 Task: Find connections with filter location Nyíregyháza with filter topic #communitywith filter profile language English with filter current company NetApp with filter school St. aloysius College, Jabalpur with filter industry Civic and Social Organizations with filter service category Real Estate Appraisal with filter keywords title Real Estate Broker
Action: Mouse pressed left at (486, 66)
Screenshot: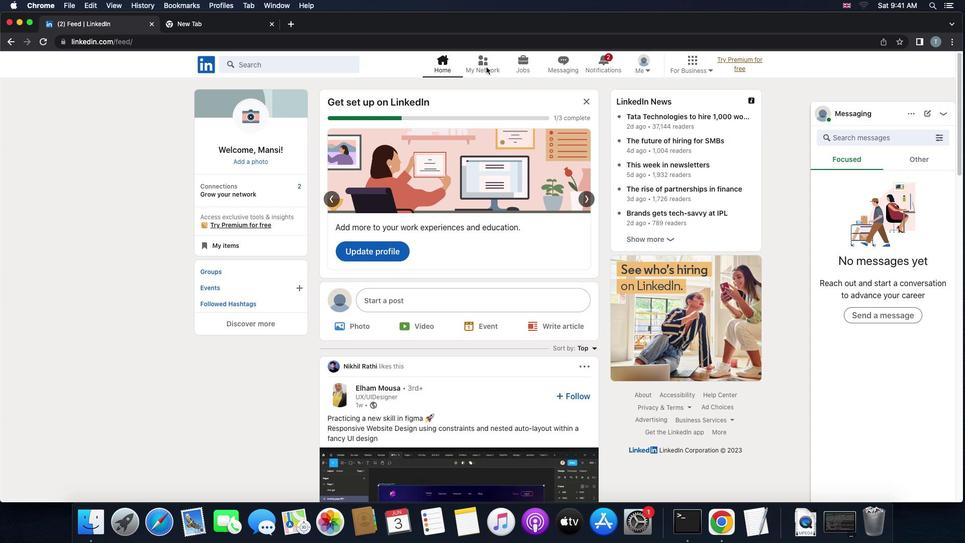 
Action: Mouse pressed left at (486, 66)
Screenshot: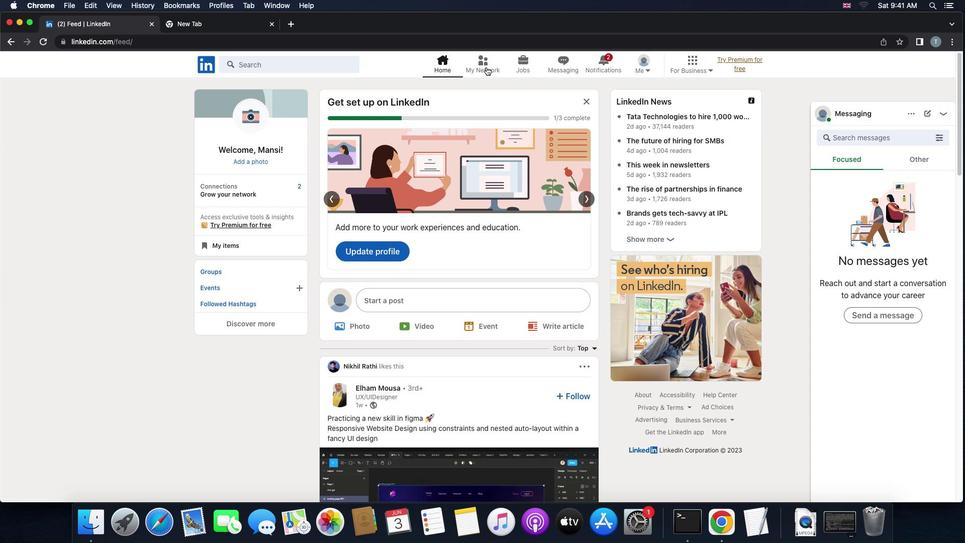 
Action: Mouse moved to (304, 118)
Screenshot: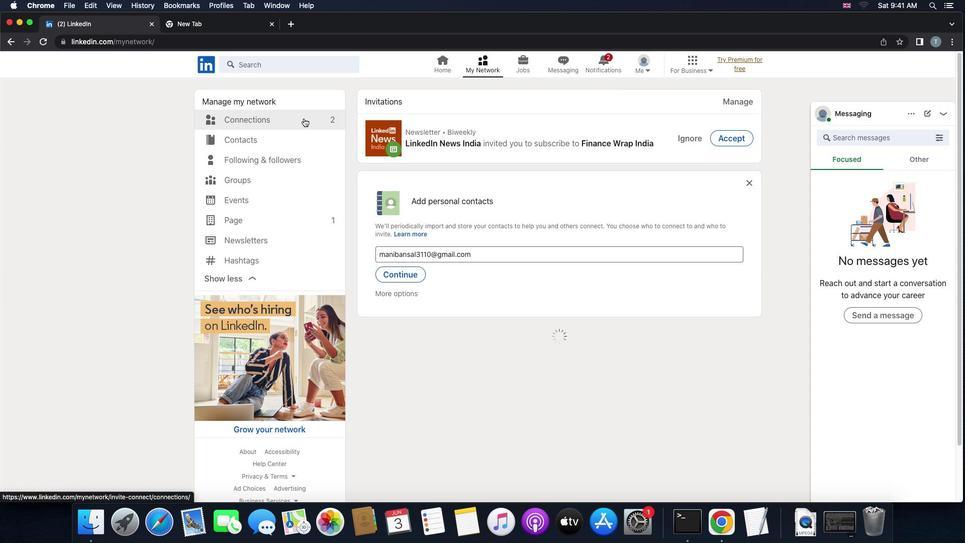 
Action: Mouse pressed left at (304, 118)
Screenshot: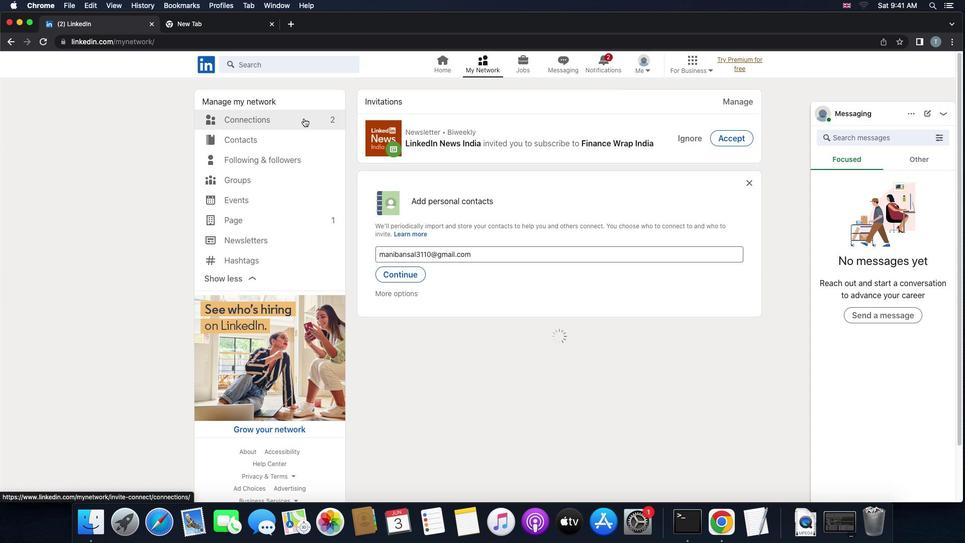 
Action: Mouse pressed left at (304, 118)
Screenshot: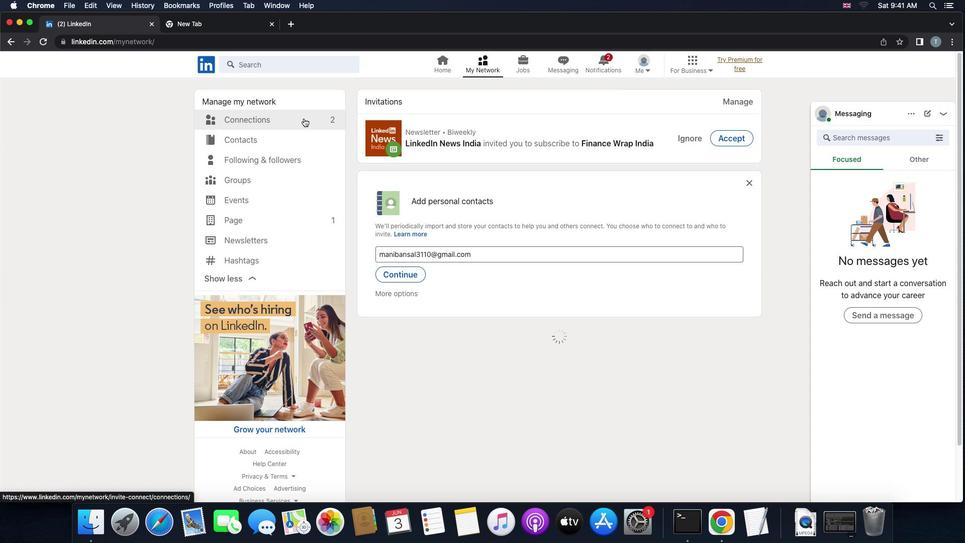 
Action: Mouse moved to (570, 121)
Screenshot: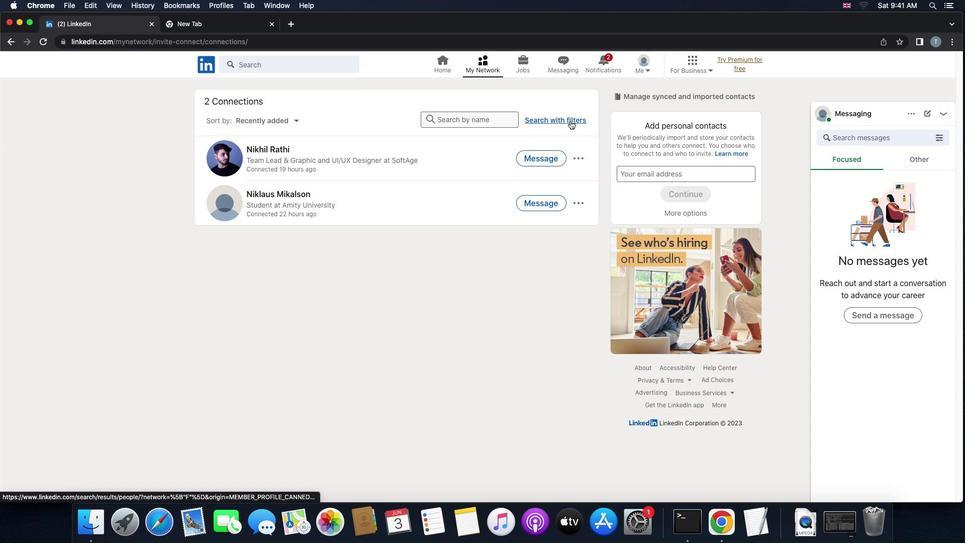 
Action: Mouse pressed left at (570, 121)
Screenshot: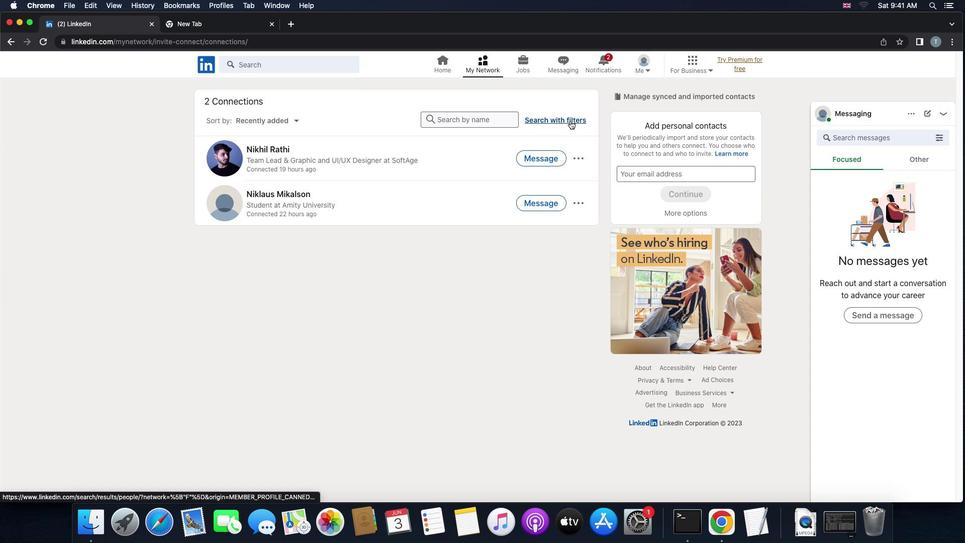 
Action: Mouse moved to (523, 92)
Screenshot: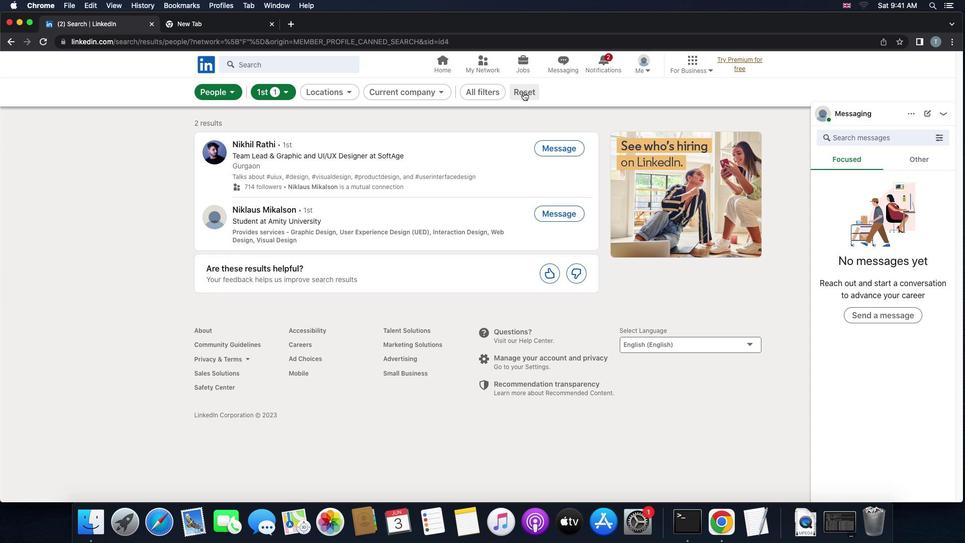
Action: Mouse pressed left at (523, 92)
Screenshot: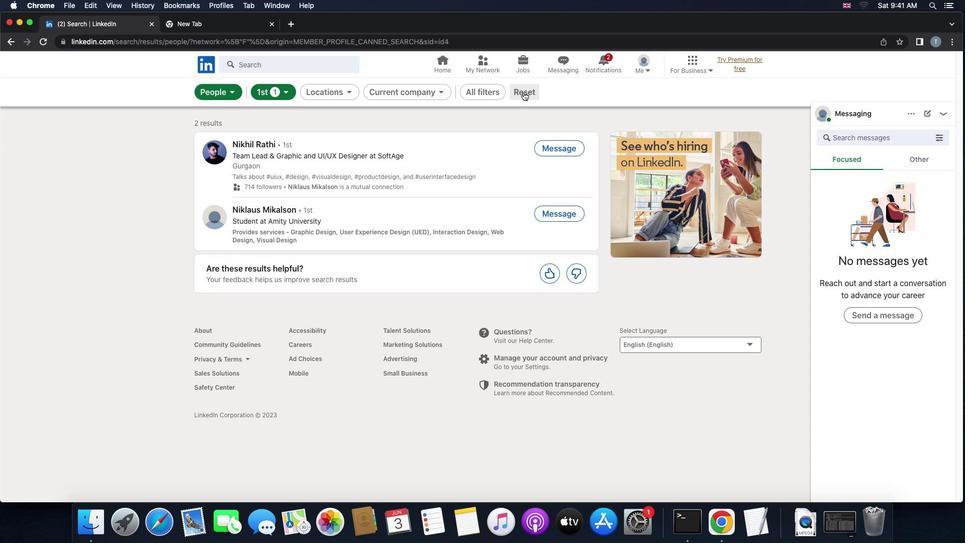 
Action: Mouse pressed left at (523, 92)
Screenshot: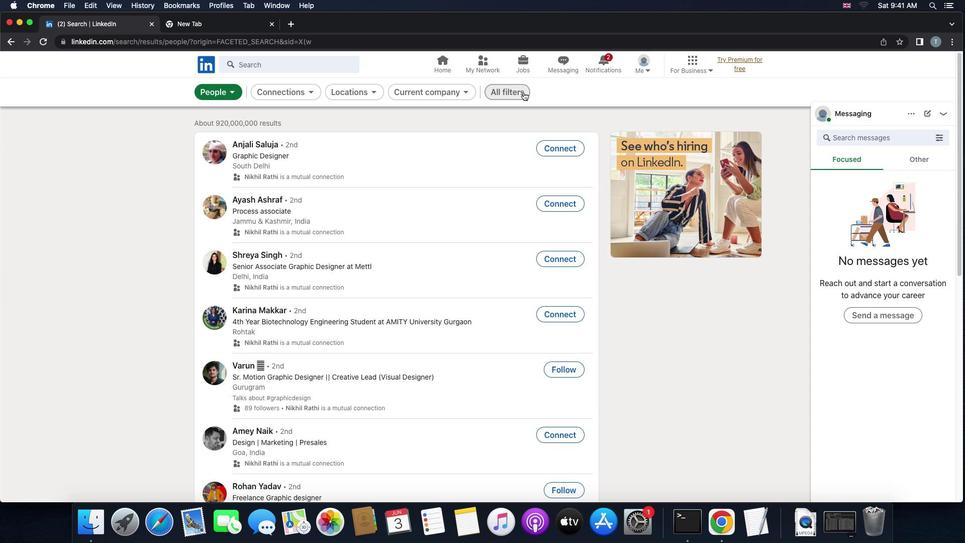 
Action: Mouse moved to (754, 184)
Screenshot: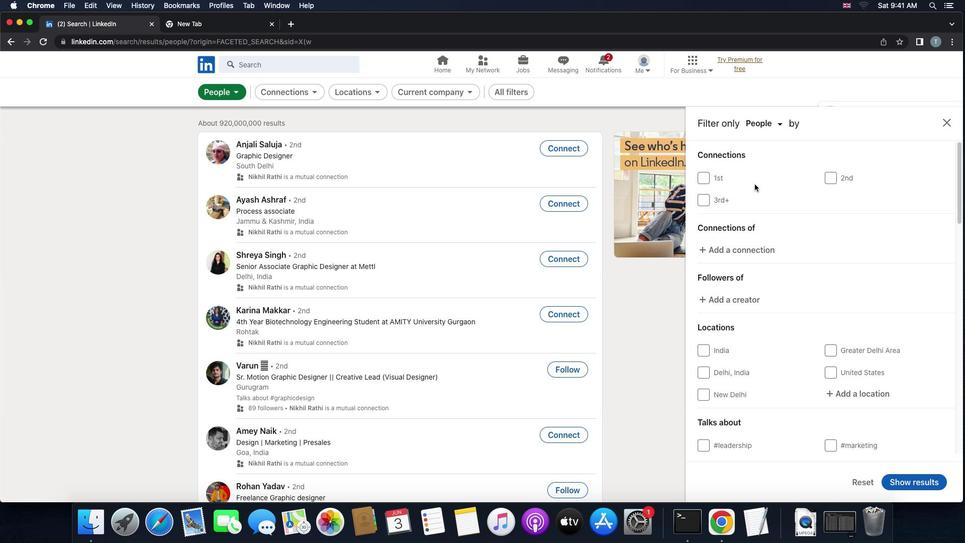 
Action: Mouse scrolled (754, 184) with delta (0, 0)
Screenshot: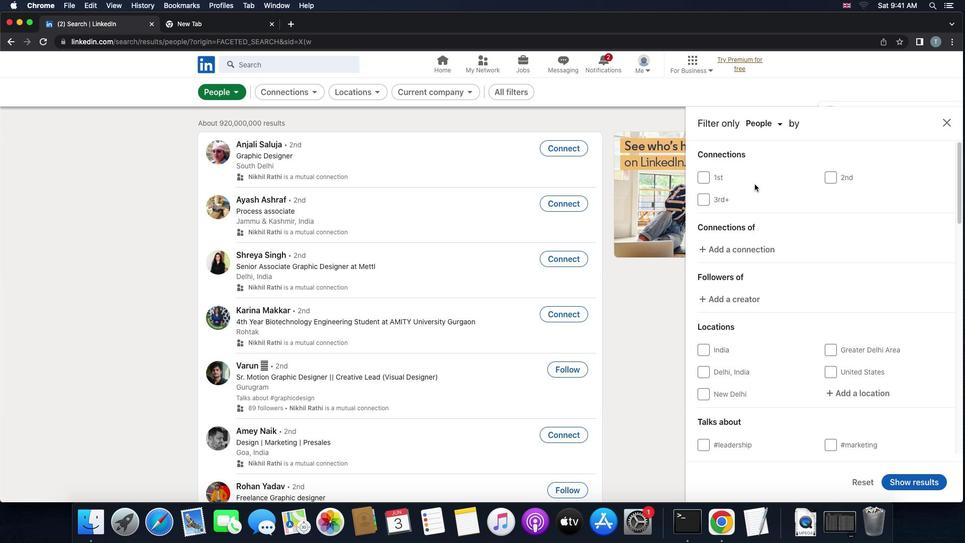 
Action: Mouse scrolled (754, 184) with delta (0, 0)
Screenshot: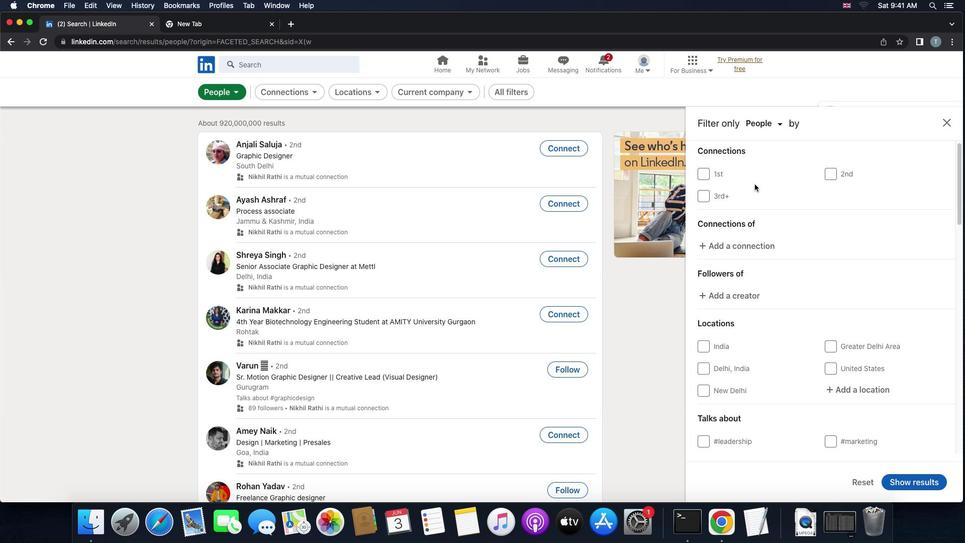 
Action: Mouse scrolled (754, 184) with delta (0, 0)
Screenshot: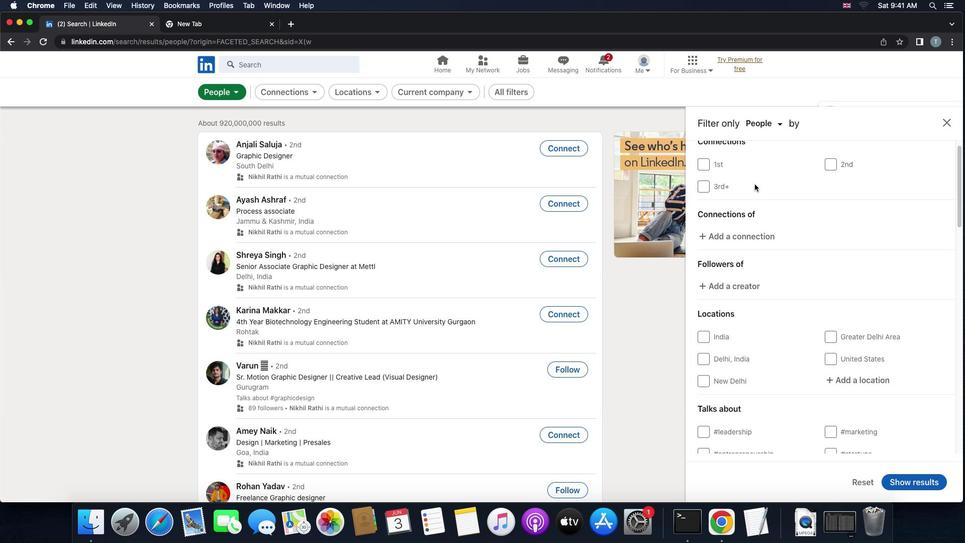 
Action: Mouse scrolled (754, 184) with delta (0, 0)
Screenshot: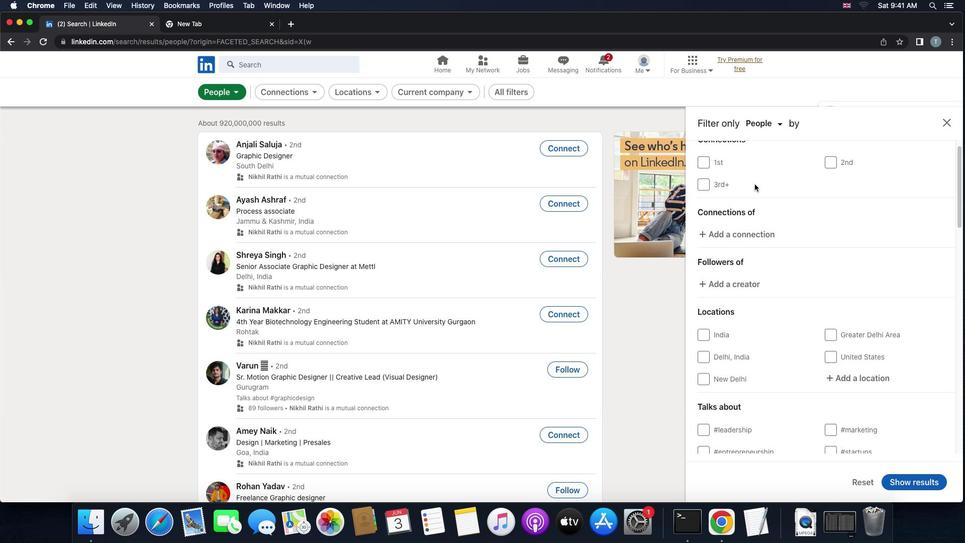 
Action: Mouse scrolled (754, 184) with delta (0, 0)
Screenshot: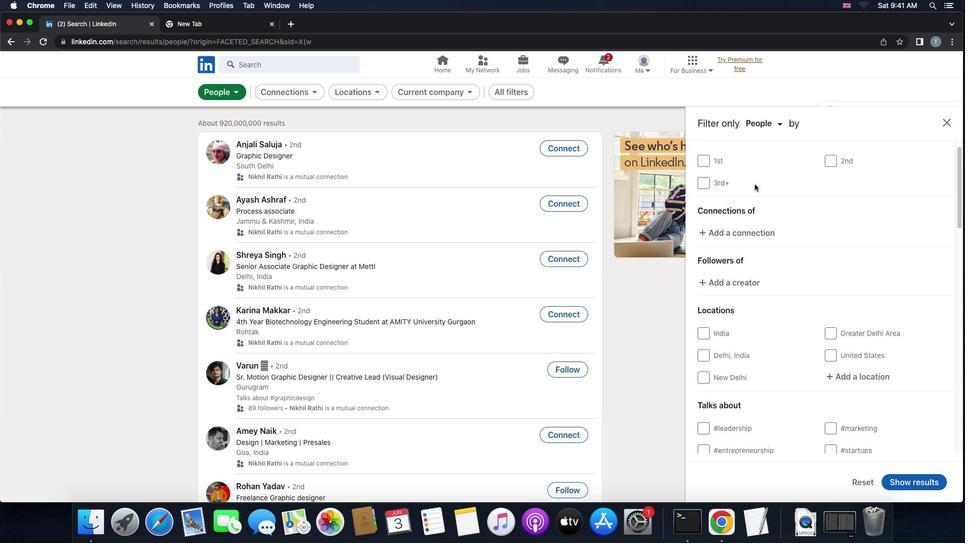 
Action: Mouse scrolled (754, 184) with delta (0, 0)
Screenshot: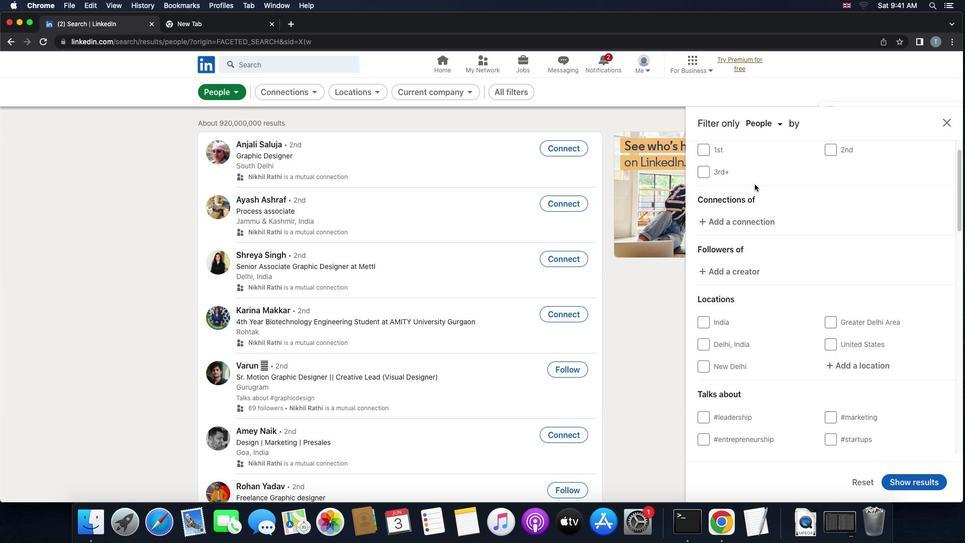 
Action: Mouse moved to (759, 189)
Screenshot: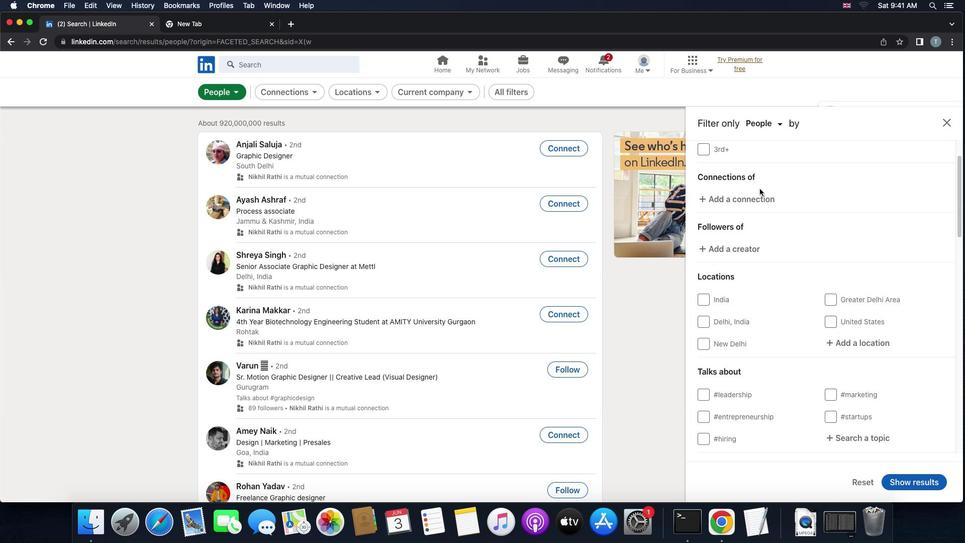 
Action: Mouse scrolled (759, 189) with delta (0, 0)
Screenshot: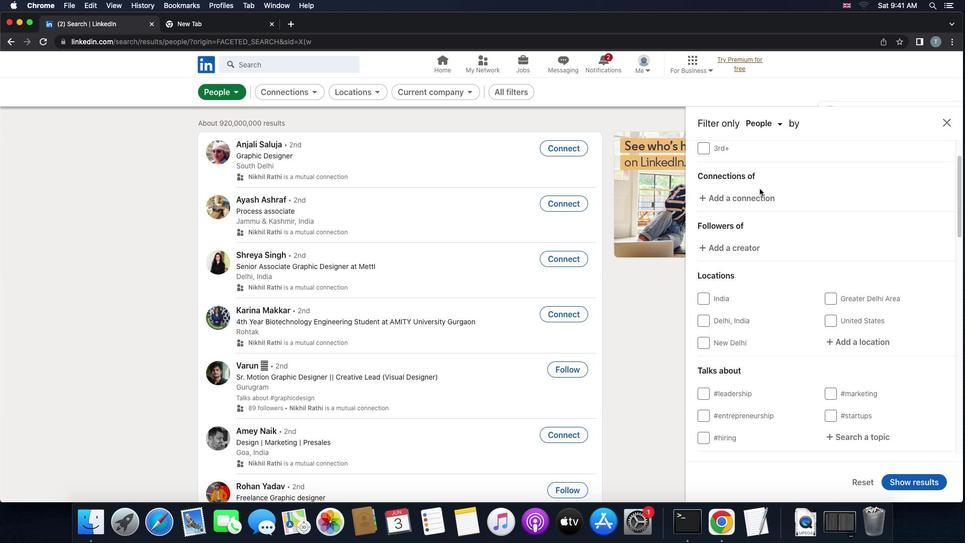 
Action: Mouse scrolled (759, 189) with delta (0, 0)
Screenshot: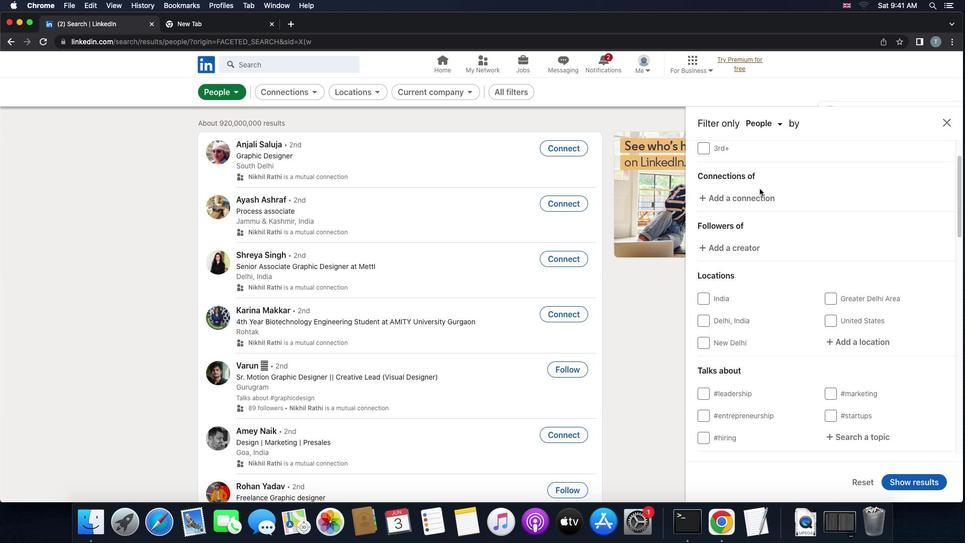 
Action: Mouse scrolled (759, 189) with delta (0, -1)
Screenshot: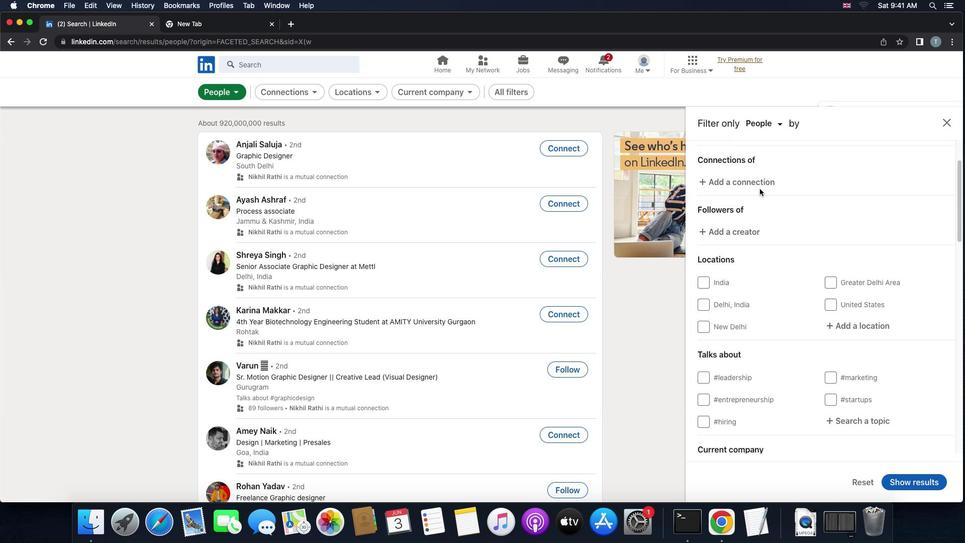 
Action: Mouse moved to (878, 260)
Screenshot: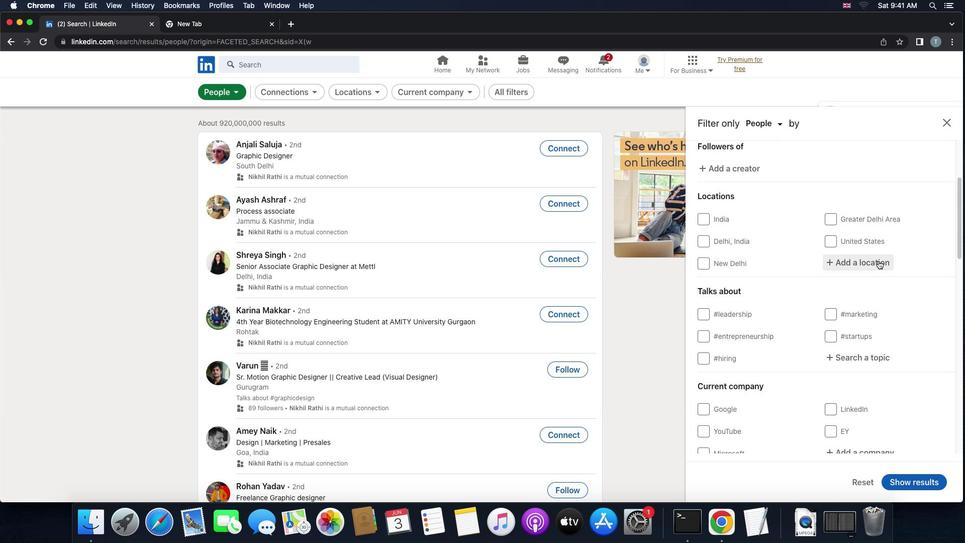 
Action: Mouse pressed left at (878, 260)
Screenshot: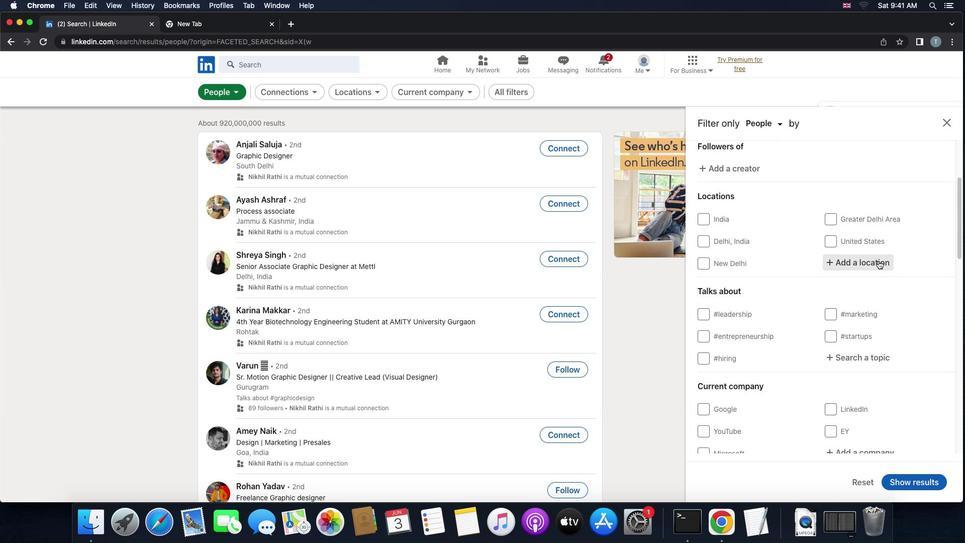 
Action: Key pressed 'n''y''i''r''e''g'
Screenshot: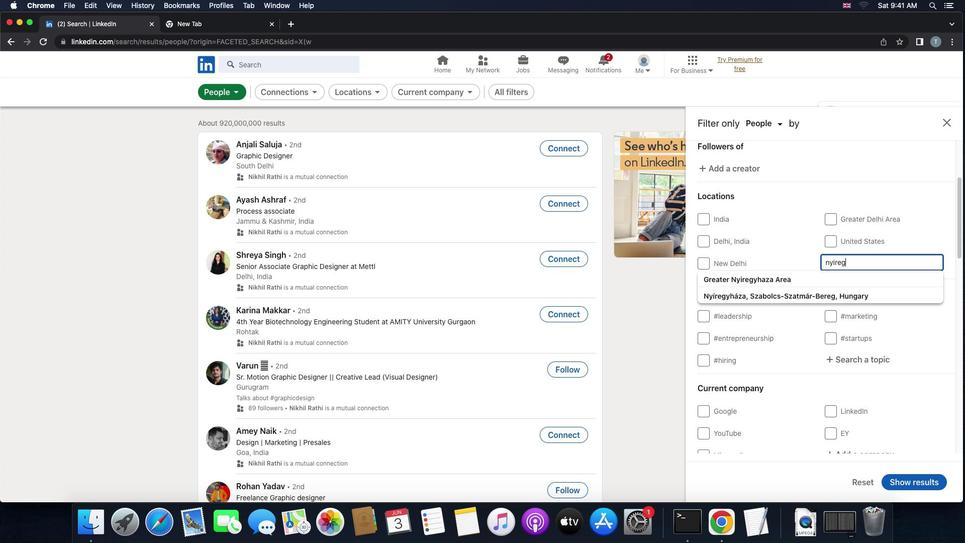 
Action: Mouse moved to (862, 297)
Screenshot: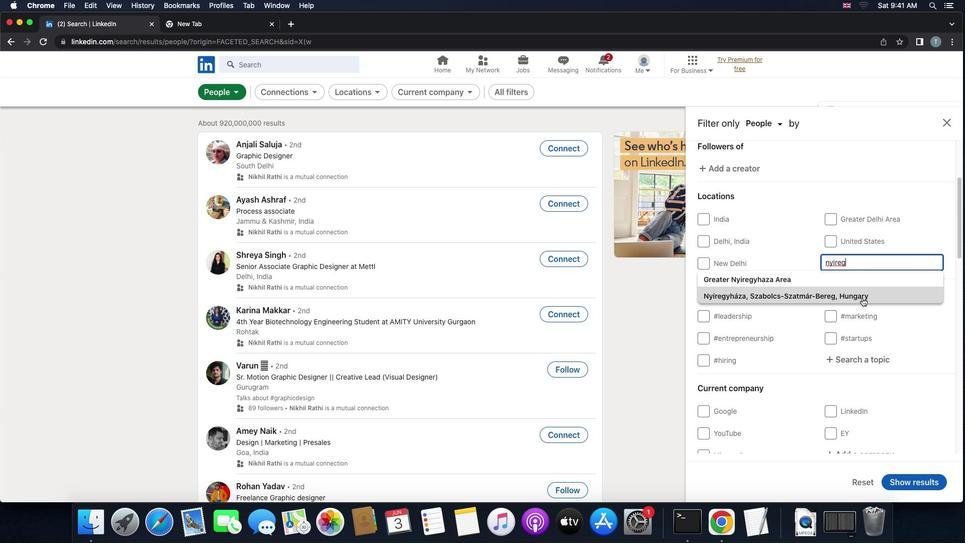 
Action: Mouse pressed left at (862, 297)
Screenshot: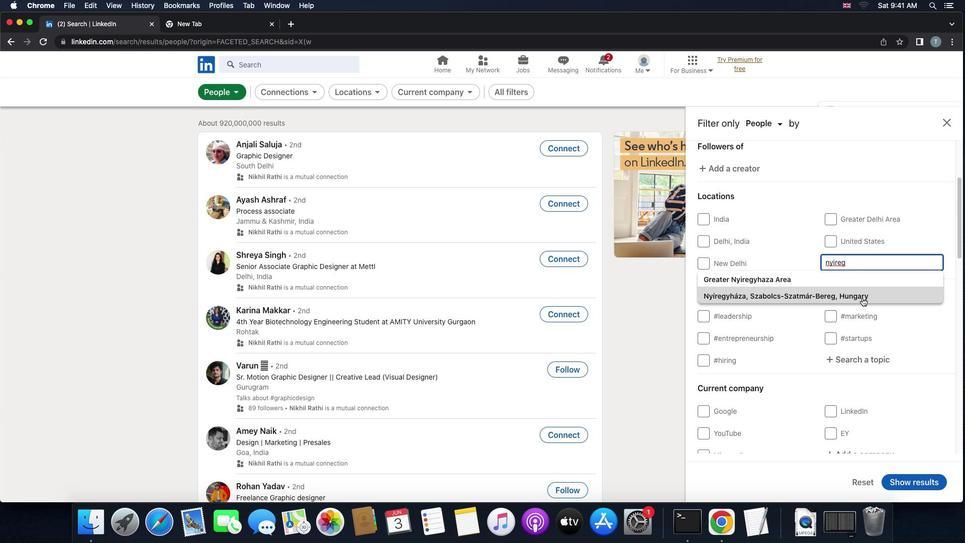 
Action: Mouse moved to (849, 326)
Screenshot: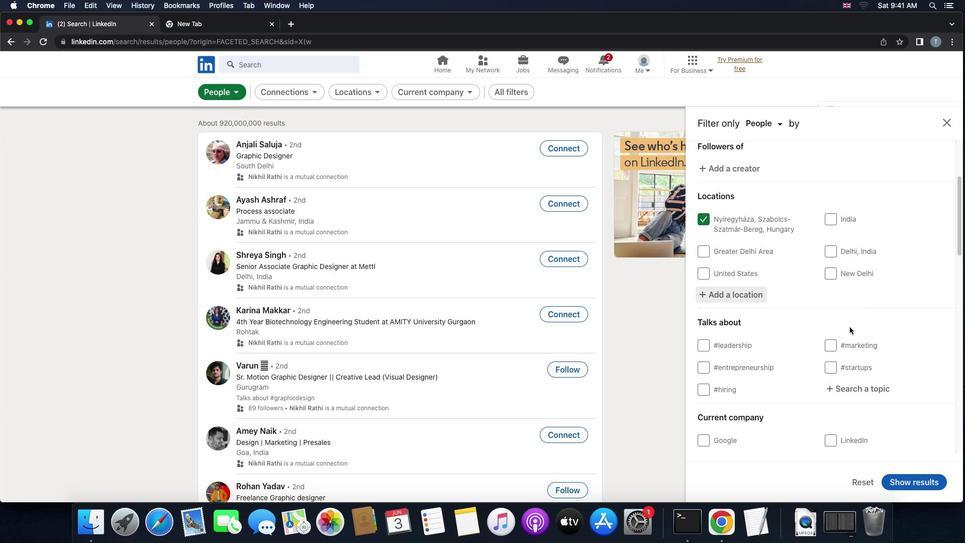 
Action: Mouse scrolled (849, 326) with delta (0, 0)
Screenshot: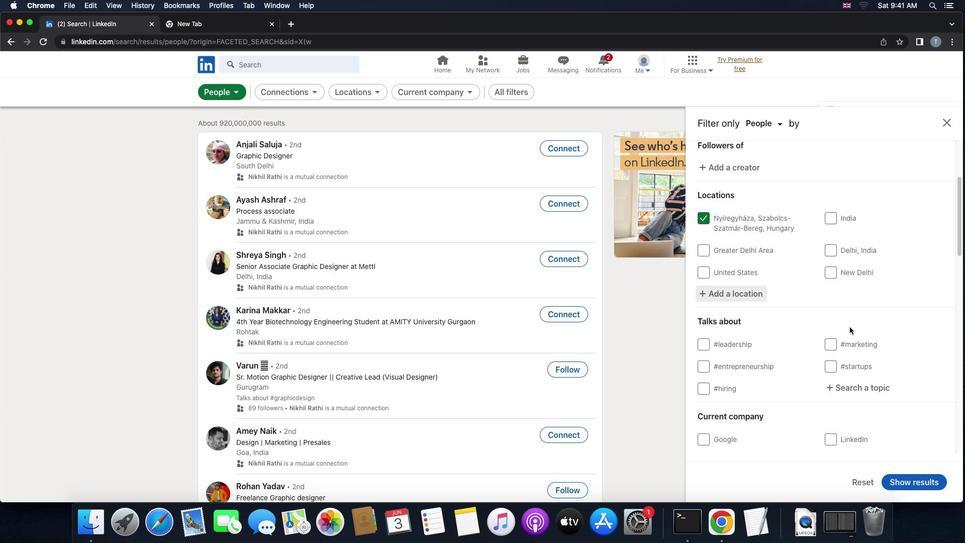 
Action: Mouse scrolled (849, 326) with delta (0, 0)
Screenshot: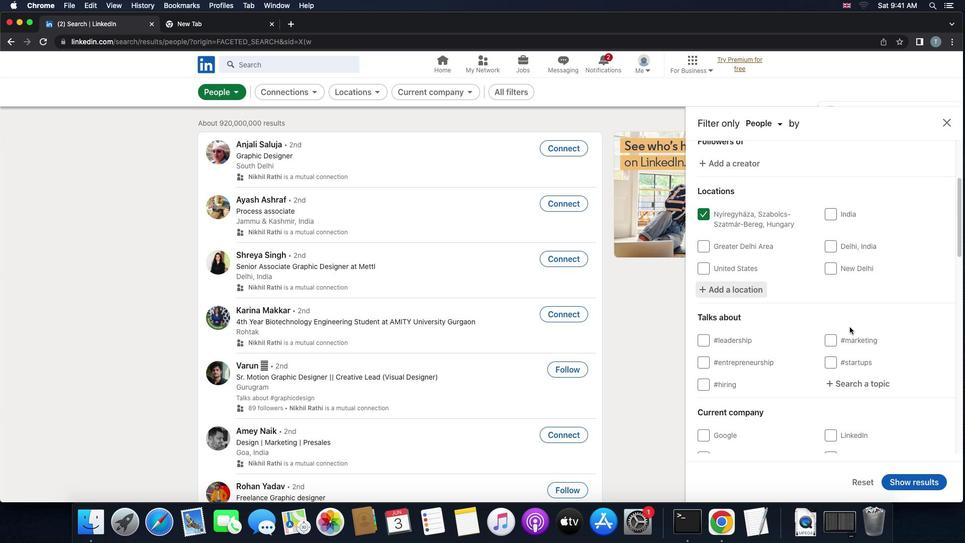 
Action: Mouse scrolled (849, 326) with delta (0, 0)
Screenshot: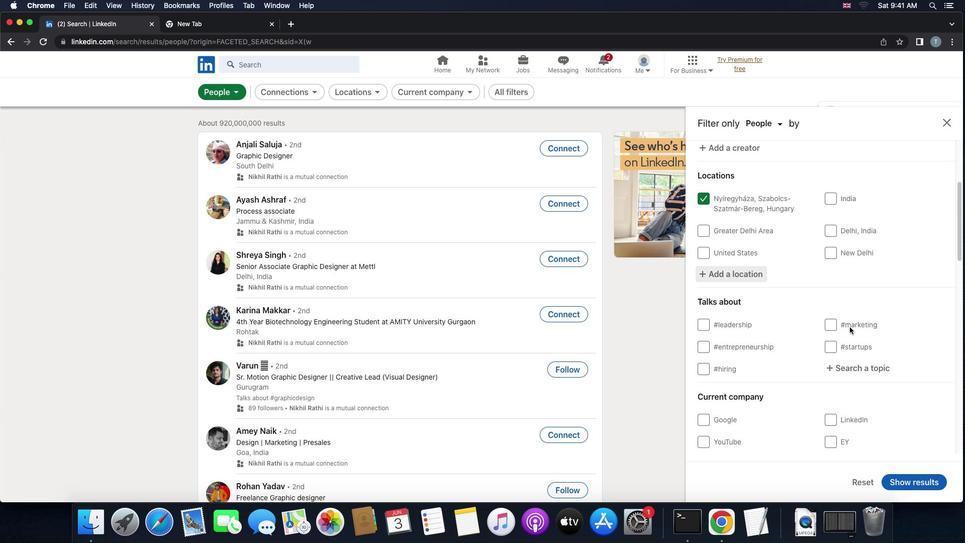 
Action: Mouse scrolled (849, 326) with delta (0, 0)
Screenshot: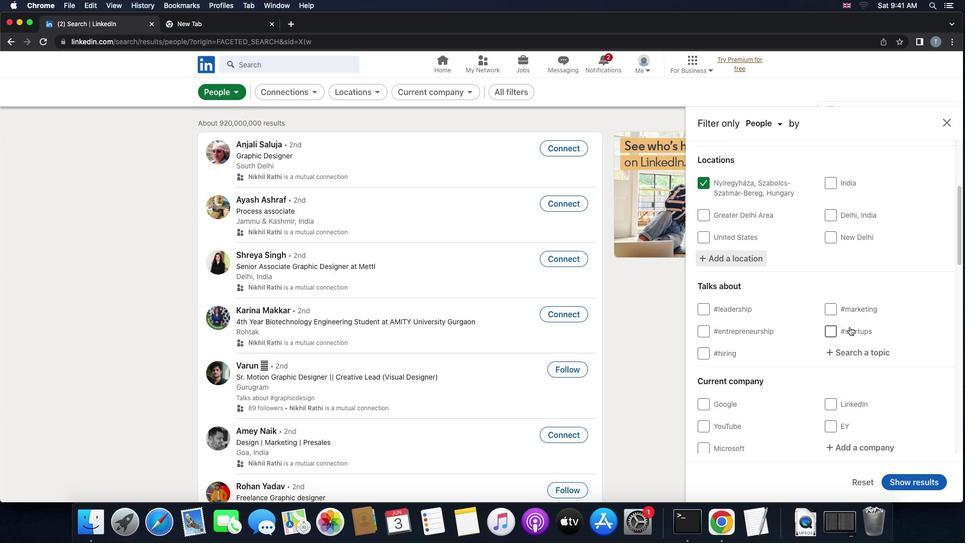 
Action: Mouse scrolled (849, 326) with delta (0, 0)
Screenshot: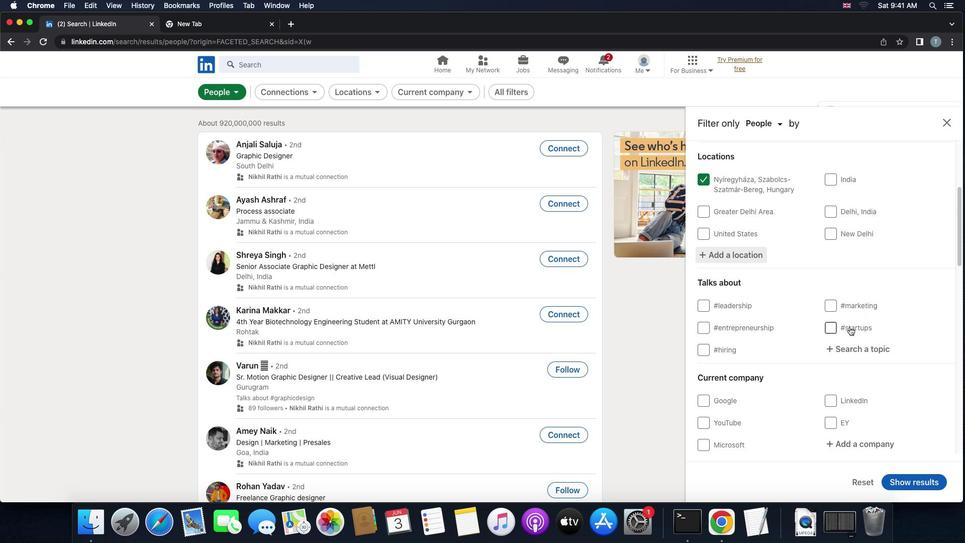 
Action: Mouse scrolled (849, 326) with delta (0, 0)
Screenshot: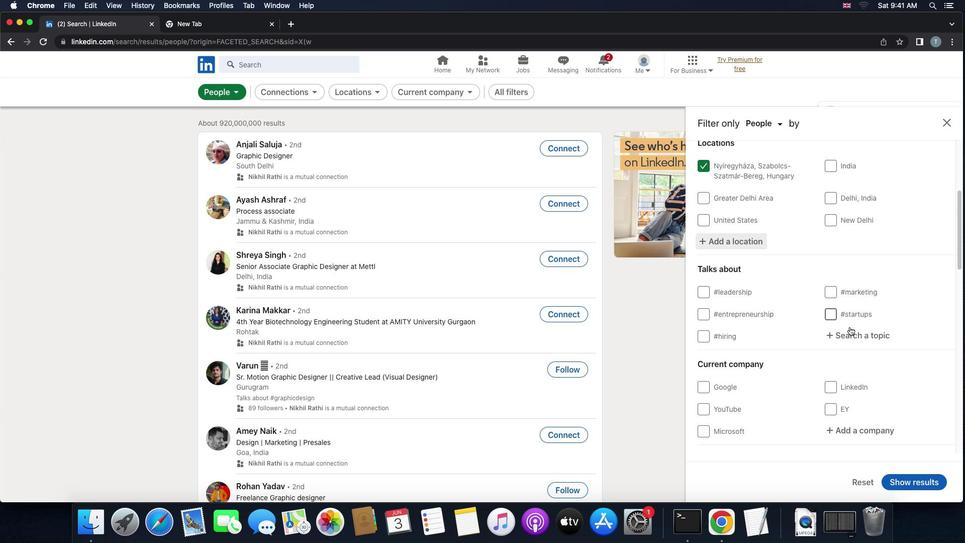 
Action: Mouse moved to (836, 307)
Screenshot: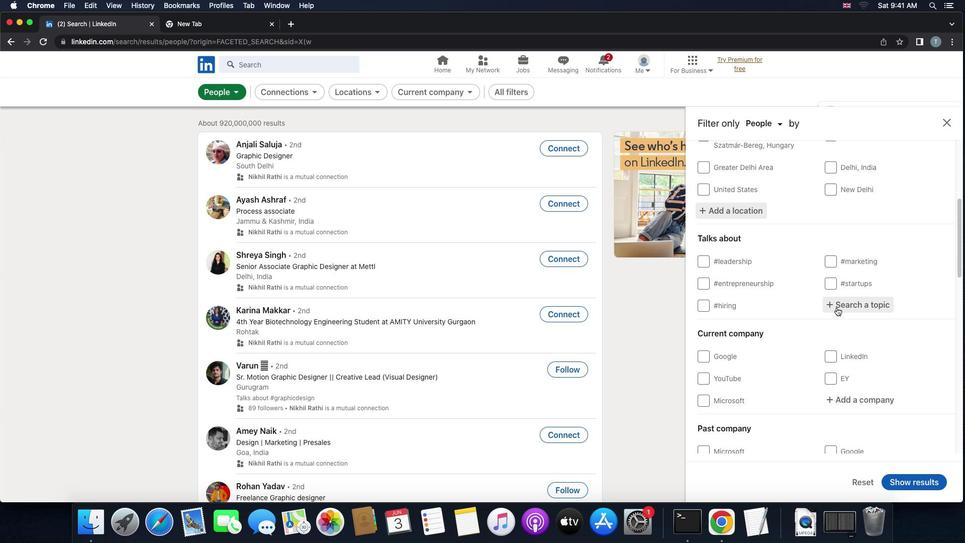 
Action: Mouse pressed left at (836, 307)
Screenshot: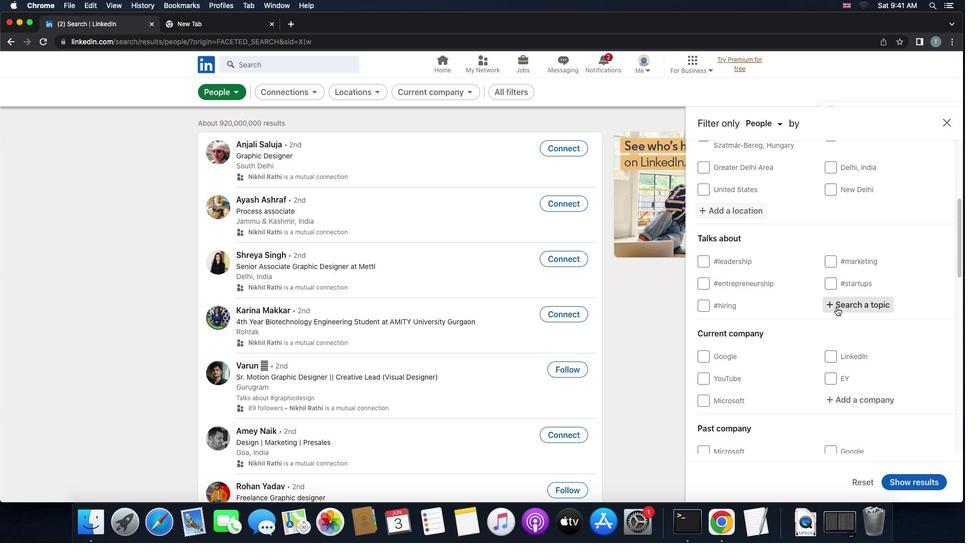 
Action: Key pressed 'c''o''m''m''u''n''i''t''y'
Screenshot: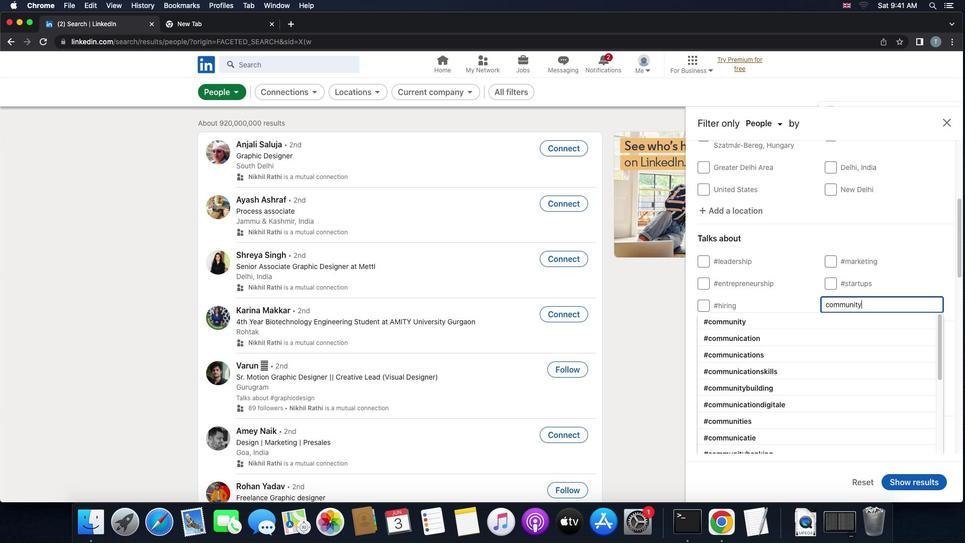 
Action: Mouse moved to (804, 317)
Screenshot: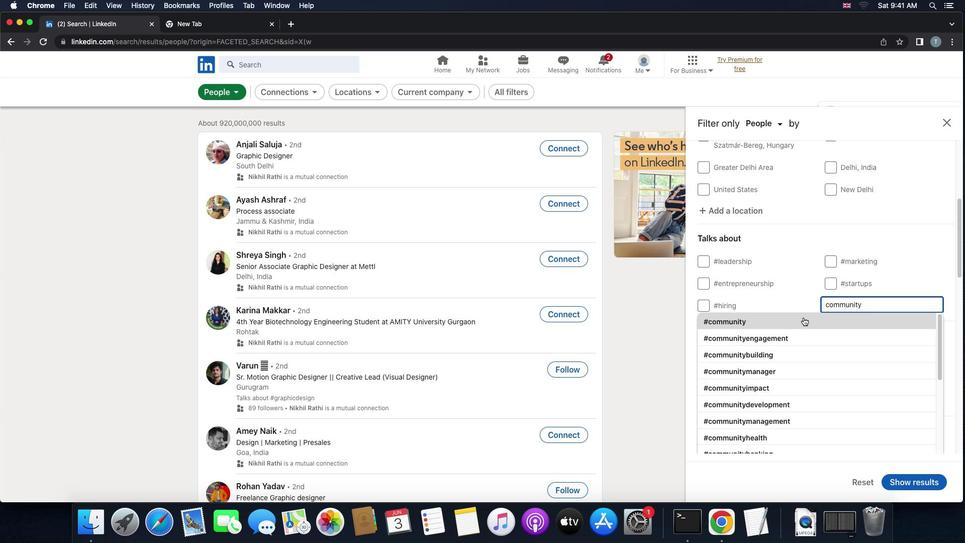 
Action: Mouse pressed left at (804, 317)
Screenshot: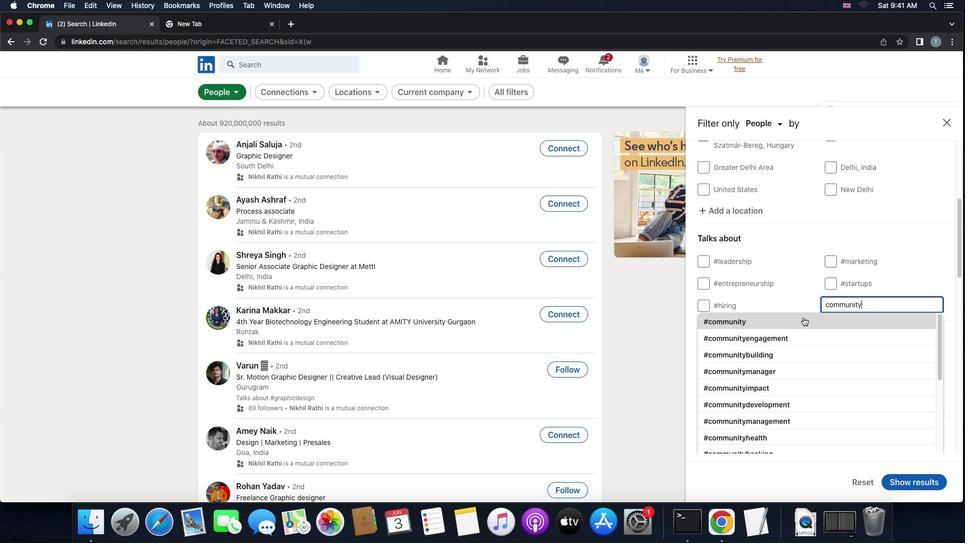 
Action: Mouse moved to (844, 339)
Screenshot: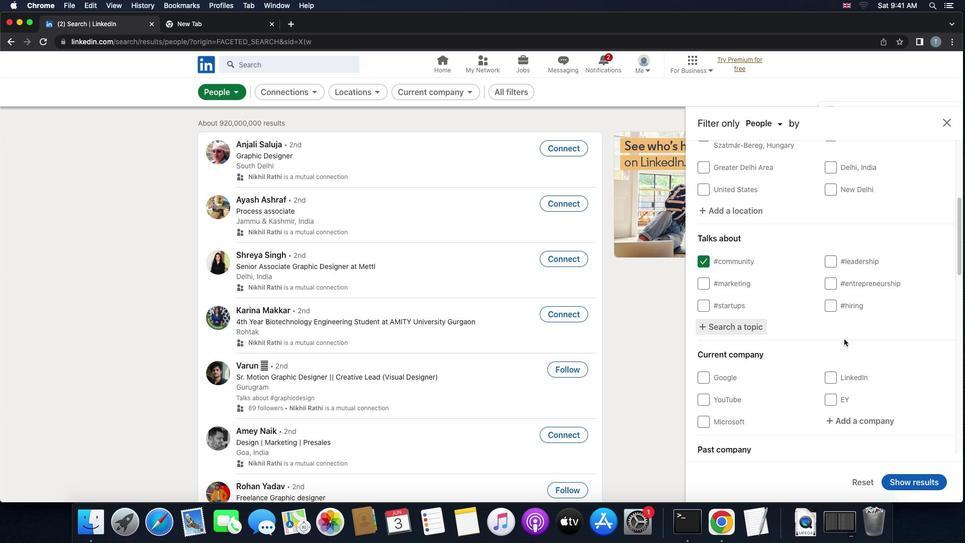 
Action: Mouse scrolled (844, 339) with delta (0, 0)
Screenshot: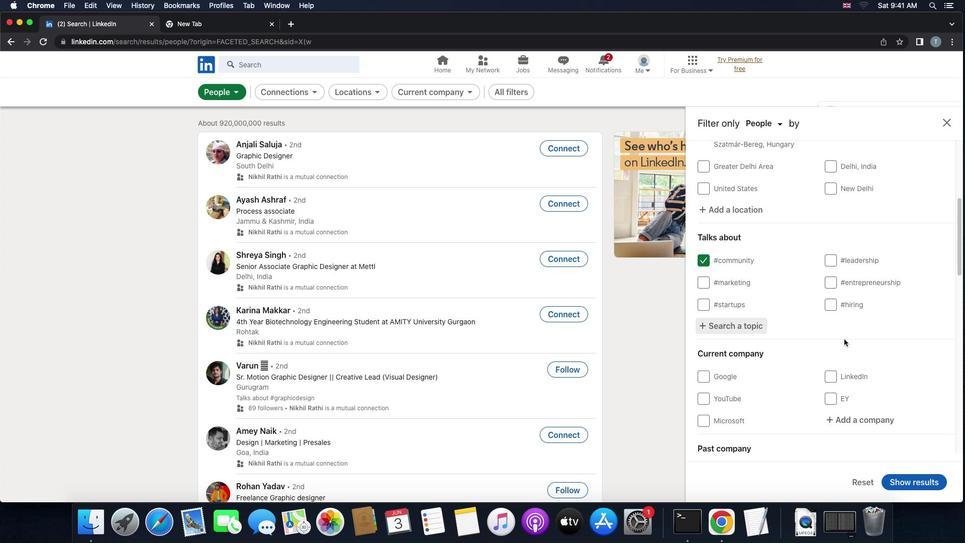 
Action: Mouse scrolled (844, 339) with delta (0, 0)
Screenshot: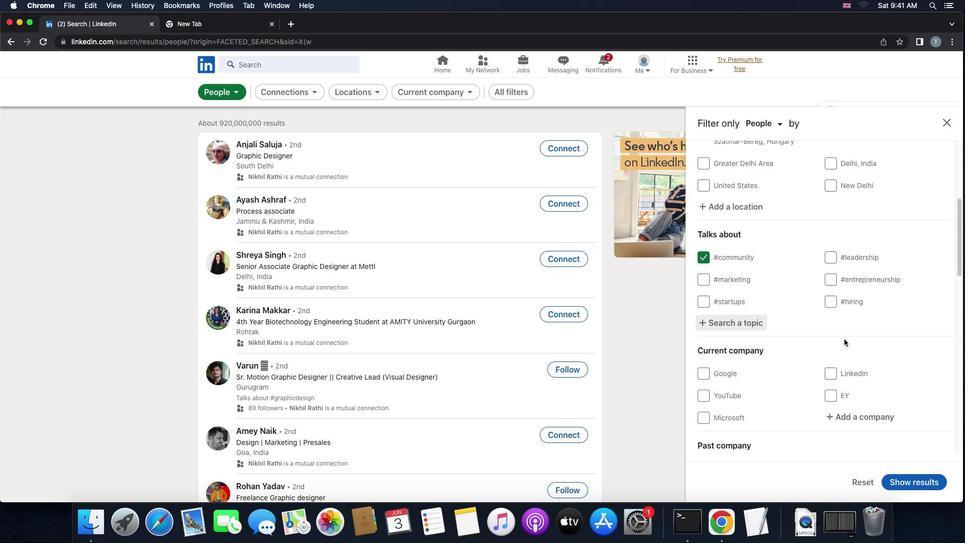 
Action: Mouse scrolled (844, 339) with delta (0, -1)
Screenshot: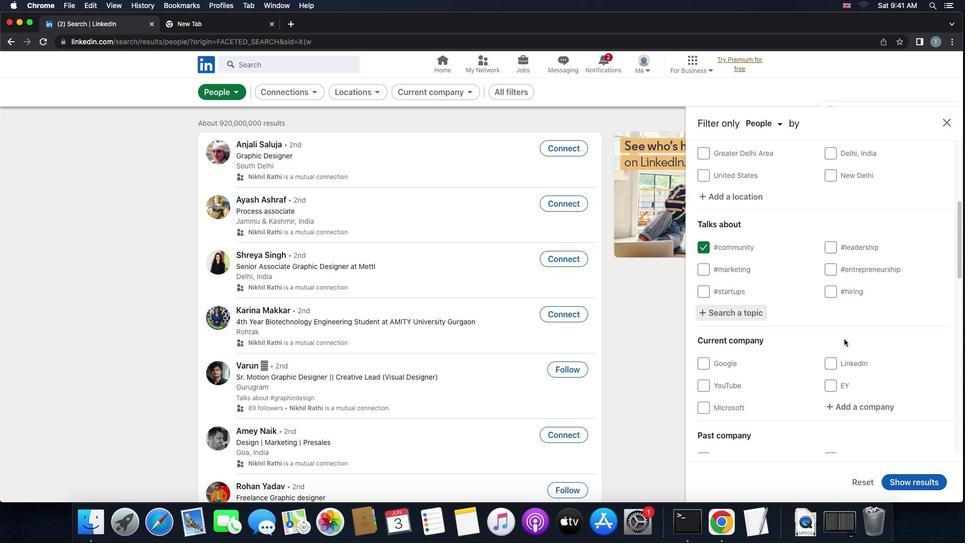 
Action: Mouse scrolled (844, 339) with delta (0, 0)
Screenshot: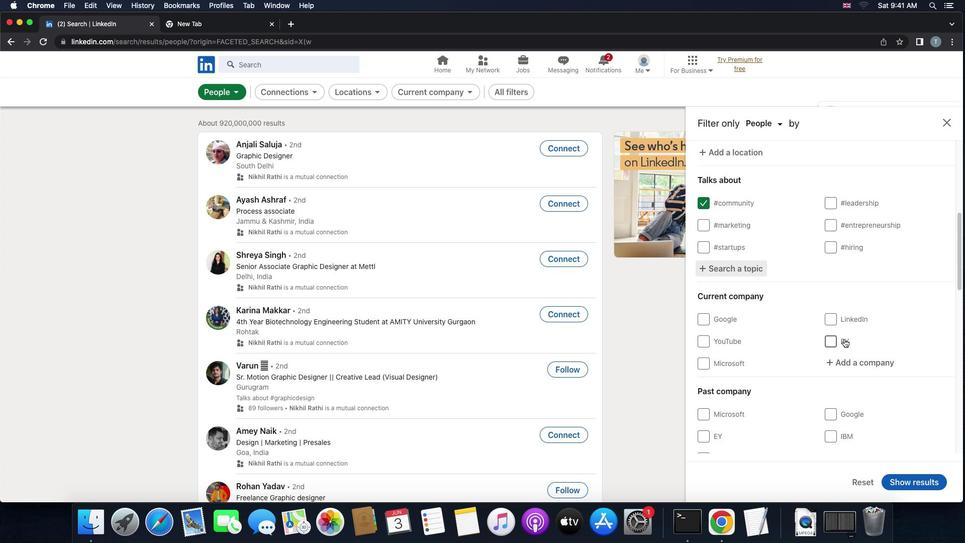 
Action: Mouse scrolled (844, 339) with delta (0, 0)
Screenshot: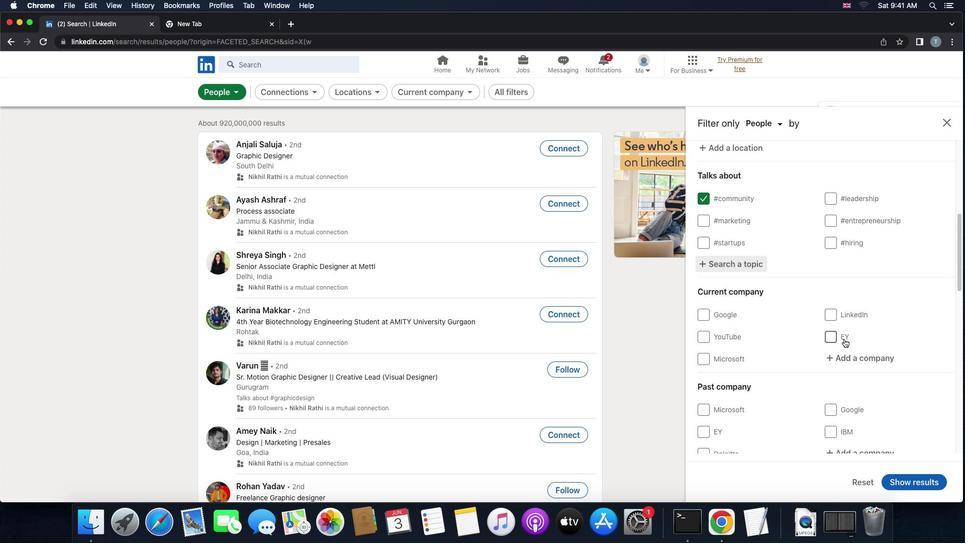 
Action: Mouse scrolled (844, 339) with delta (0, 0)
Screenshot: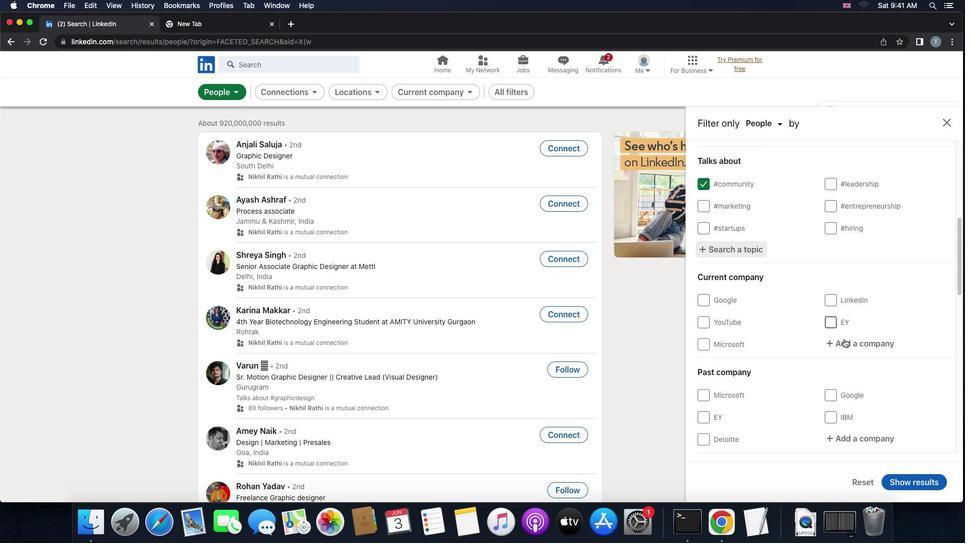 
Action: Mouse scrolled (844, 339) with delta (0, -1)
Screenshot: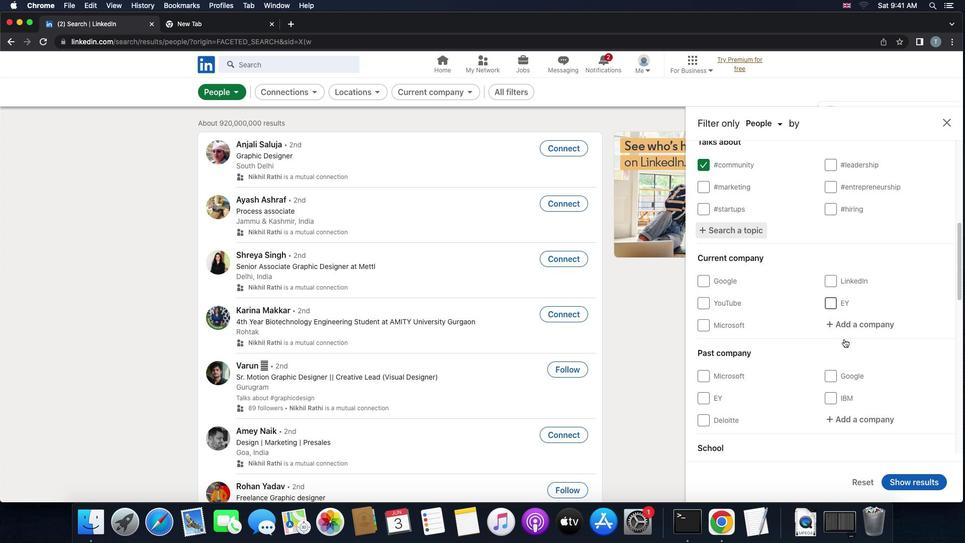
Action: Mouse scrolled (844, 339) with delta (0, 0)
Screenshot: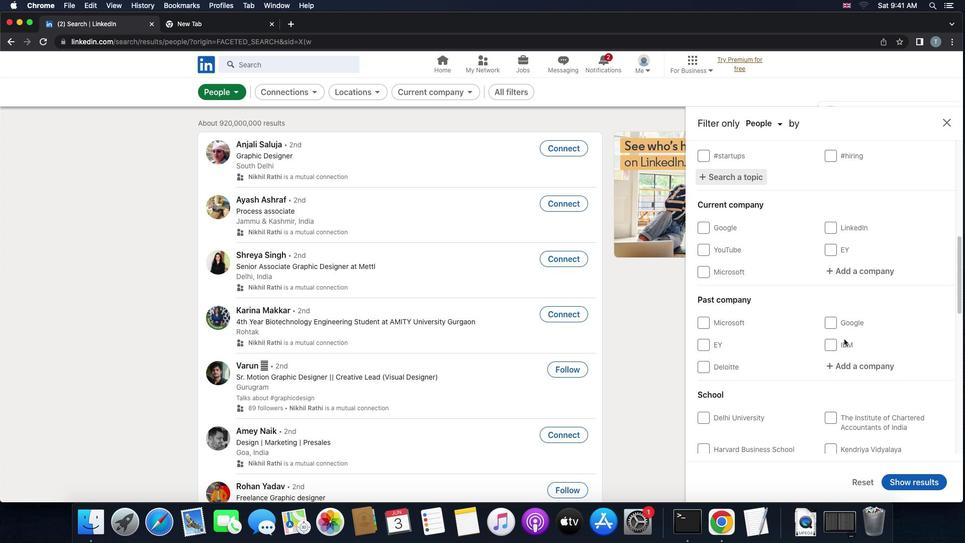 
Action: Mouse scrolled (844, 339) with delta (0, 0)
Screenshot: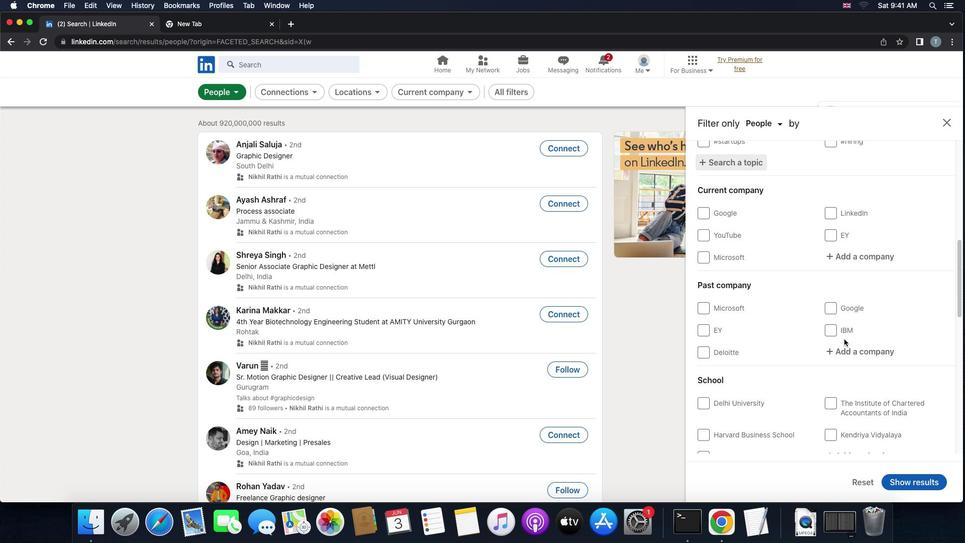 
Action: Mouse scrolled (844, 339) with delta (0, -1)
Screenshot: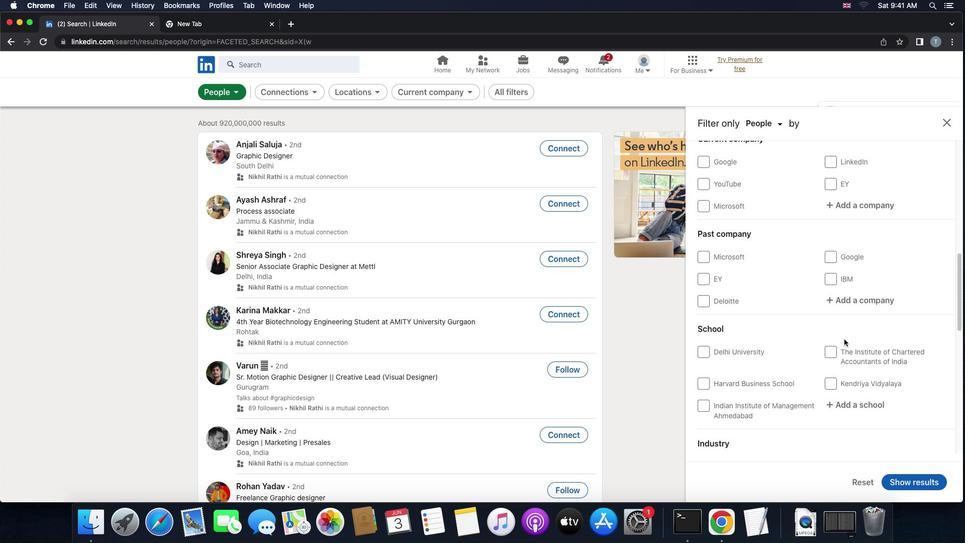 
Action: Mouse scrolled (844, 339) with delta (0, -2)
Screenshot: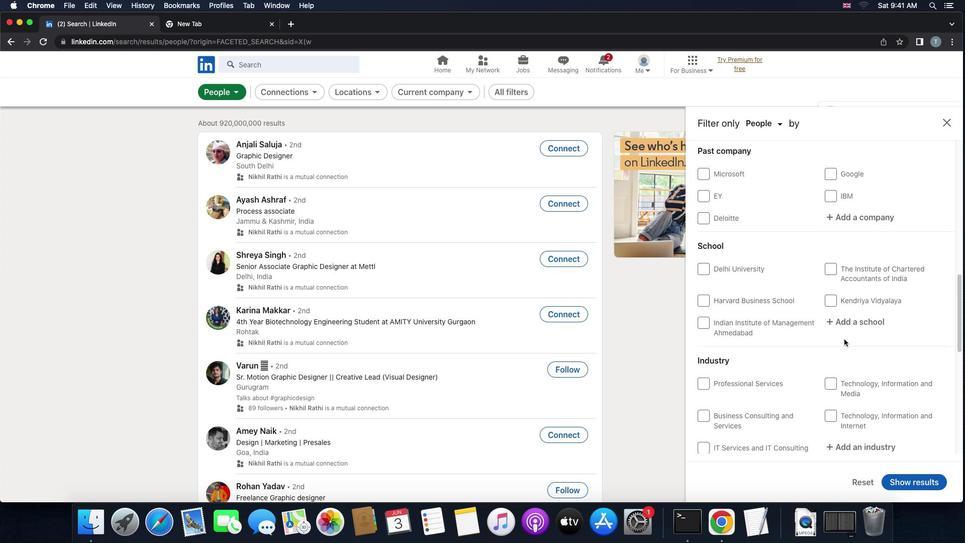 
Action: Mouse scrolled (844, 339) with delta (0, -2)
Screenshot: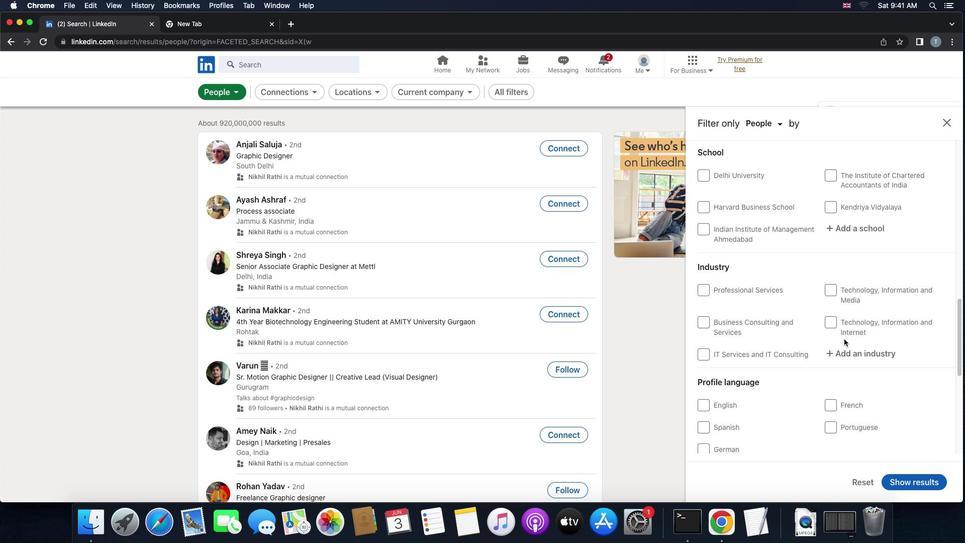 
Action: Mouse scrolled (844, 339) with delta (0, 0)
Screenshot: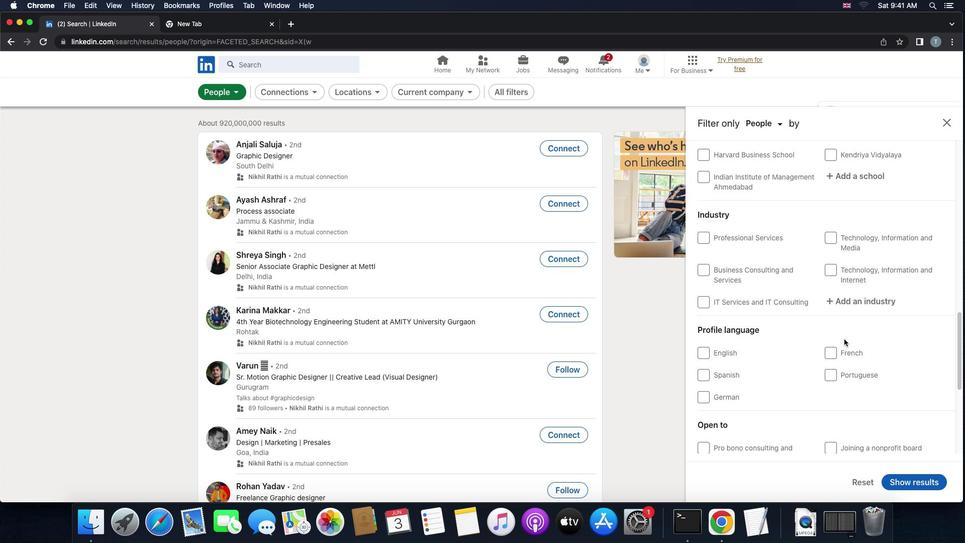 
Action: Mouse scrolled (844, 339) with delta (0, 0)
Screenshot: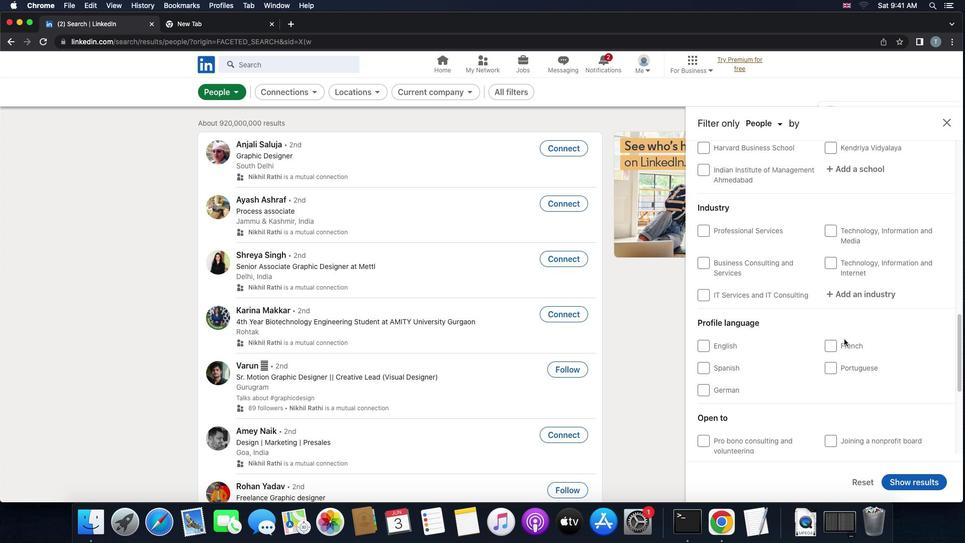 
Action: Mouse scrolled (844, 339) with delta (0, -1)
Screenshot: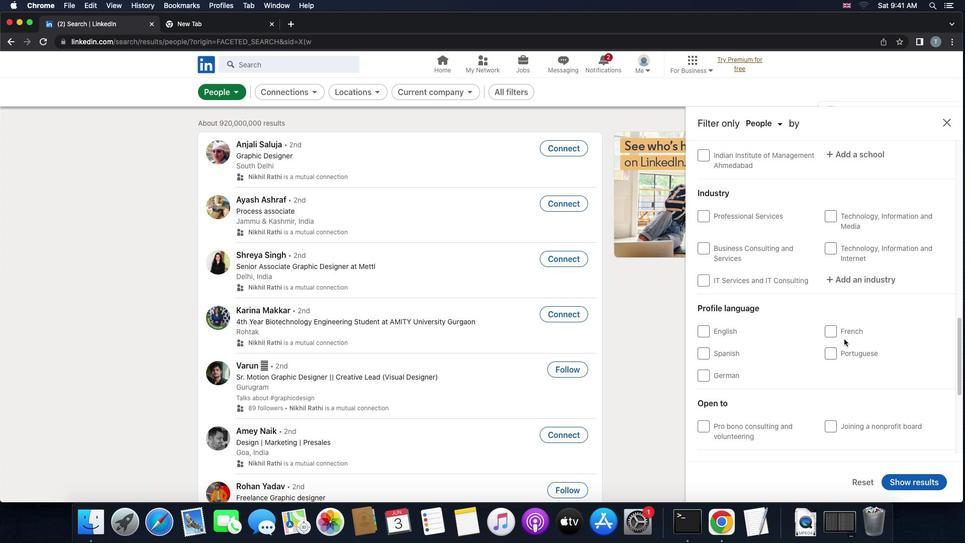 
Action: Mouse scrolled (844, 339) with delta (0, -1)
Screenshot: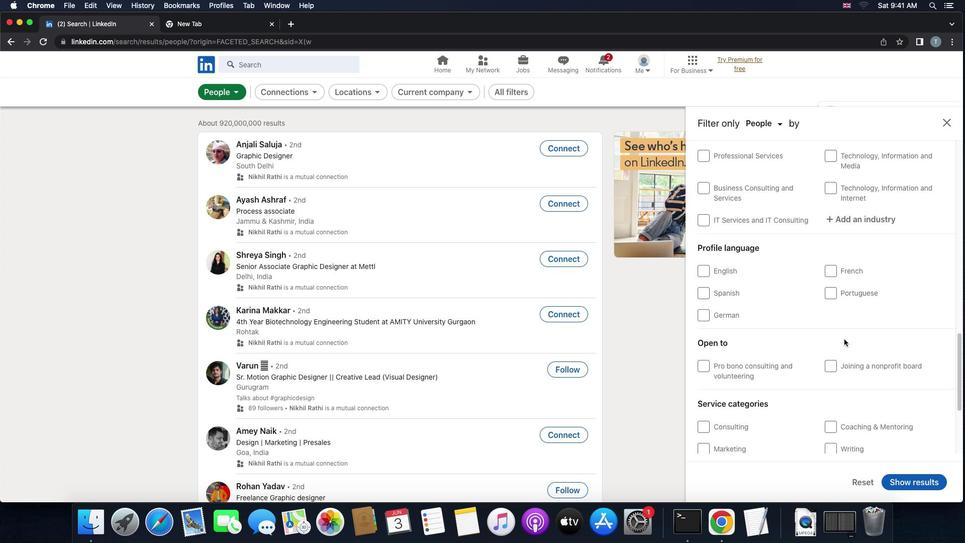 
Action: Mouse moved to (844, 339)
Screenshot: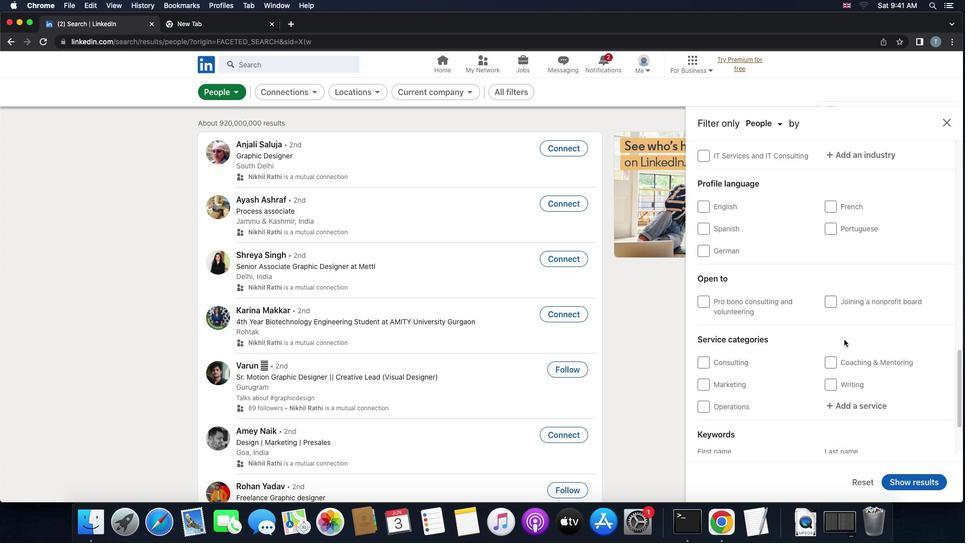 
Action: Mouse scrolled (844, 339) with delta (0, 0)
Screenshot: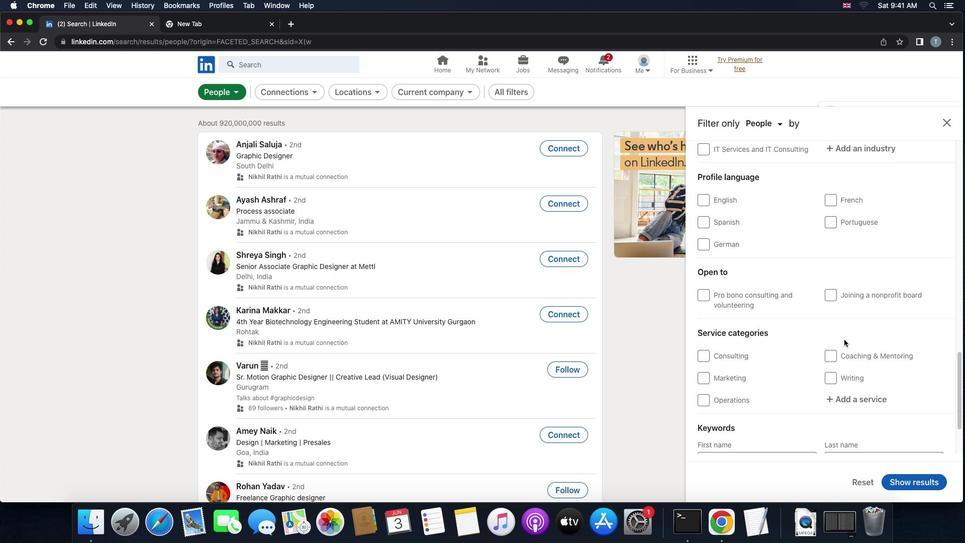 
Action: Mouse scrolled (844, 339) with delta (0, 0)
Screenshot: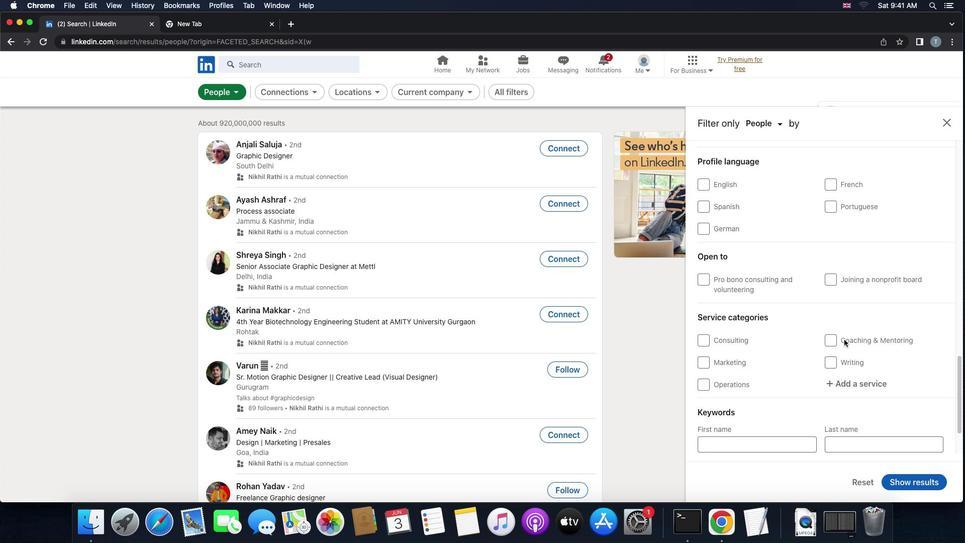 
Action: Mouse scrolled (844, 339) with delta (0, -1)
Screenshot: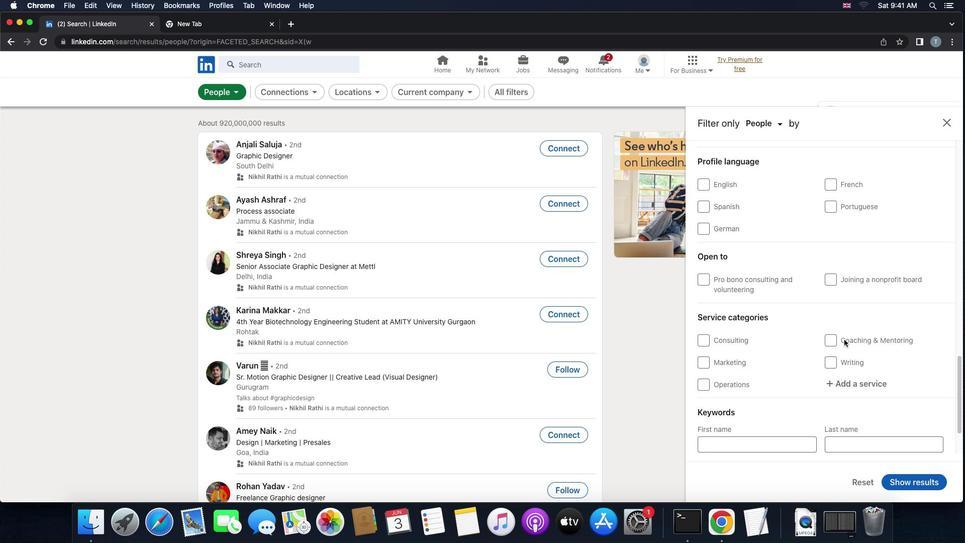 
Action: Mouse scrolled (844, 339) with delta (0, -2)
Screenshot: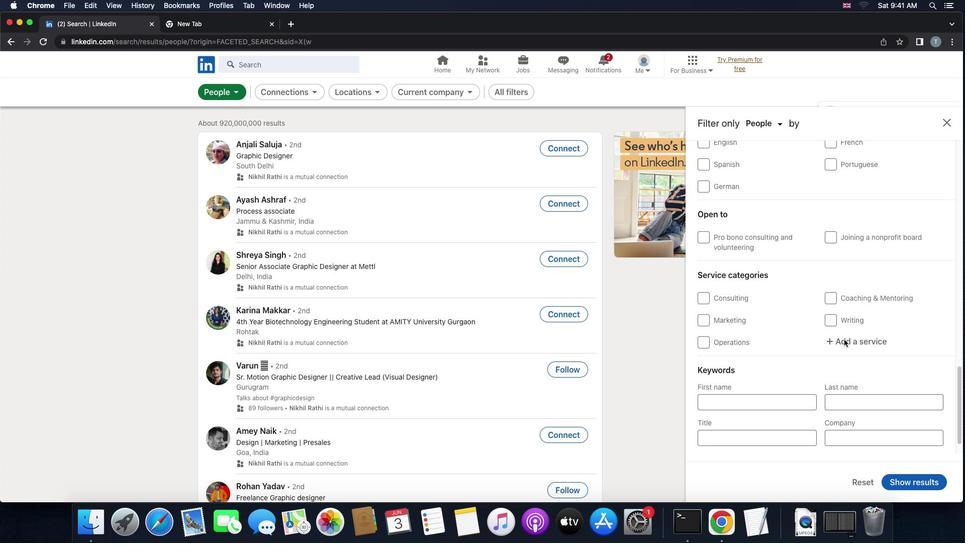 
Action: Mouse scrolled (844, 339) with delta (0, 0)
Screenshot: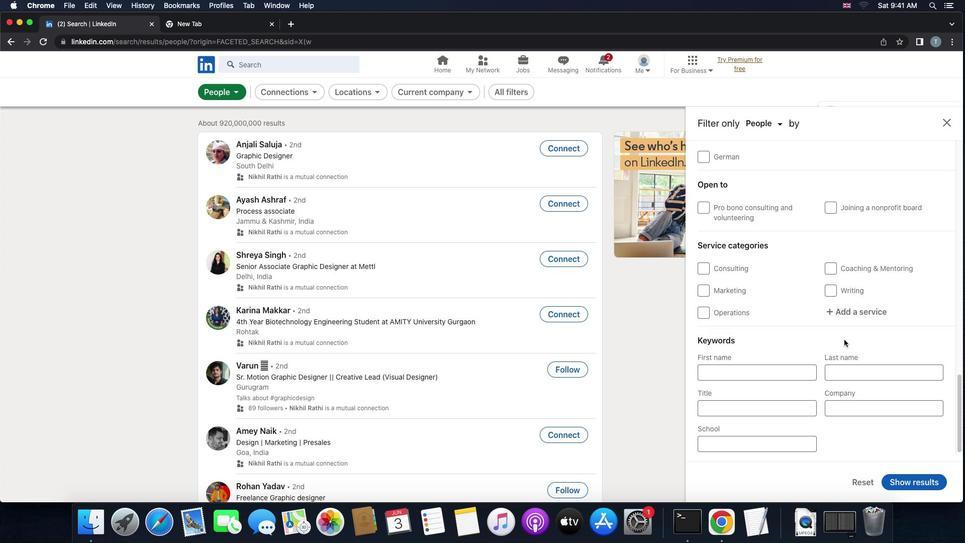 
Action: Mouse scrolled (844, 339) with delta (0, 0)
Screenshot: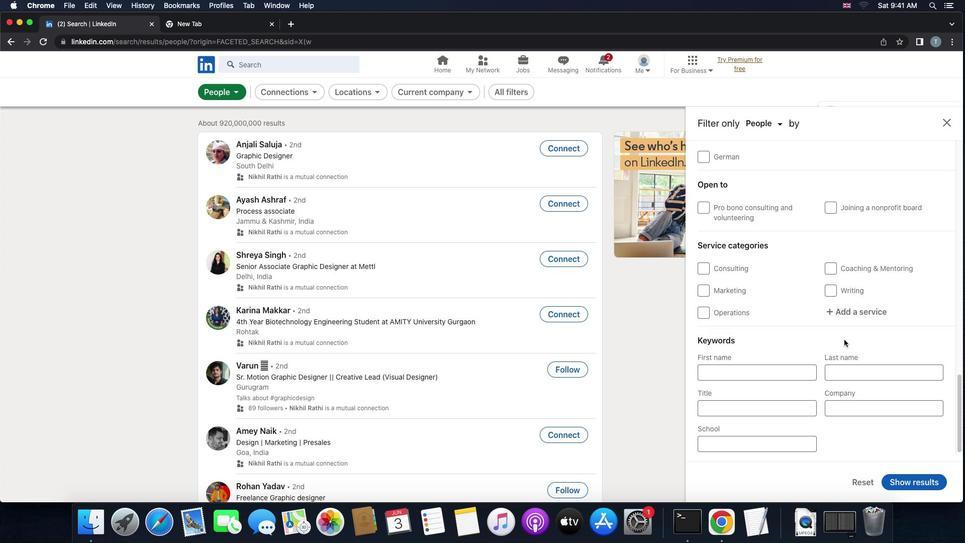 
Action: Mouse moved to (790, 286)
Screenshot: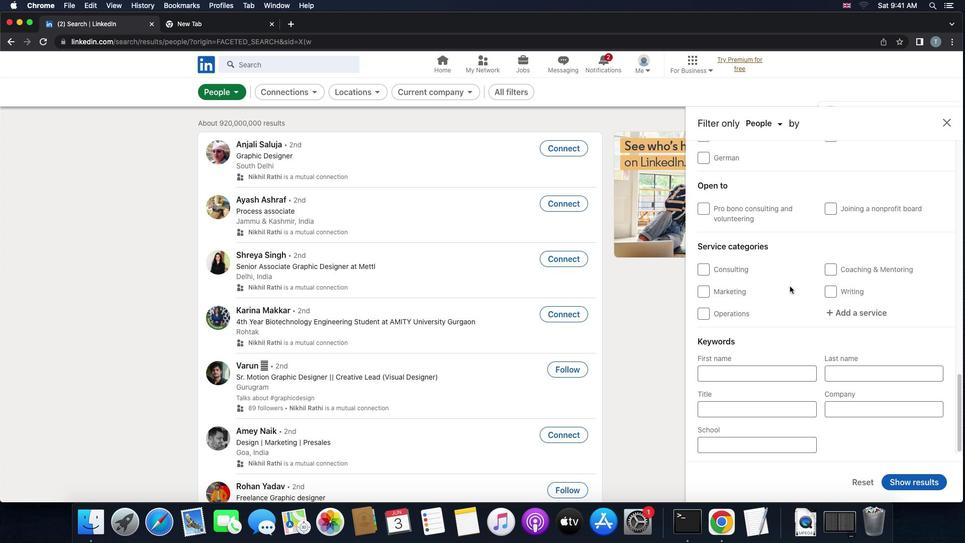 
Action: Mouse scrolled (790, 286) with delta (0, 0)
Screenshot: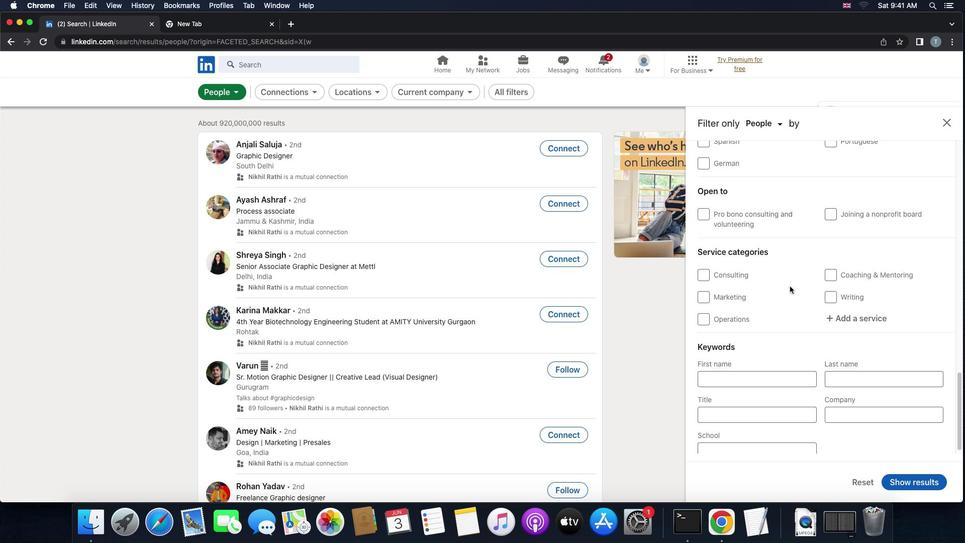 
Action: Mouse scrolled (790, 286) with delta (0, 0)
Screenshot: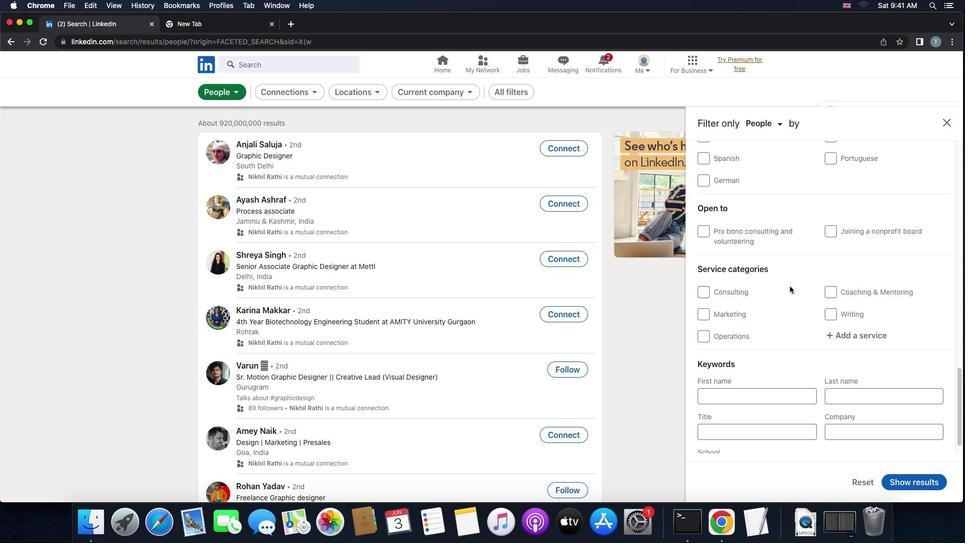 
Action: Mouse scrolled (790, 286) with delta (0, 1)
Screenshot: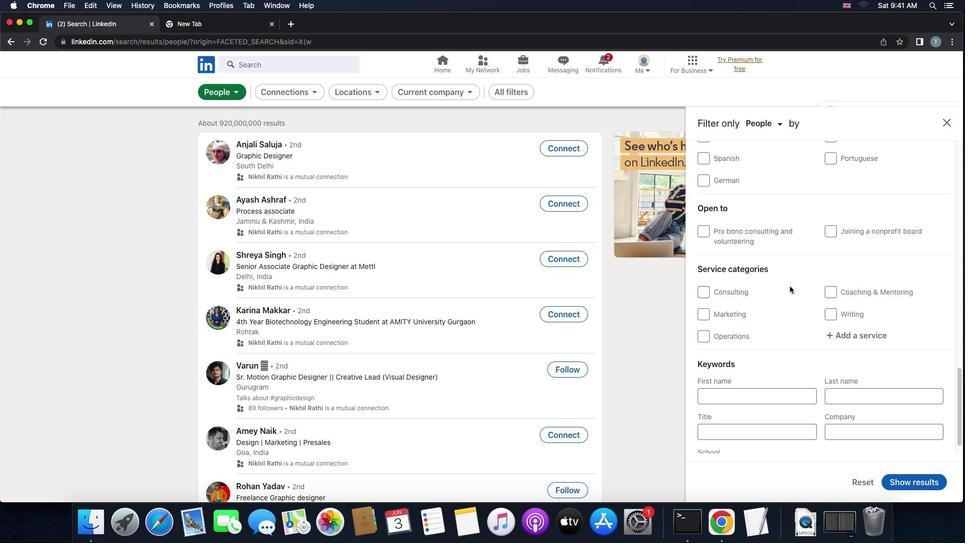 
Action: Mouse scrolled (790, 286) with delta (0, 2)
Screenshot: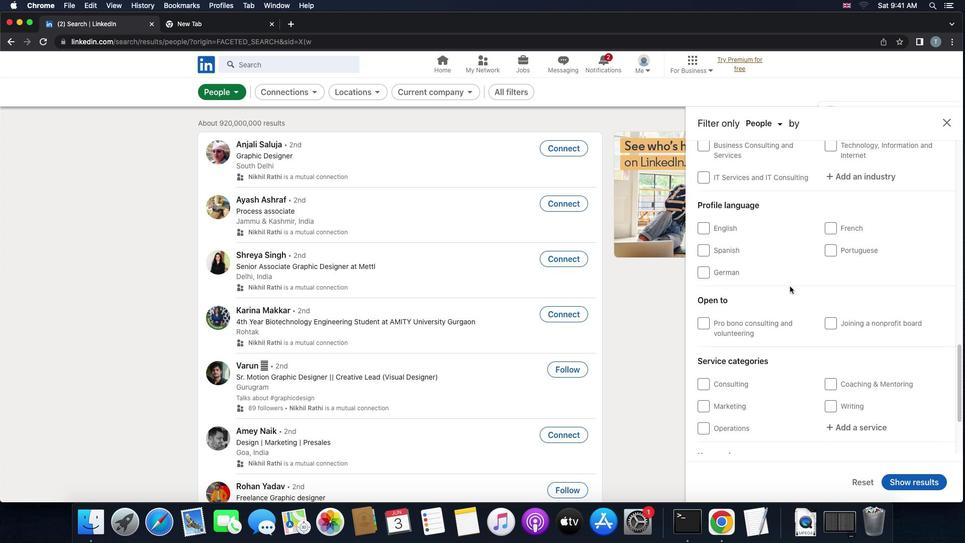 
Action: Mouse moved to (705, 283)
Screenshot: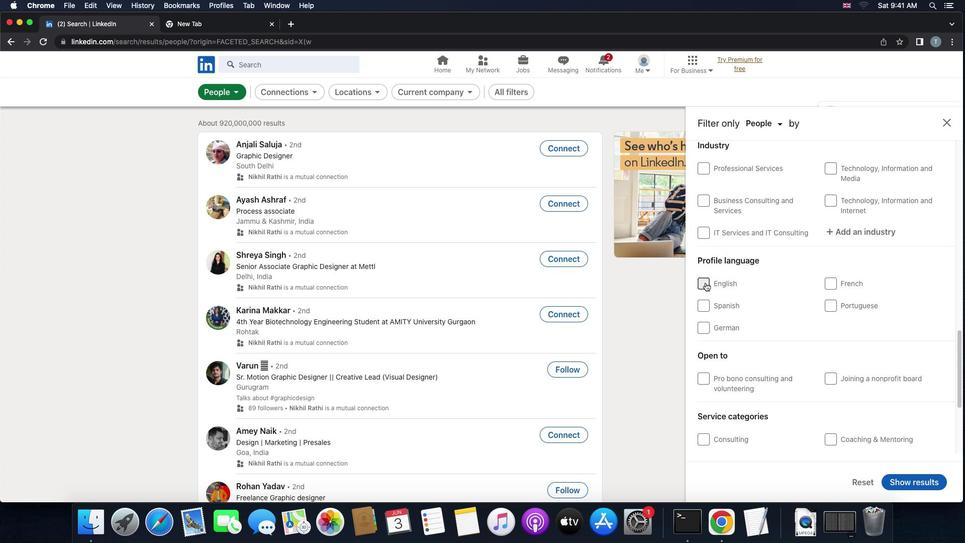 
Action: Mouse pressed left at (705, 283)
Screenshot: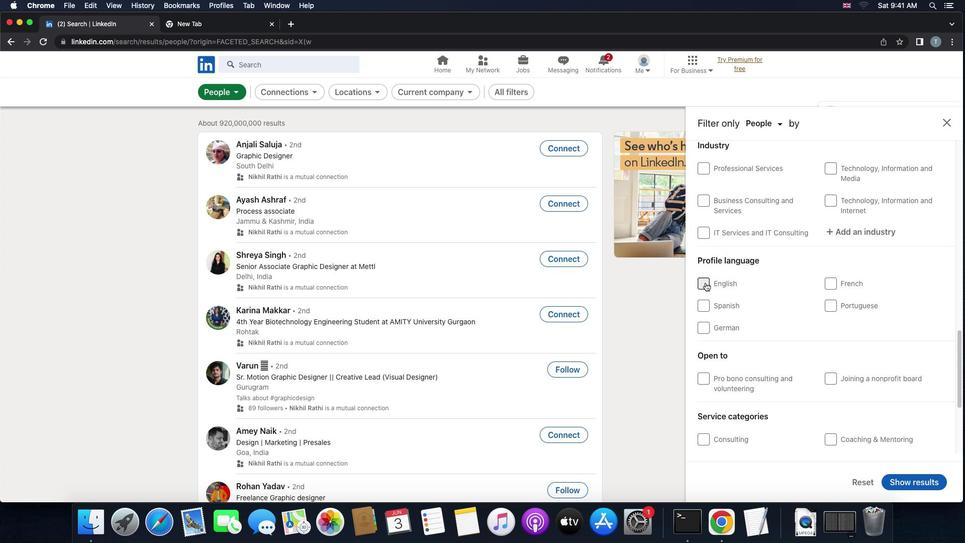 
Action: Mouse moved to (798, 293)
Screenshot: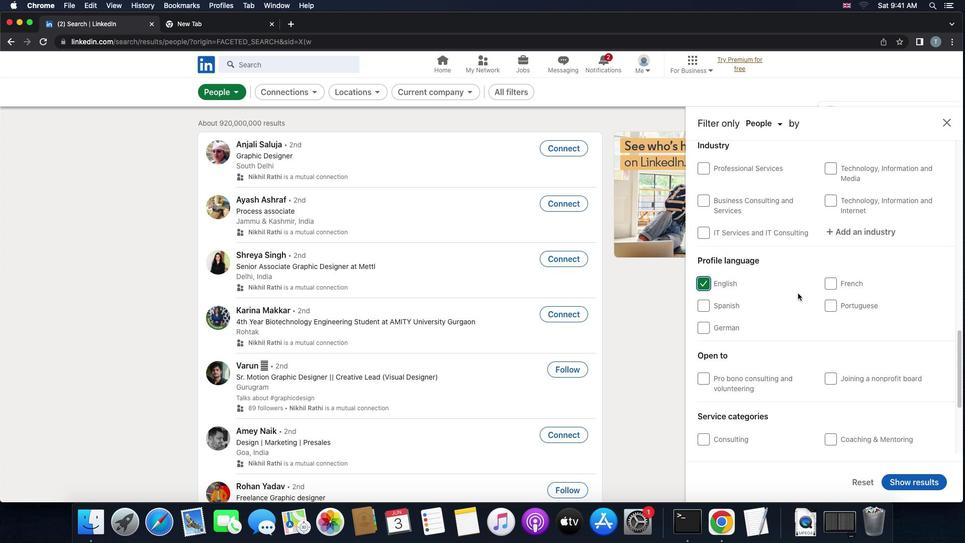 
Action: Mouse scrolled (798, 293) with delta (0, 0)
Screenshot: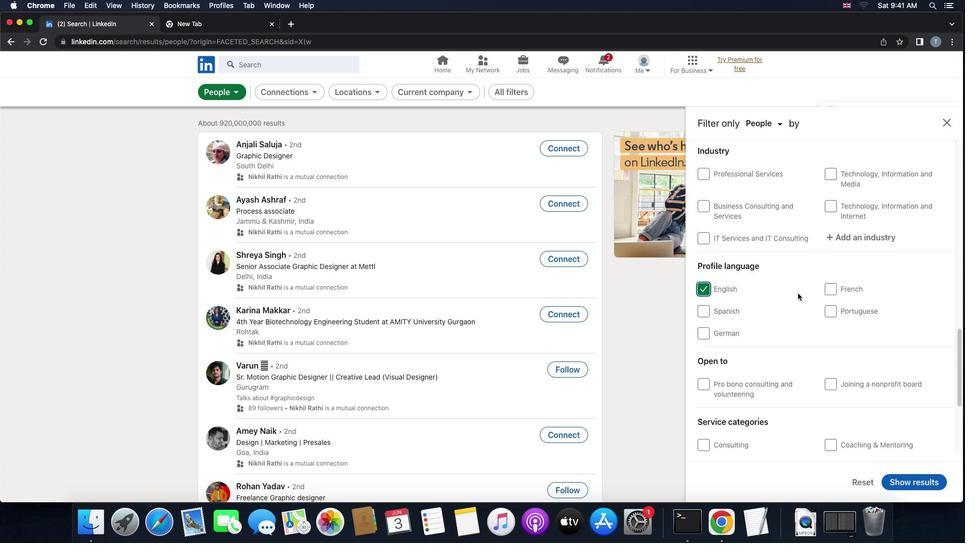 
Action: Mouse scrolled (798, 293) with delta (0, 0)
Screenshot: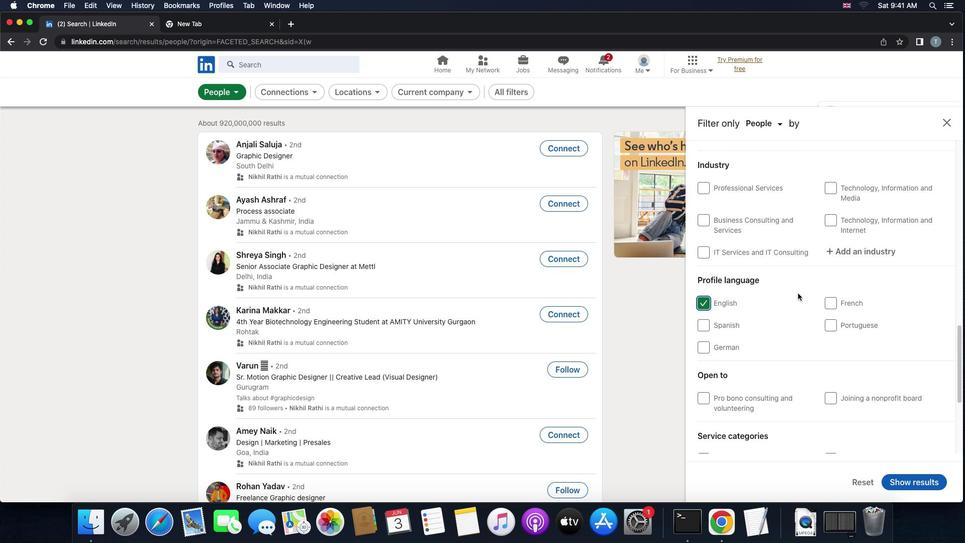 
Action: Mouse scrolled (798, 293) with delta (0, 1)
Screenshot: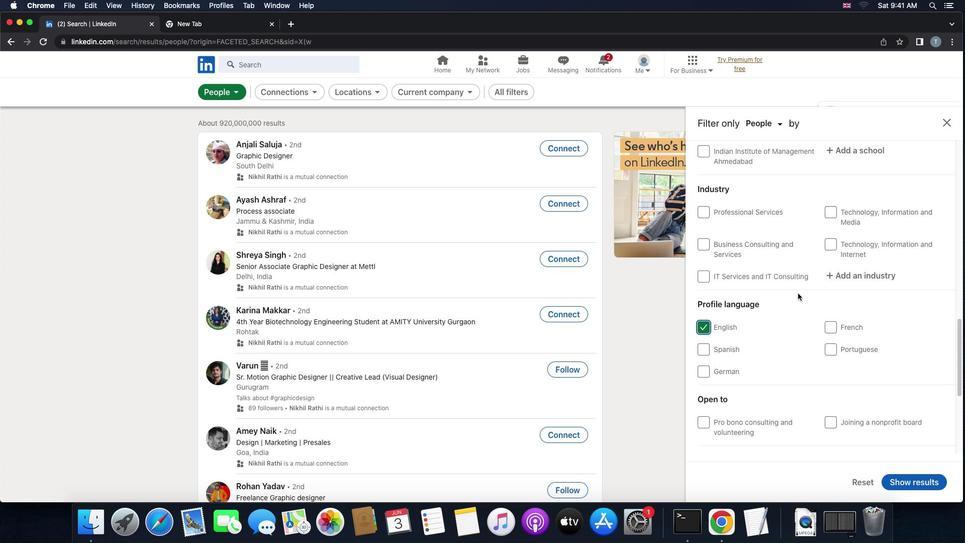 
Action: Mouse scrolled (798, 293) with delta (0, 0)
Screenshot: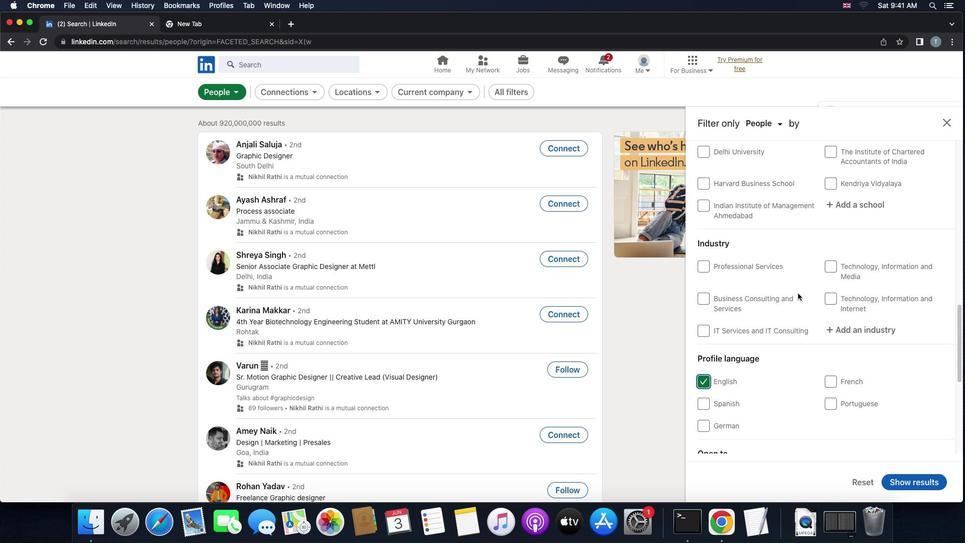 
Action: Mouse scrolled (798, 293) with delta (0, 0)
Screenshot: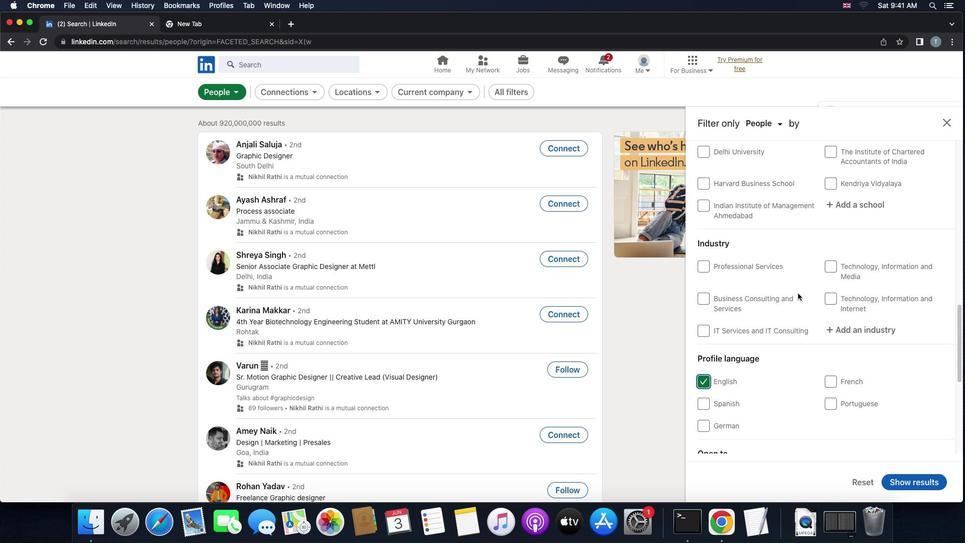 
Action: Mouse scrolled (798, 293) with delta (0, 1)
Screenshot: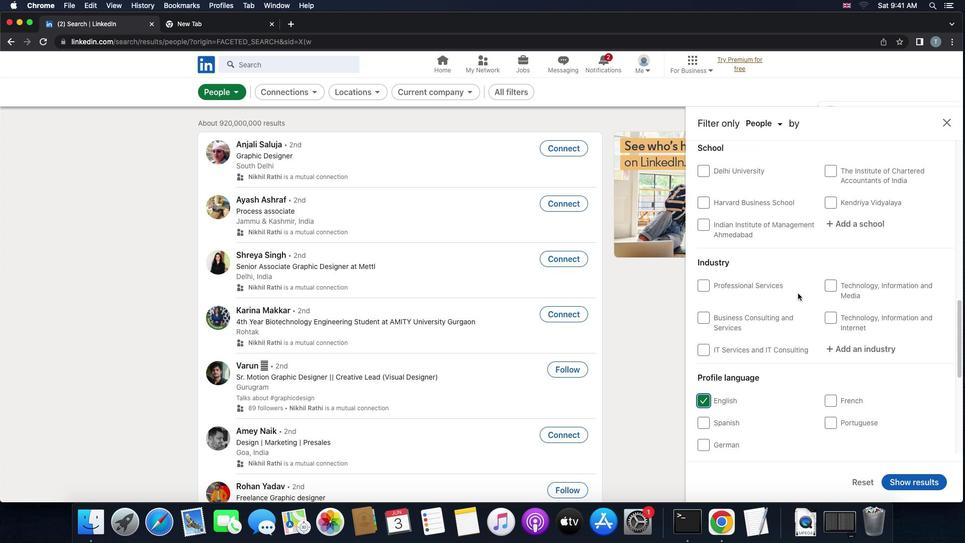 
Action: Mouse scrolled (798, 293) with delta (0, 2)
Screenshot: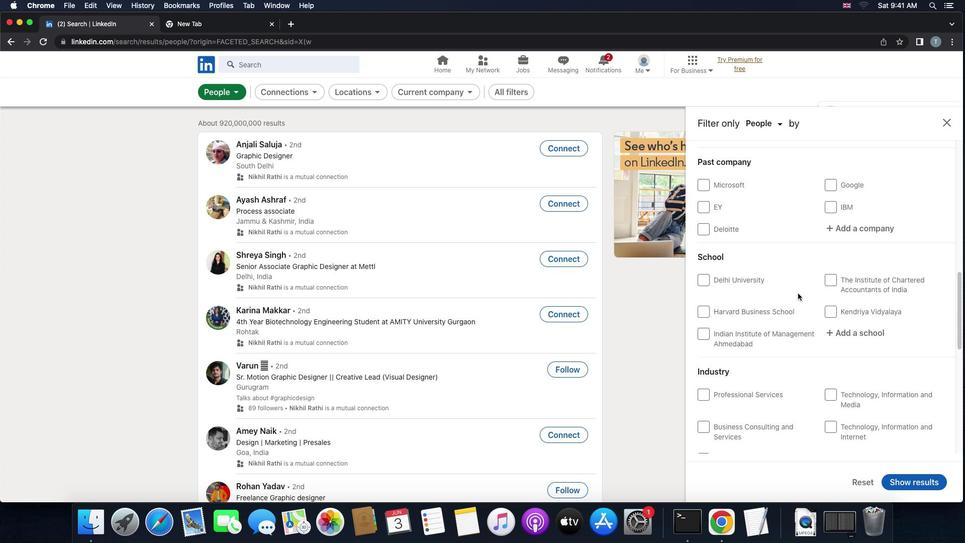 
Action: Mouse scrolled (798, 293) with delta (0, 0)
Screenshot: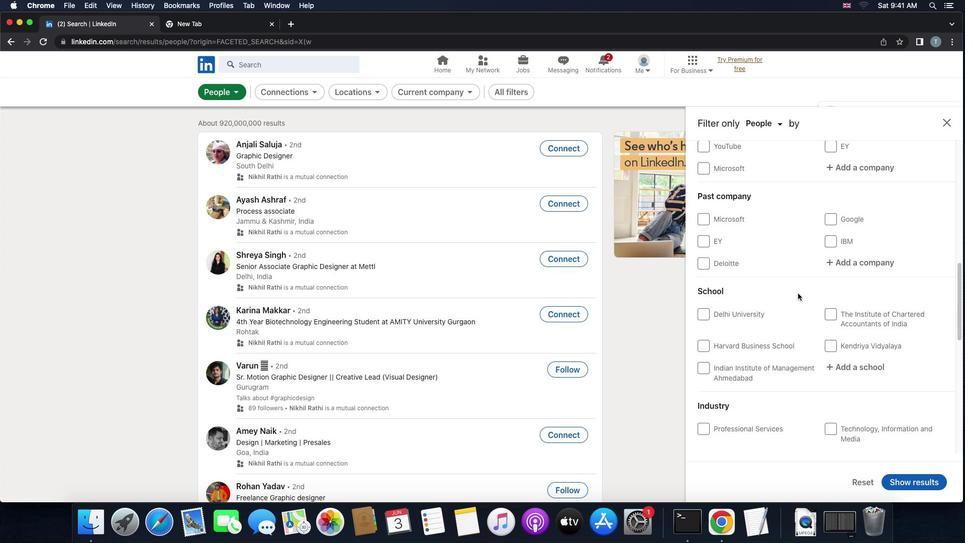 
Action: Mouse scrolled (798, 293) with delta (0, 0)
Screenshot: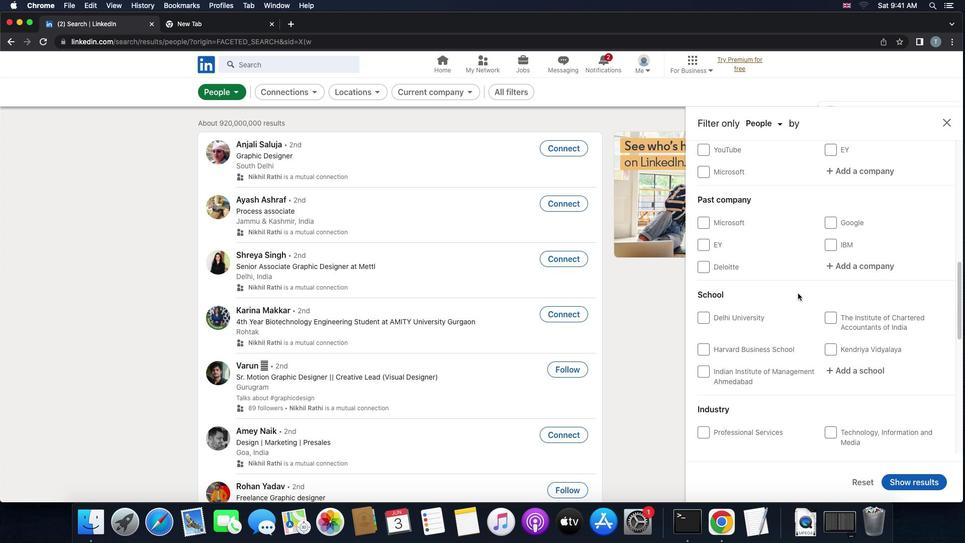 
Action: Mouse scrolled (798, 293) with delta (0, 0)
Screenshot: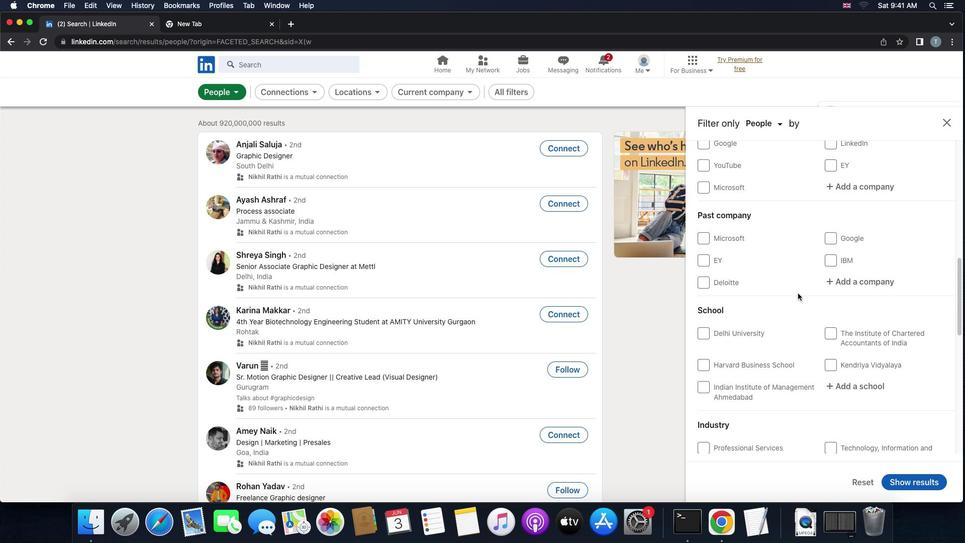 
Action: Mouse scrolled (798, 293) with delta (0, 0)
Screenshot: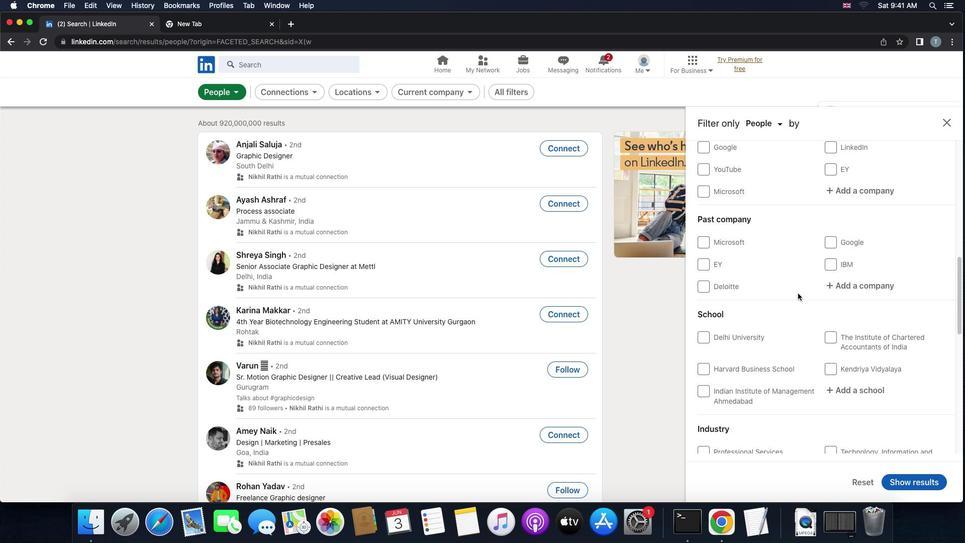 
Action: Mouse scrolled (798, 293) with delta (0, 0)
Screenshot: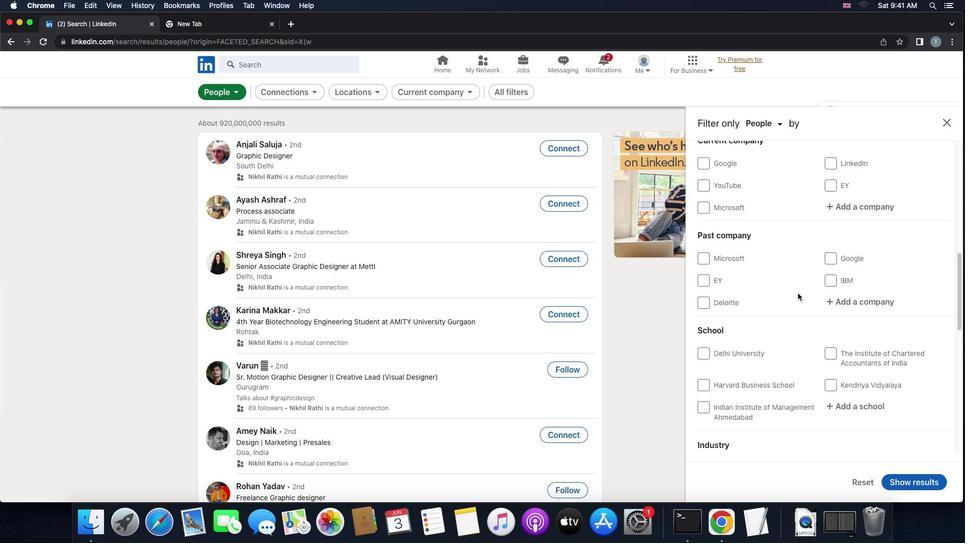 
Action: Mouse scrolled (798, 293) with delta (0, 0)
Screenshot: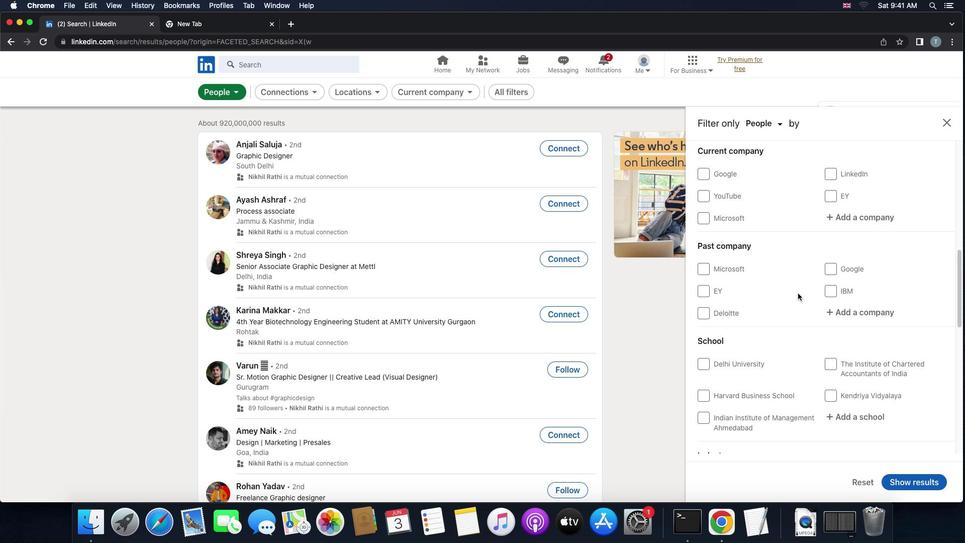 
Action: Mouse scrolled (798, 293) with delta (0, 1)
Screenshot: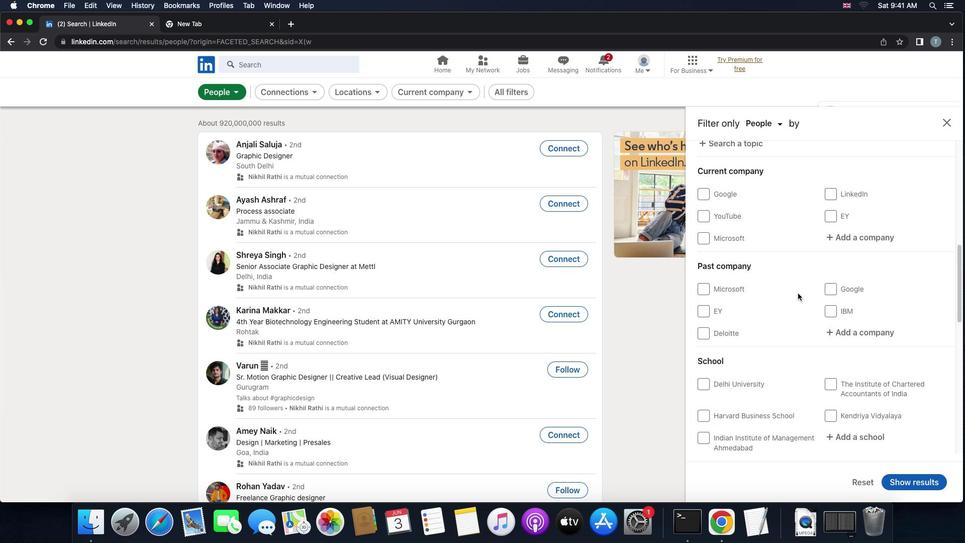 
Action: Mouse moved to (842, 294)
Screenshot: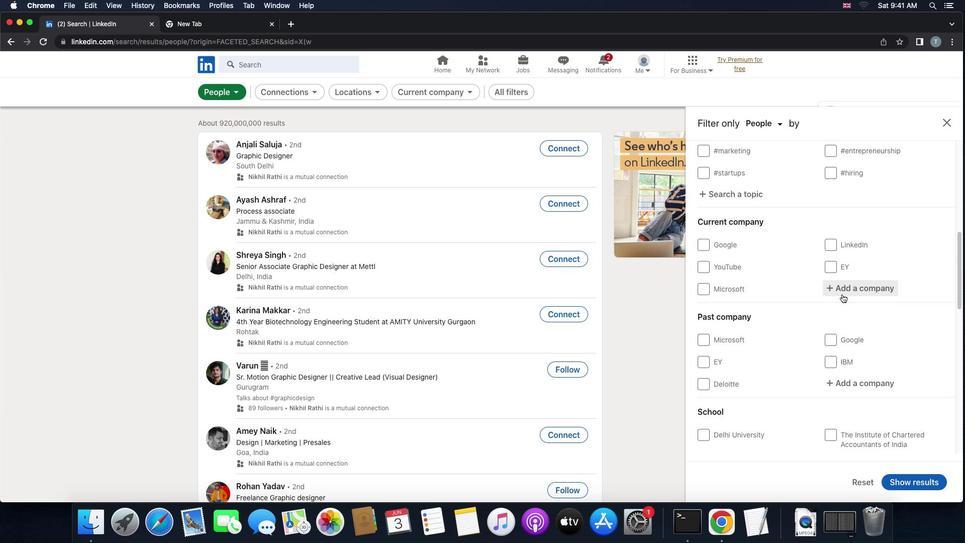 
Action: Mouse pressed left at (842, 294)
Screenshot: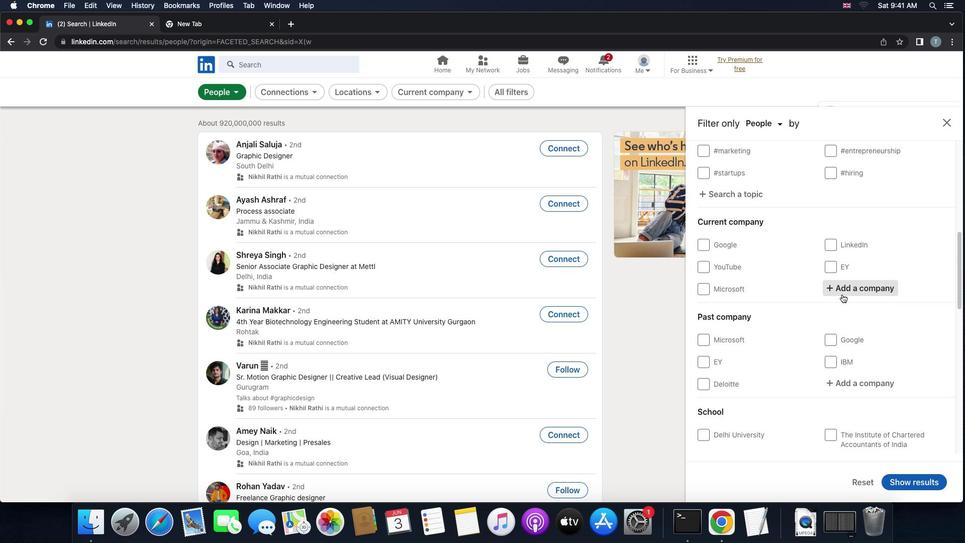 
Action: Key pressed 'n''e''t''a''p''p'
Screenshot: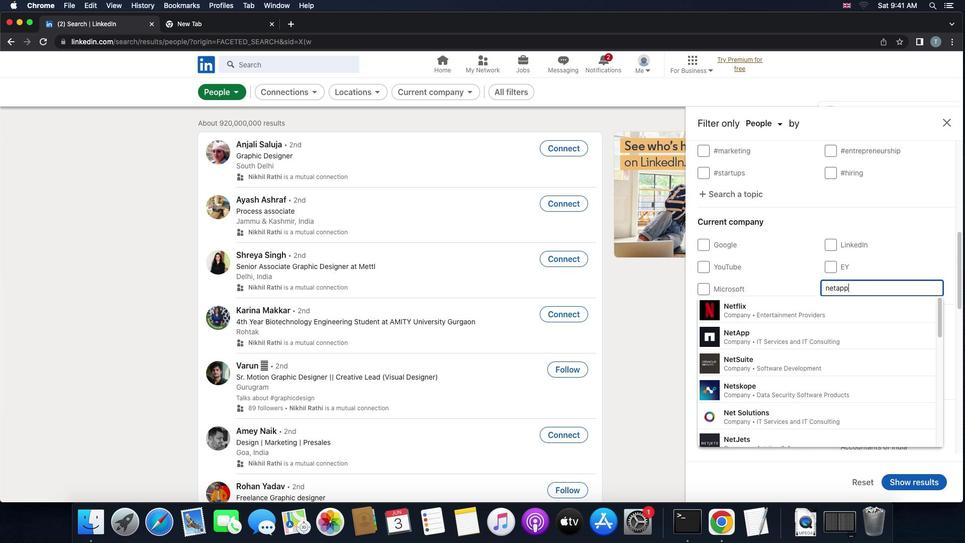 
Action: Mouse moved to (807, 316)
Screenshot: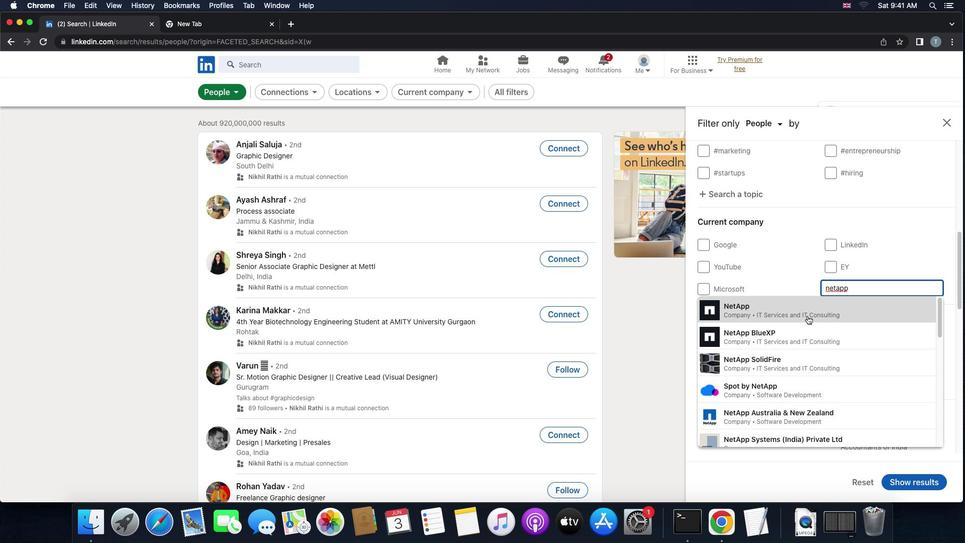 
Action: Mouse pressed left at (807, 316)
Screenshot: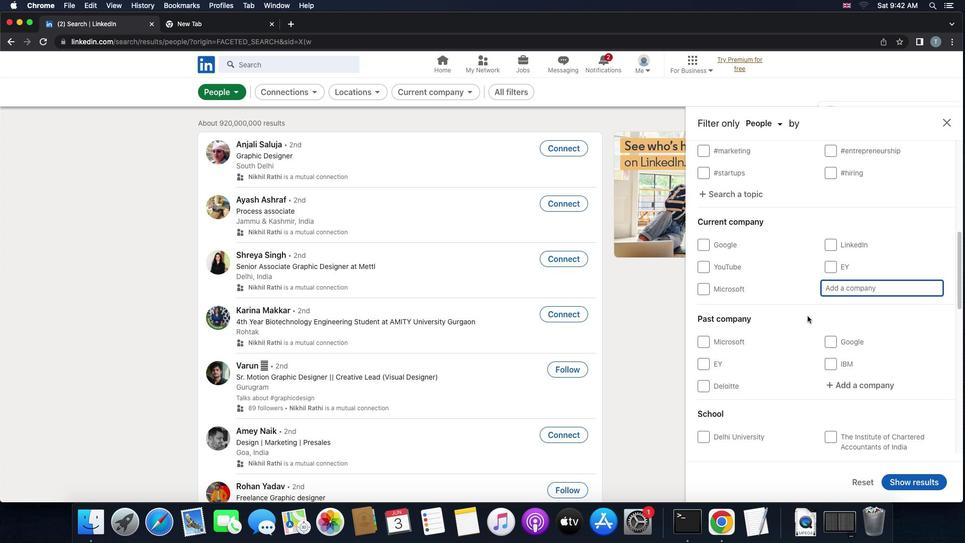 
Action: Mouse moved to (808, 338)
Screenshot: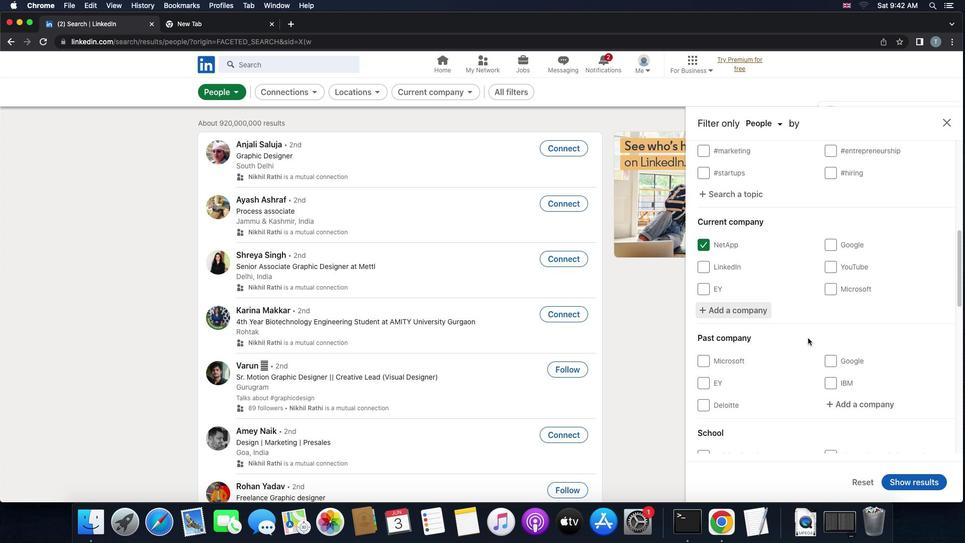 
Action: Mouse scrolled (808, 338) with delta (0, 0)
Screenshot: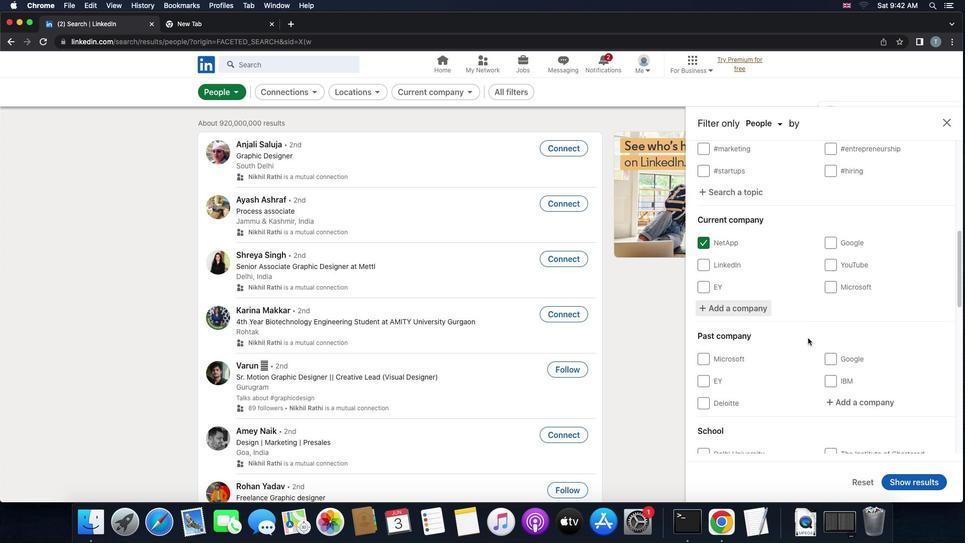 
Action: Mouse scrolled (808, 338) with delta (0, 0)
Screenshot: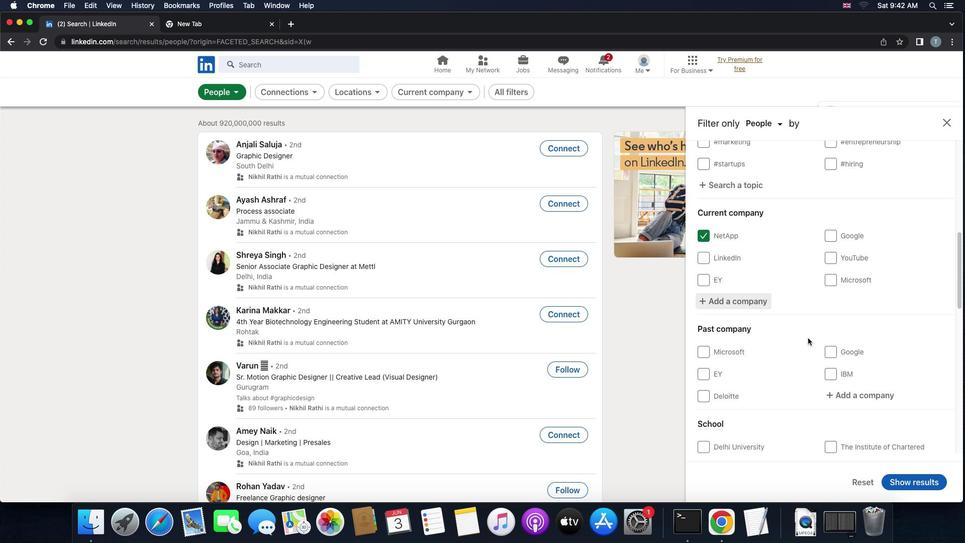 
Action: Mouse scrolled (808, 338) with delta (0, 0)
Screenshot: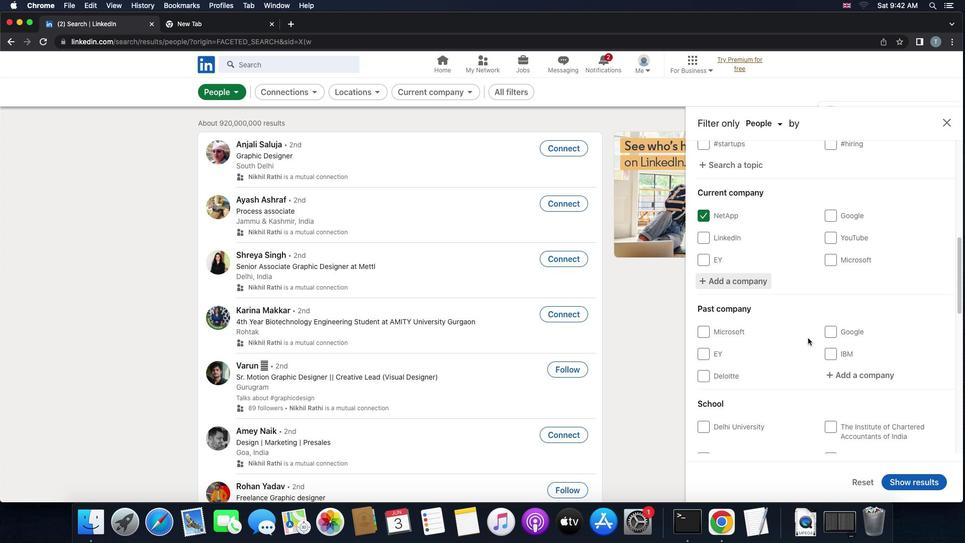 
Action: Mouse scrolled (808, 338) with delta (0, 0)
Screenshot: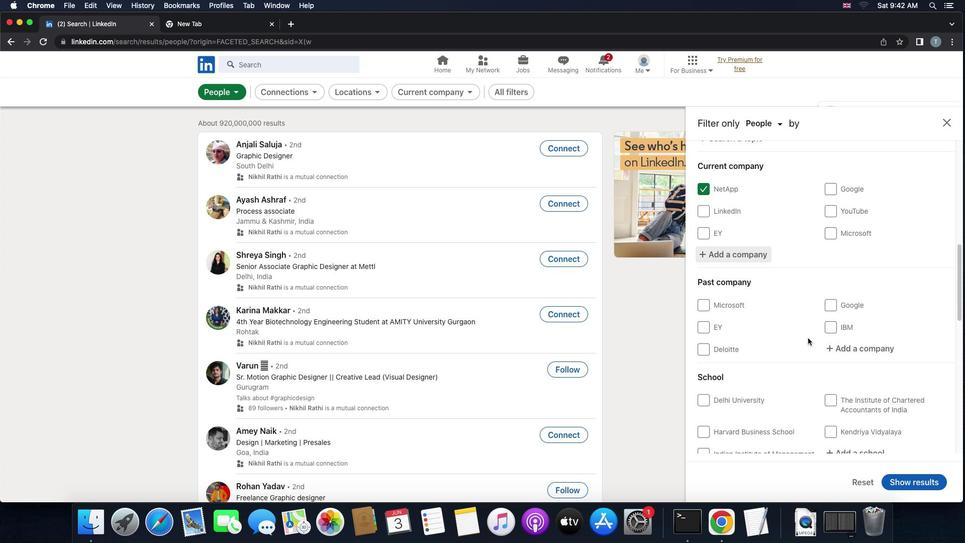 
Action: Mouse scrolled (808, 338) with delta (0, 0)
Screenshot: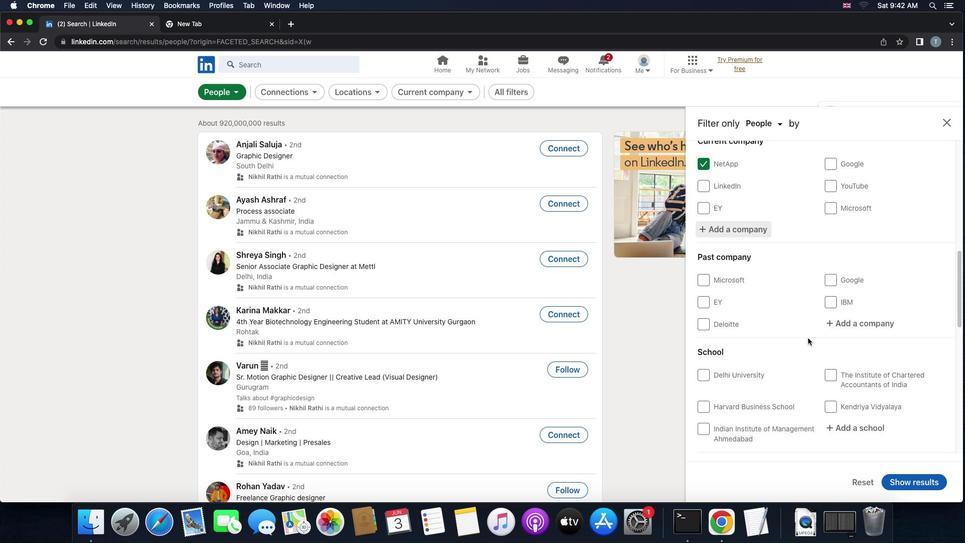 
Action: Mouse scrolled (808, 338) with delta (0, 0)
Screenshot: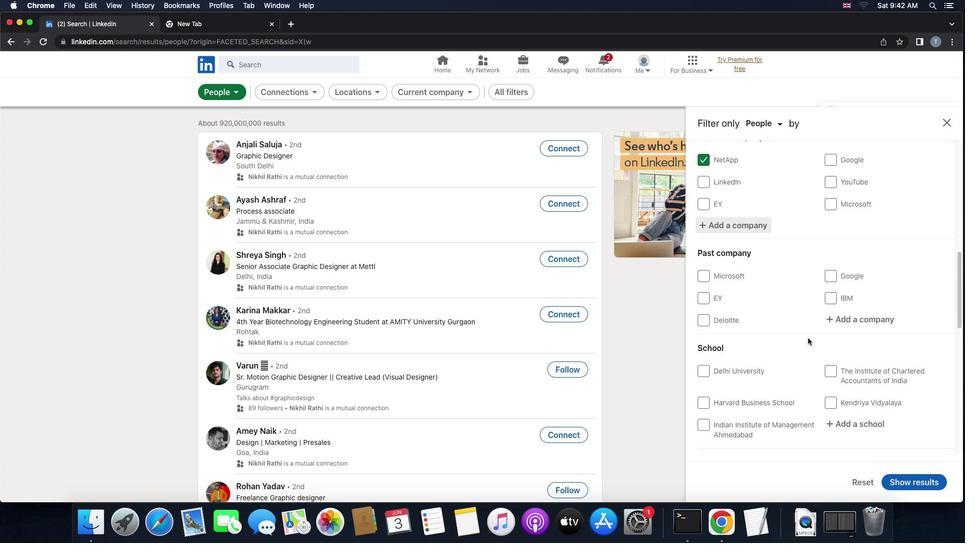 
Action: Mouse scrolled (808, 338) with delta (0, 0)
Screenshot: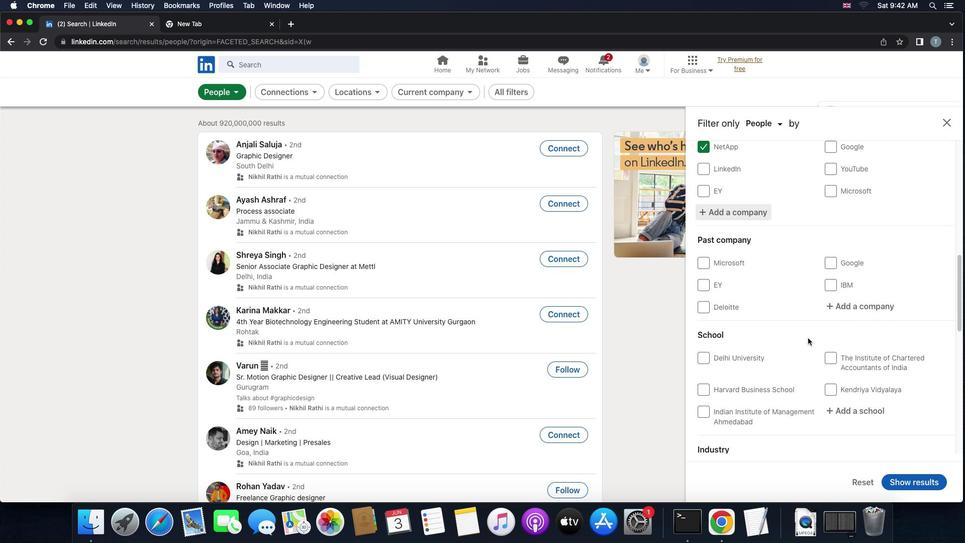 
Action: Mouse moved to (838, 396)
Screenshot: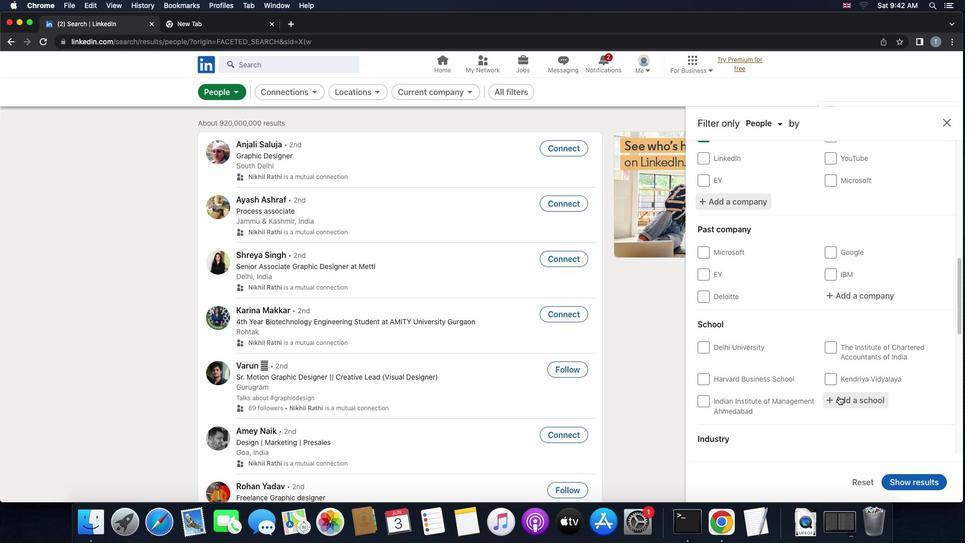 
Action: Mouse pressed left at (838, 396)
Screenshot: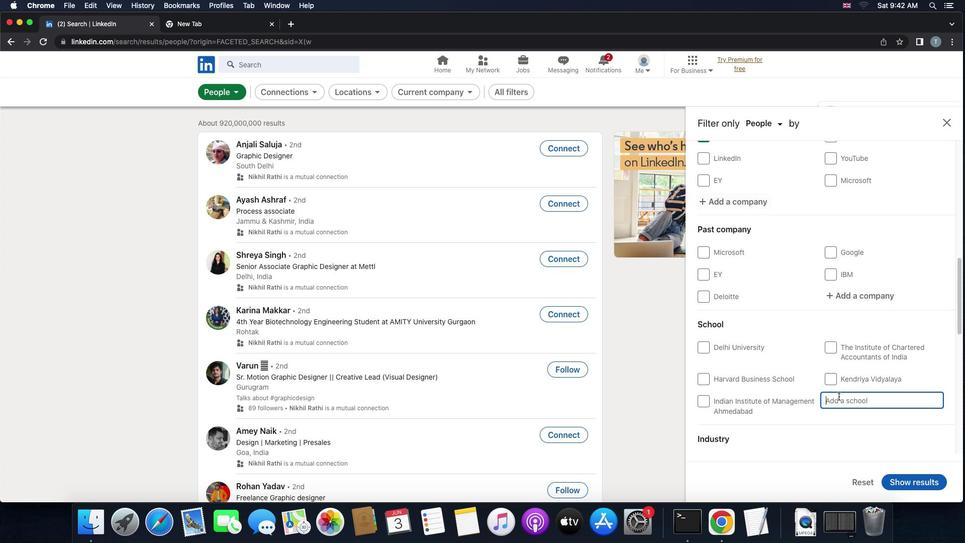 
Action: Key pressed 's''t'','Key.backspace'.''a''l''o''u'Key.backspace'y''s''i''u''s'Key.space'c''o''l''l''a'Key.backspace'e''g''e'',''j'
Screenshot: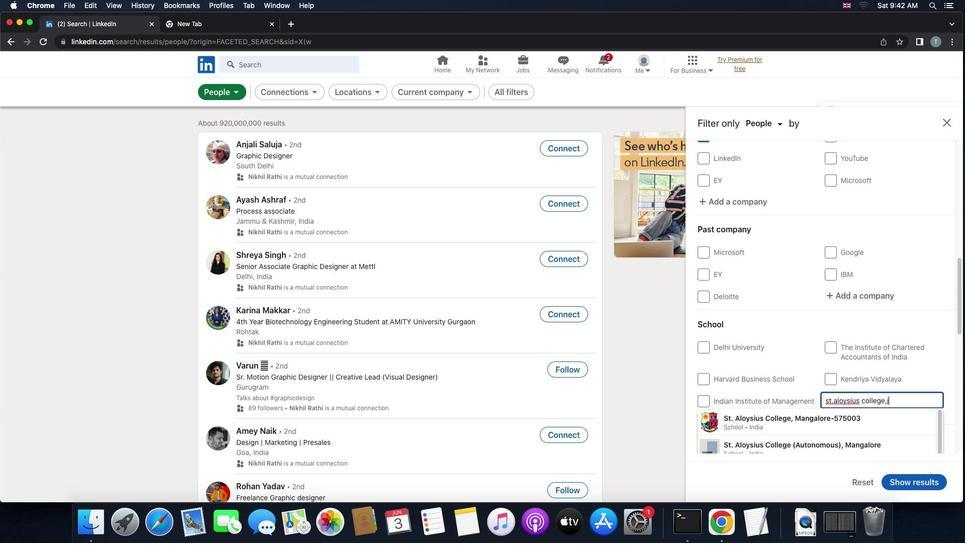 
Action: Mouse moved to (881, 424)
Screenshot: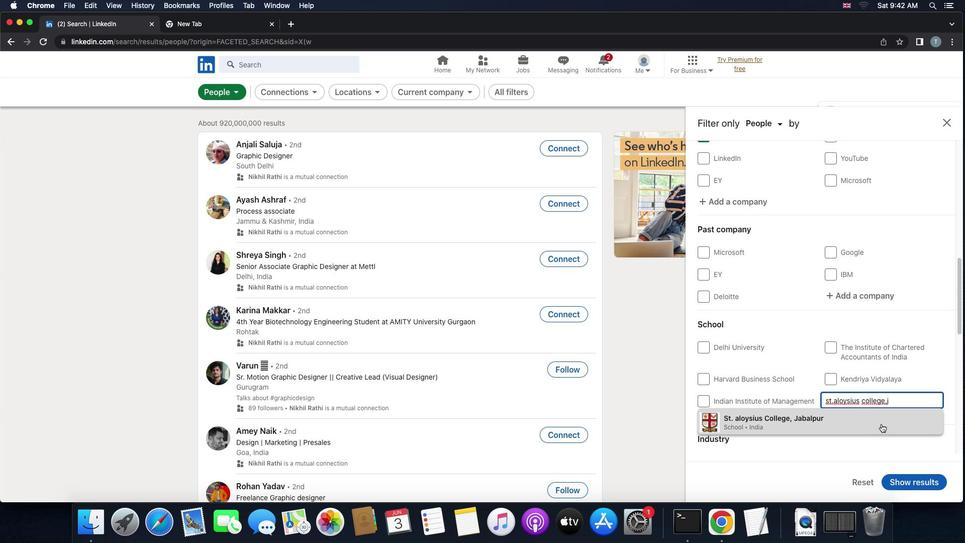
Action: Mouse pressed left at (881, 424)
Screenshot: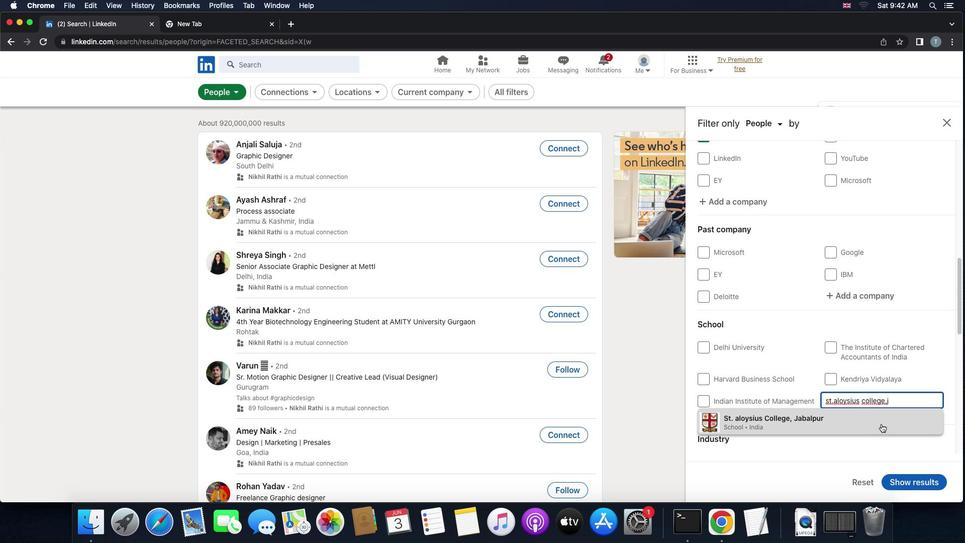 
Action: Mouse moved to (825, 412)
Screenshot: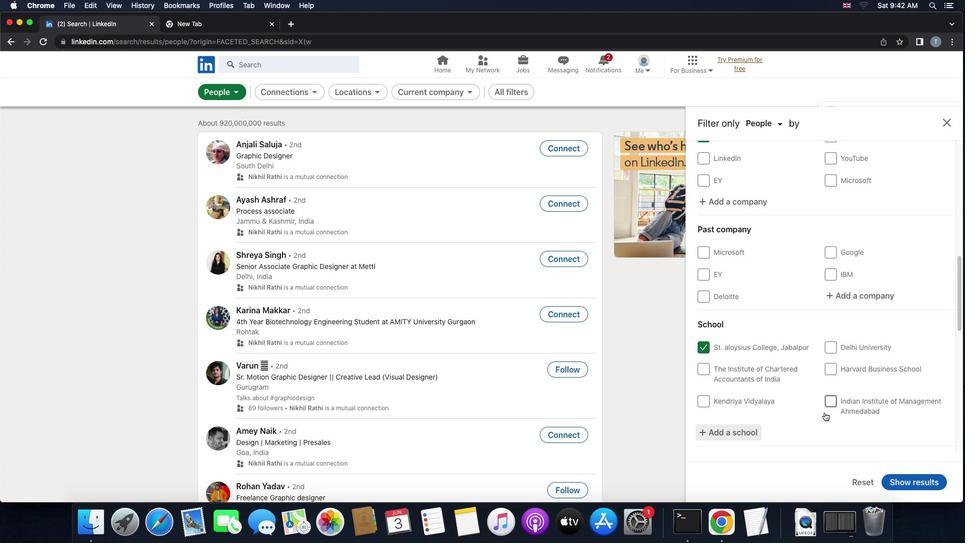 
Action: Mouse scrolled (825, 412) with delta (0, 0)
Screenshot: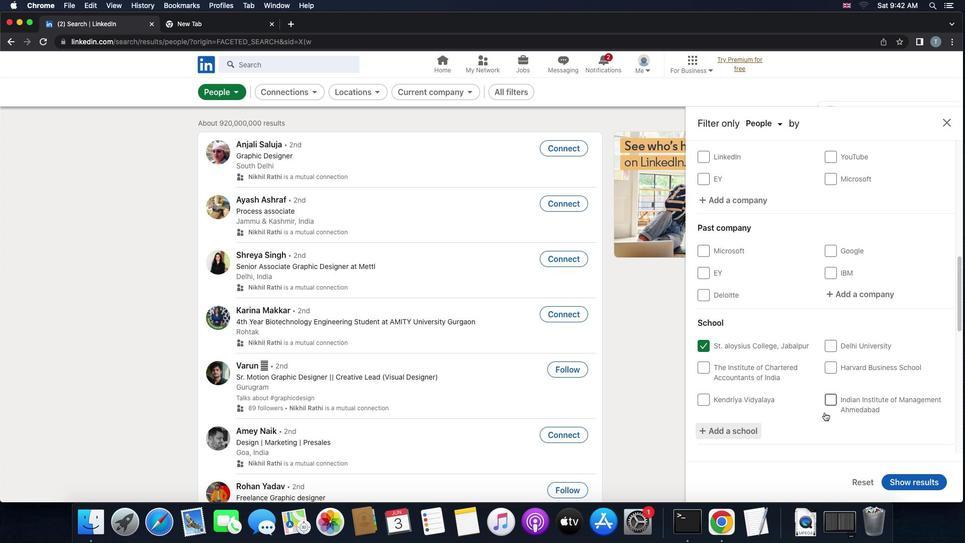 
Action: Mouse scrolled (825, 412) with delta (0, 0)
Screenshot: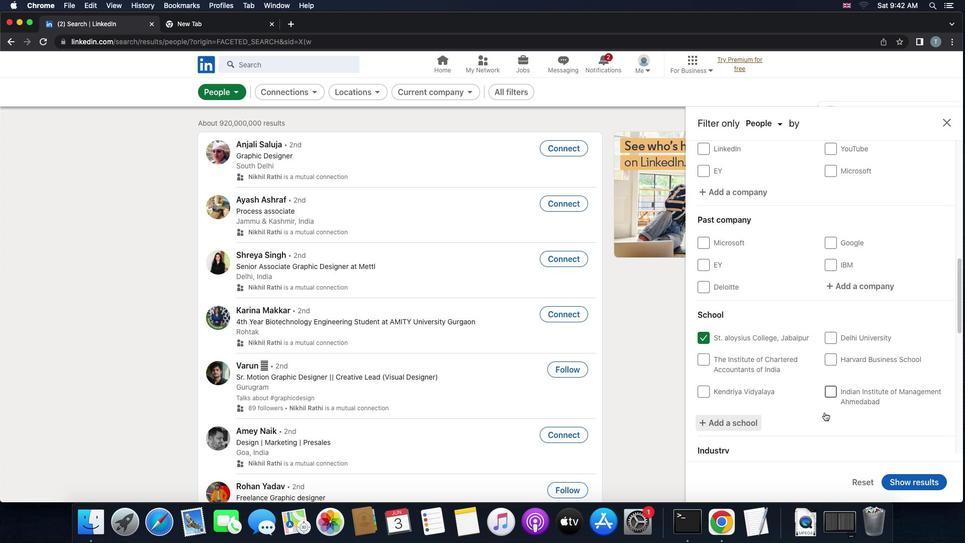 
Action: Mouse scrolled (825, 412) with delta (0, -1)
Screenshot: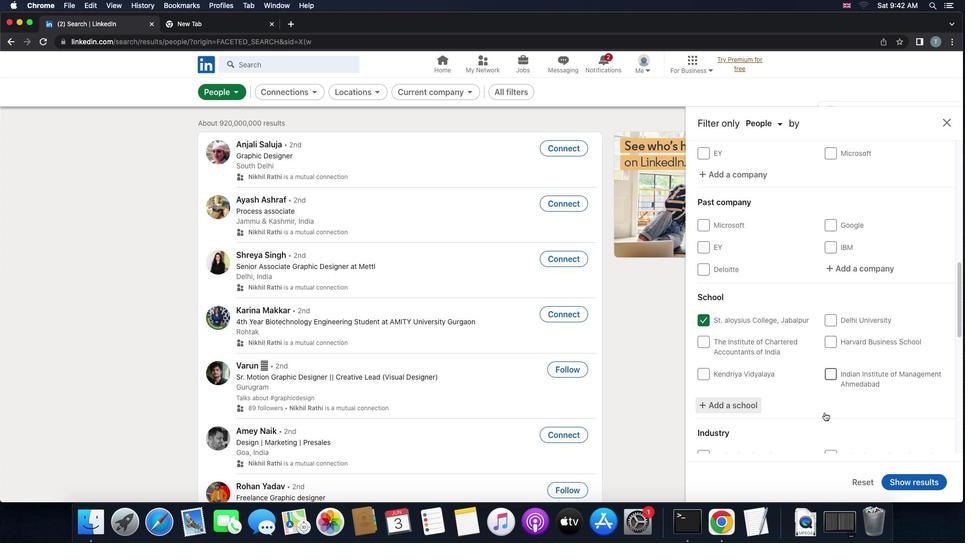 
Action: Mouse scrolled (825, 412) with delta (0, 0)
Screenshot: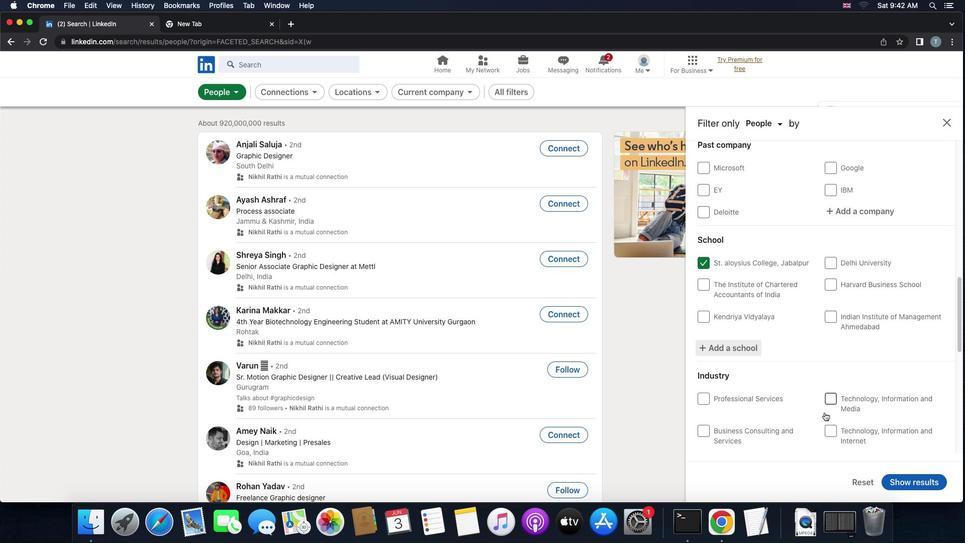 
Action: Mouse scrolled (825, 412) with delta (0, 0)
Screenshot: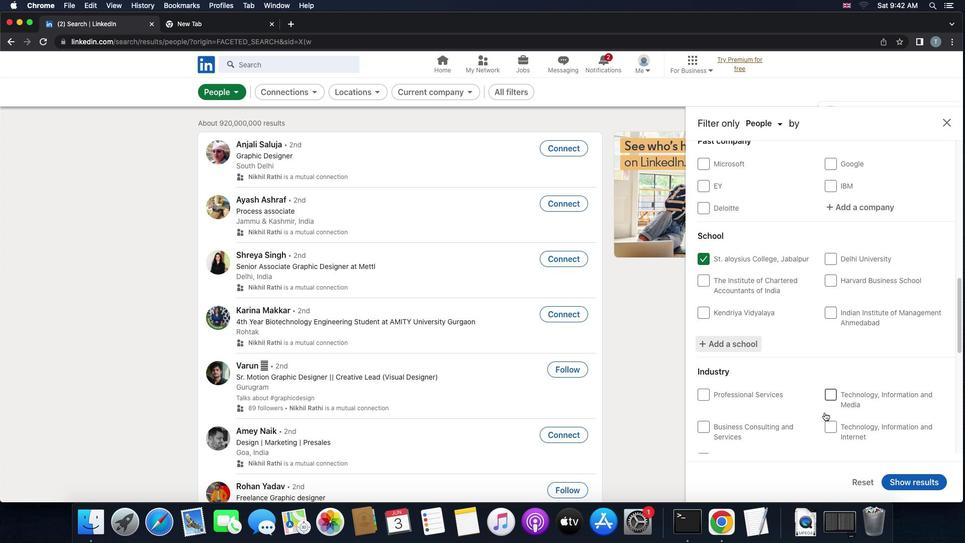 
Action: Mouse scrolled (825, 412) with delta (0, -1)
Screenshot: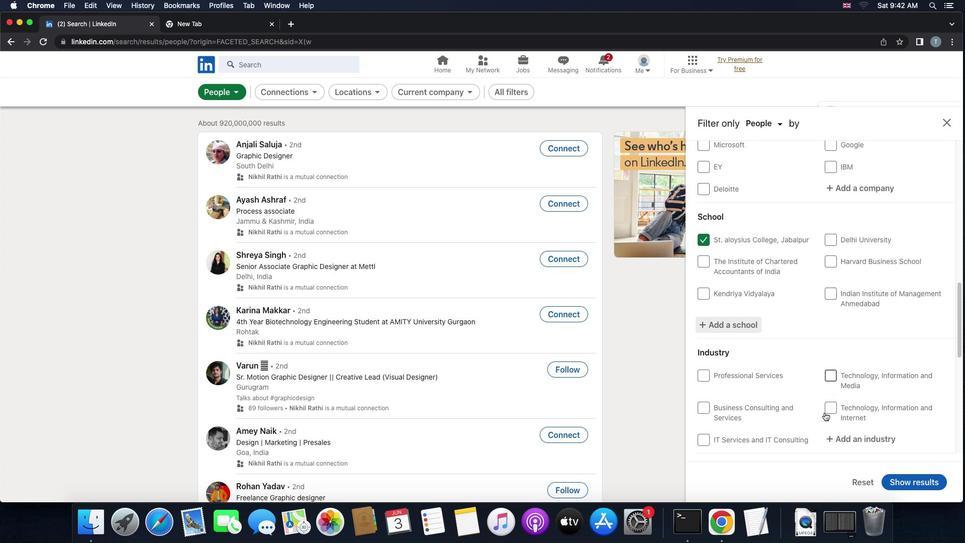 
Action: Mouse moved to (847, 387)
Screenshot: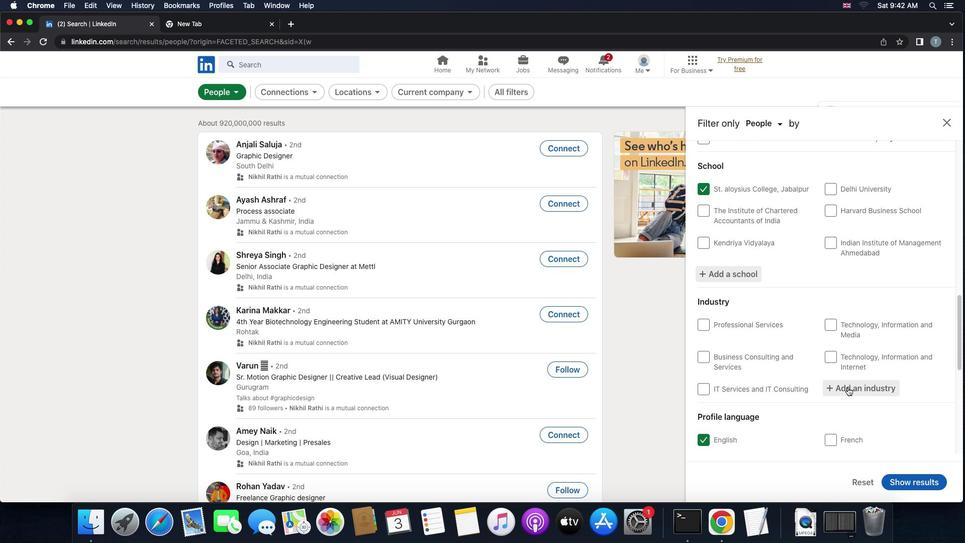 
Action: Mouse pressed left at (847, 387)
Screenshot: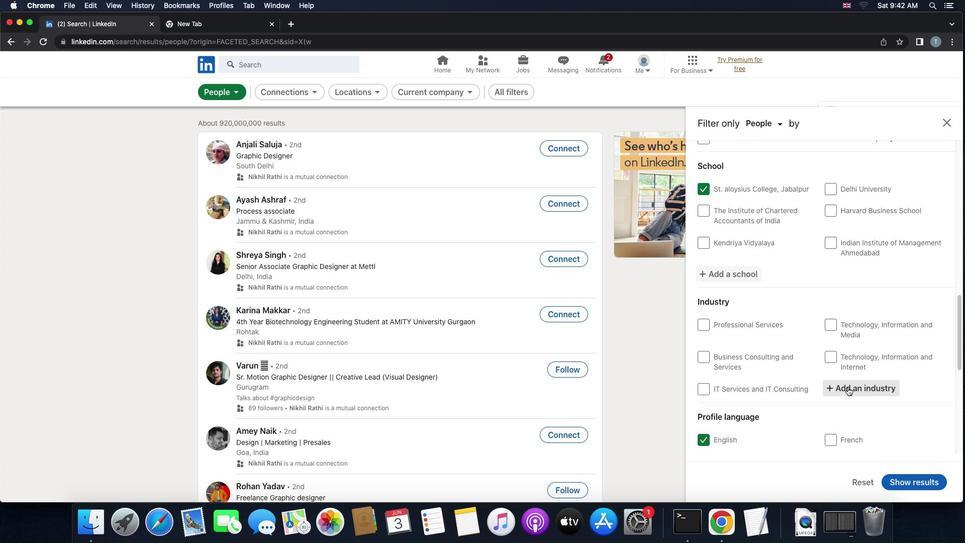 
Action: Mouse moved to (842, 387)
Screenshot: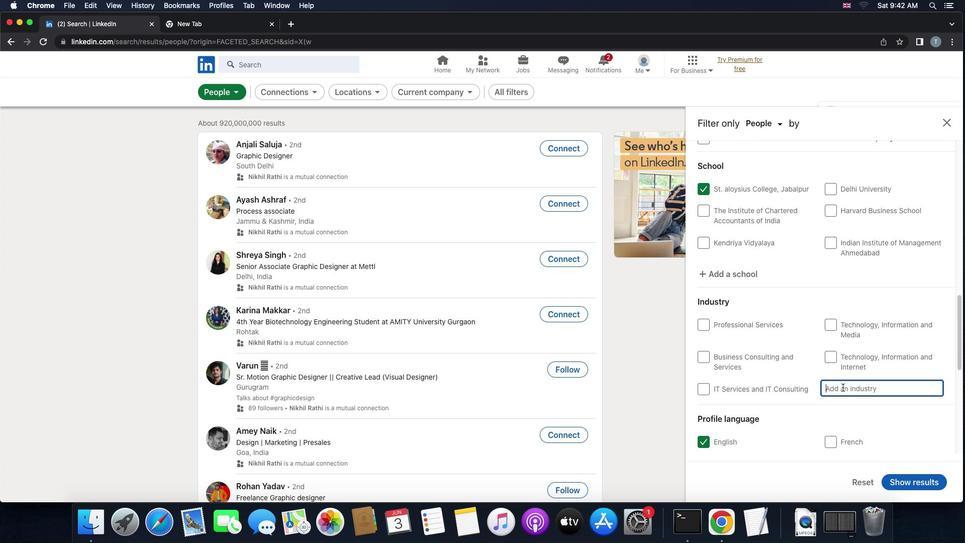 
Action: Key pressed 'c''i''v''i''c'
Screenshot: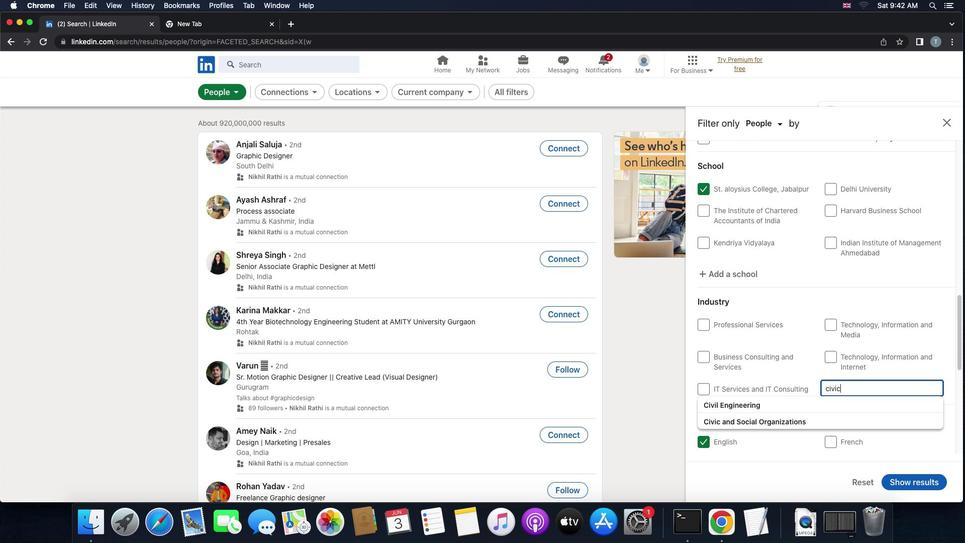 
Action: Mouse moved to (811, 400)
Screenshot: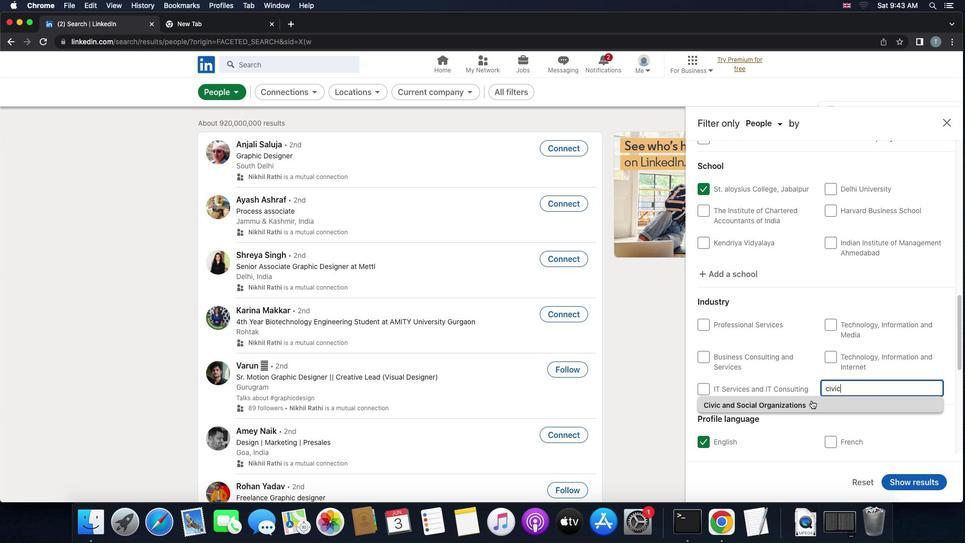 
Action: Mouse pressed left at (811, 400)
Screenshot: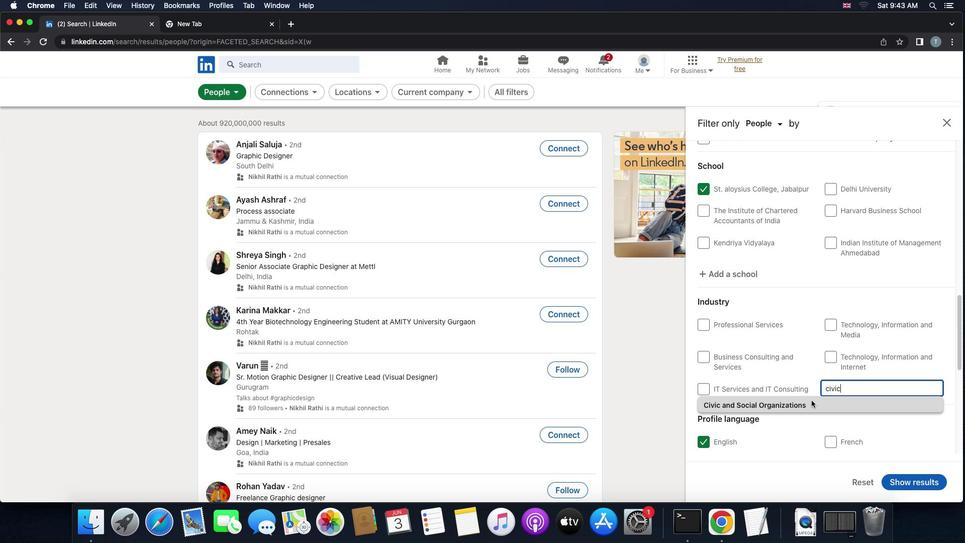 
Action: Mouse scrolled (811, 400) with delta (0, 0)
Screenshot: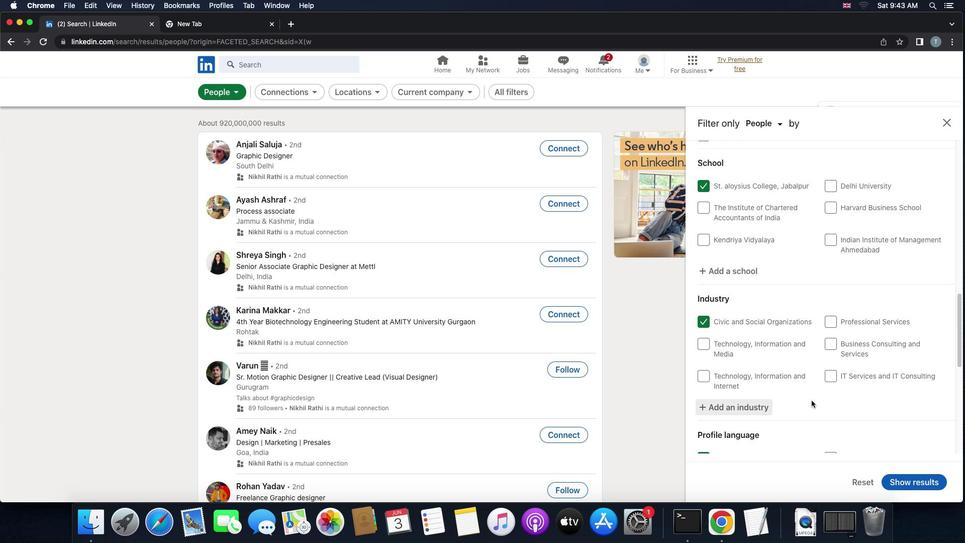 
Action: Mouse scrolled (811, 400) with delta (0, 0)
Screenshot: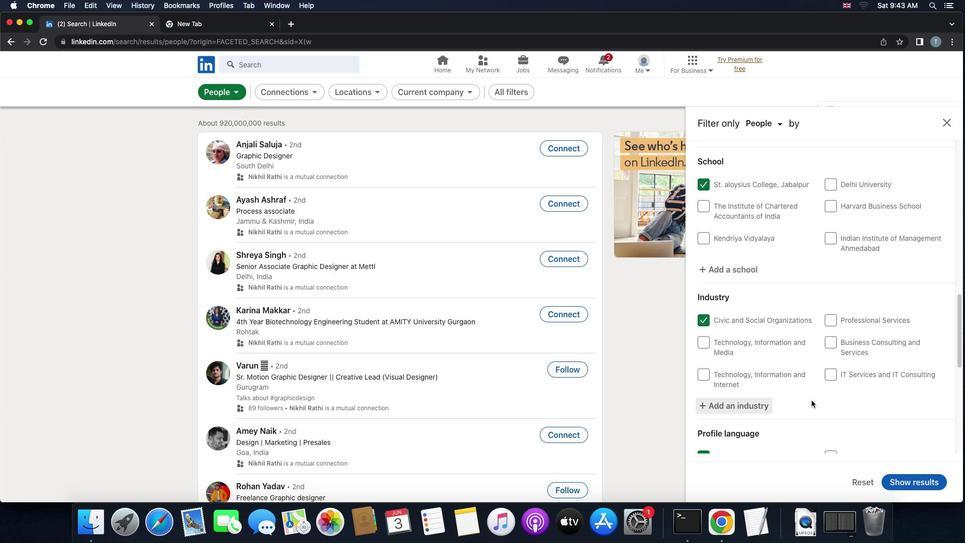 
Action: Mouse scrolled (811, 400) with delta (0, 0)
Screenshot: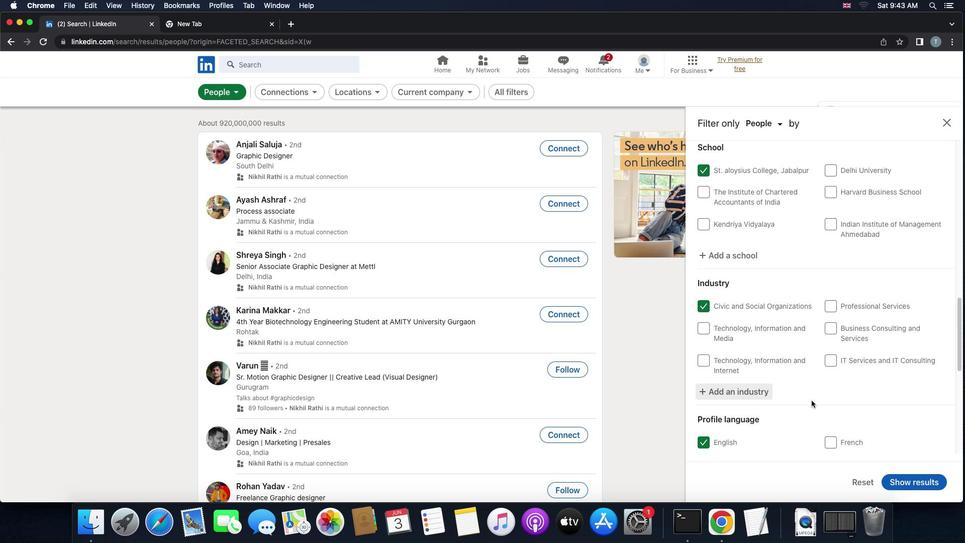 
Action: Mouse scrolled (811, 400) with delta (0, 0)
Screenshot: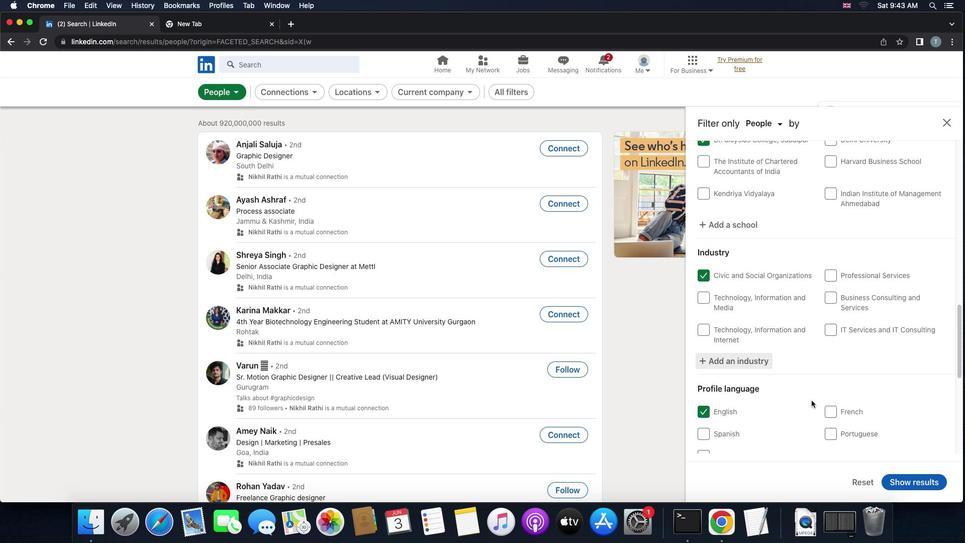 
Action: Mouse scrolled (811, 400) with delta (0, 0)
Screenshot: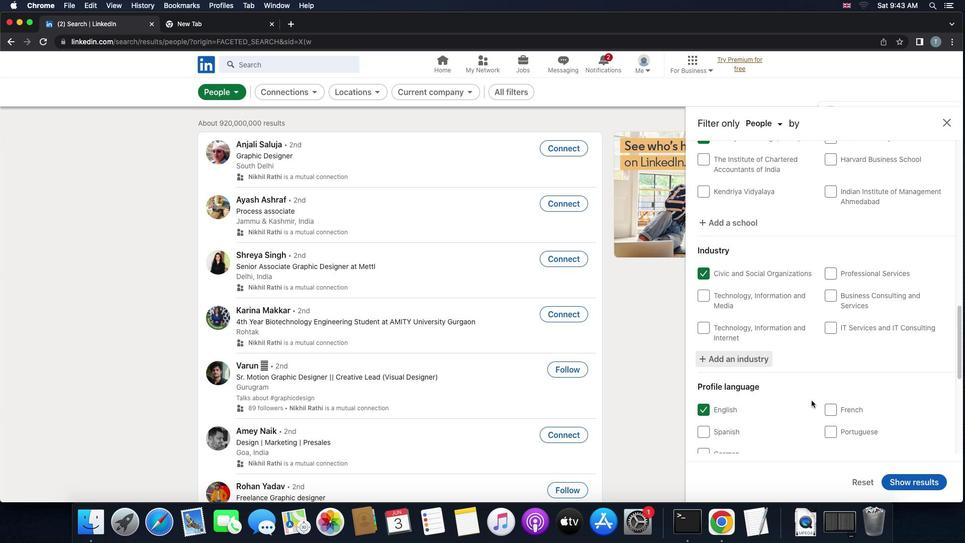 
Action: Mouse scrolled (811, 400) with delta (0, 0)
Screenshot: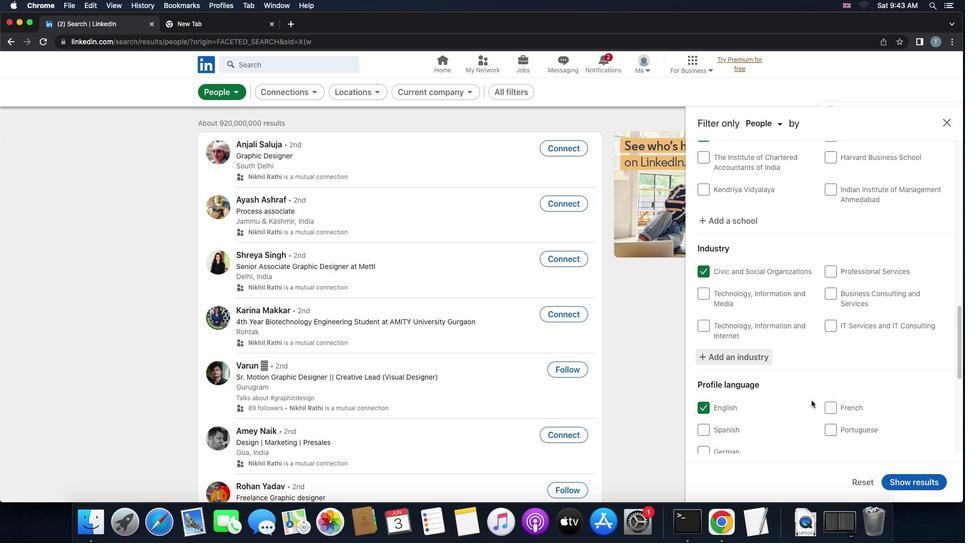
Action: Mouse scrolled (811, 400) with delta (0, 0)
Screenshot: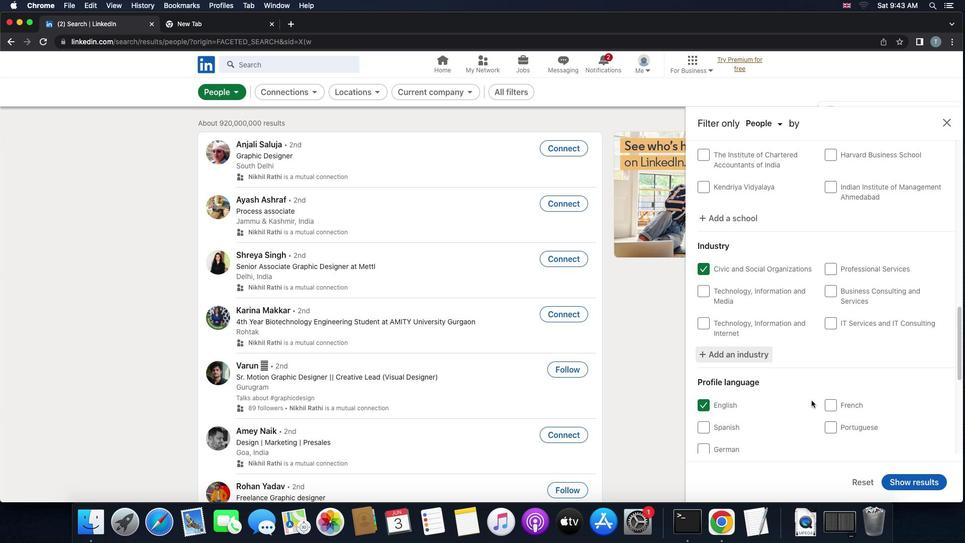 
Action: Mouse scrolled (811, 400) with delta (0, 0)
Screenshot: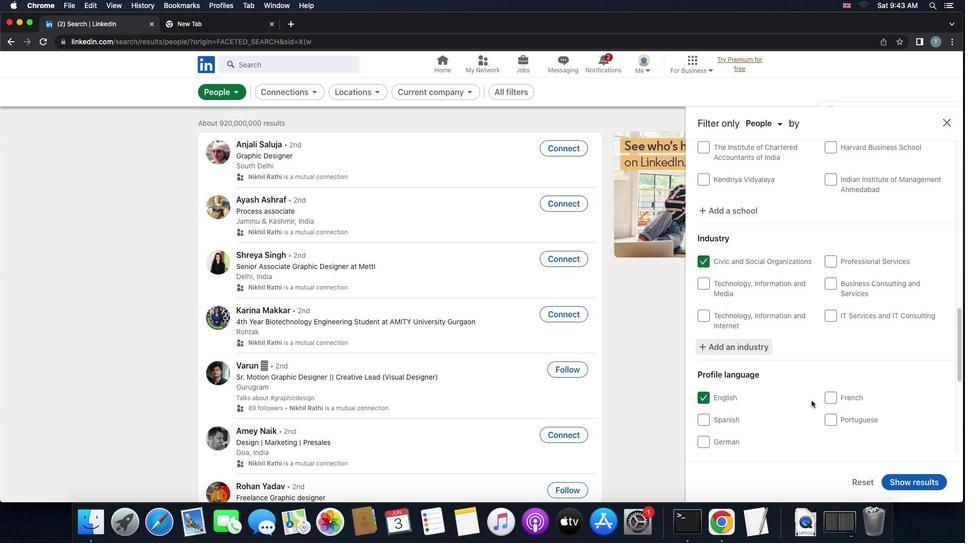 
Action: Mouse scrolled (811, 400) with delta (0, 0)
Screenshot: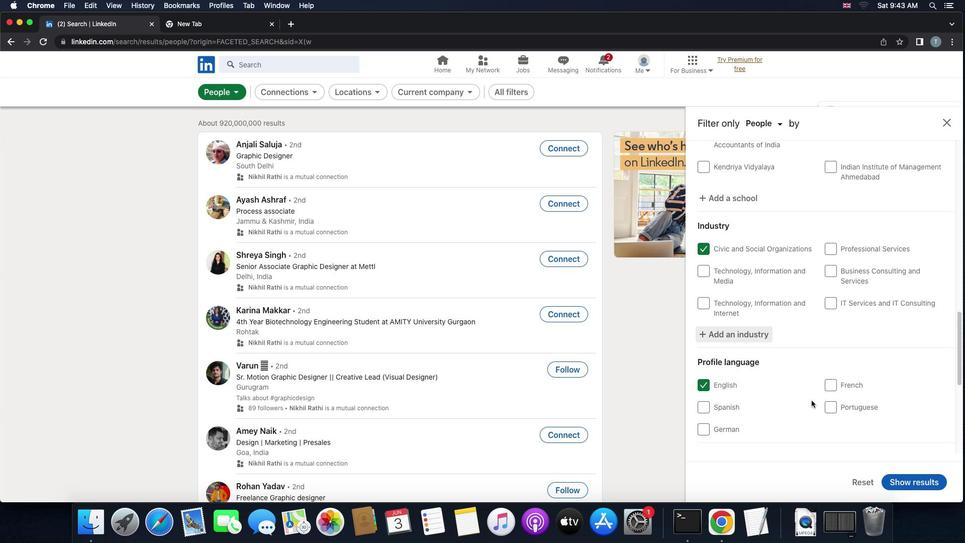 
Action: Mouse scrolled (811, 400) with delta (0, 0)
Screenshot: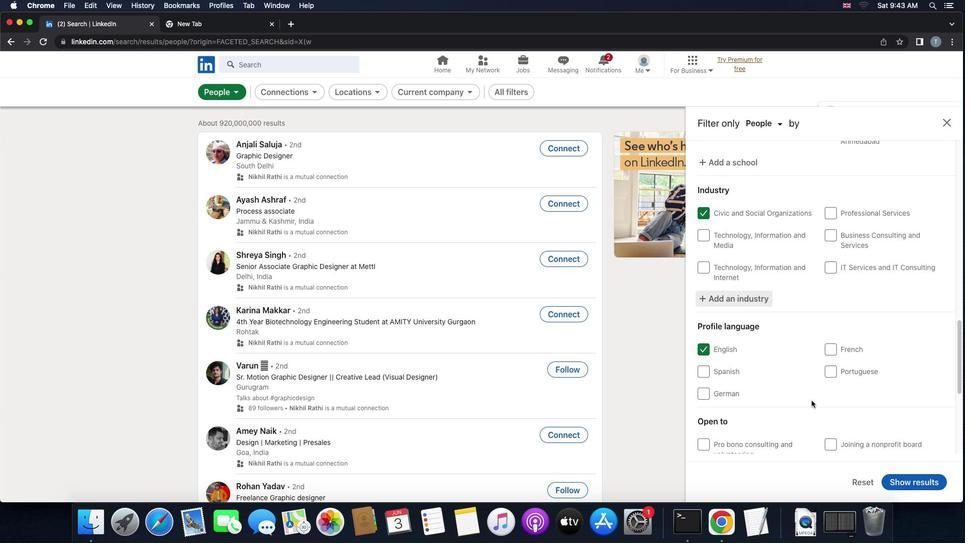 
Action: Mouse scrolled (811, 400) with delta (0, 0)
Screenshot: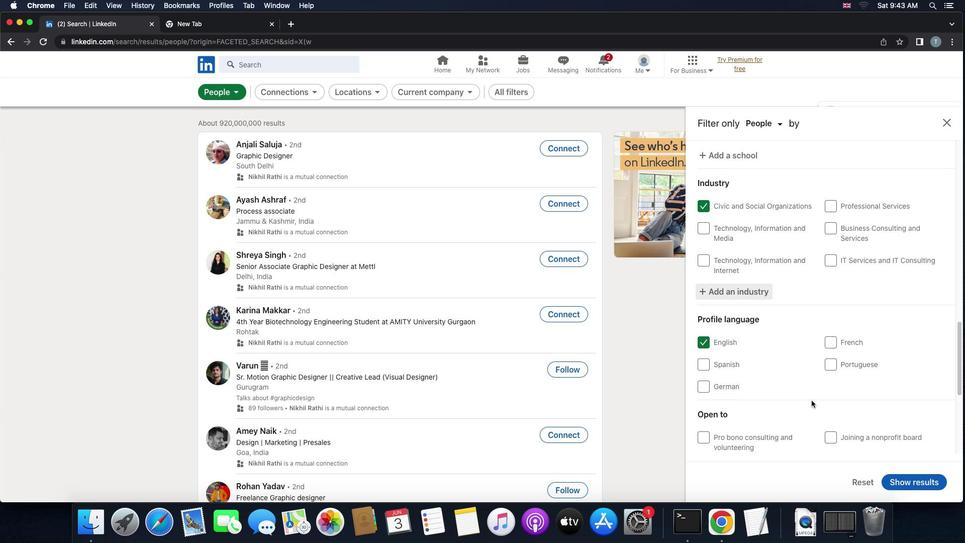 
Action: Mouse scrolled (811, 400) with delta (0, -1)
Screenshot: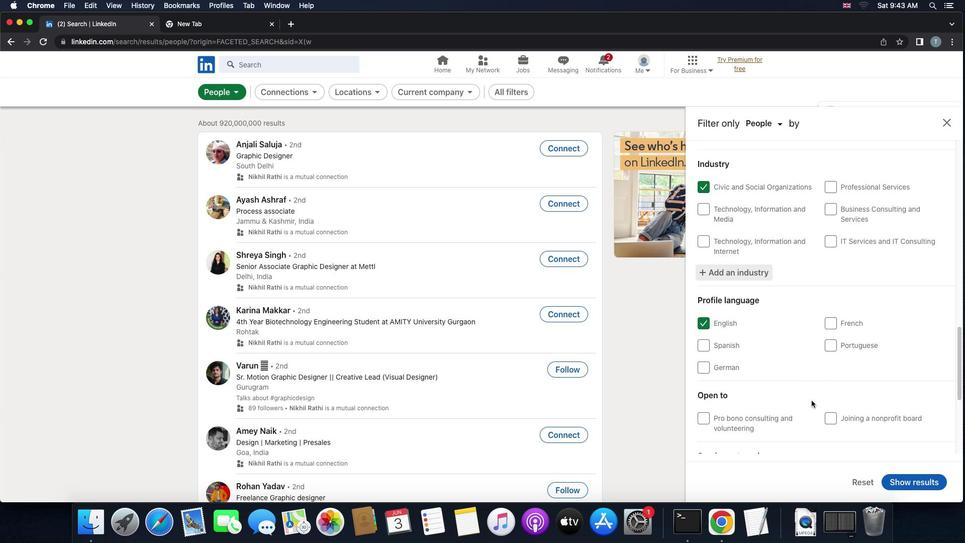 
Action: Mouse scrolled (811, 400) with delta (0, 0)
Screenshot: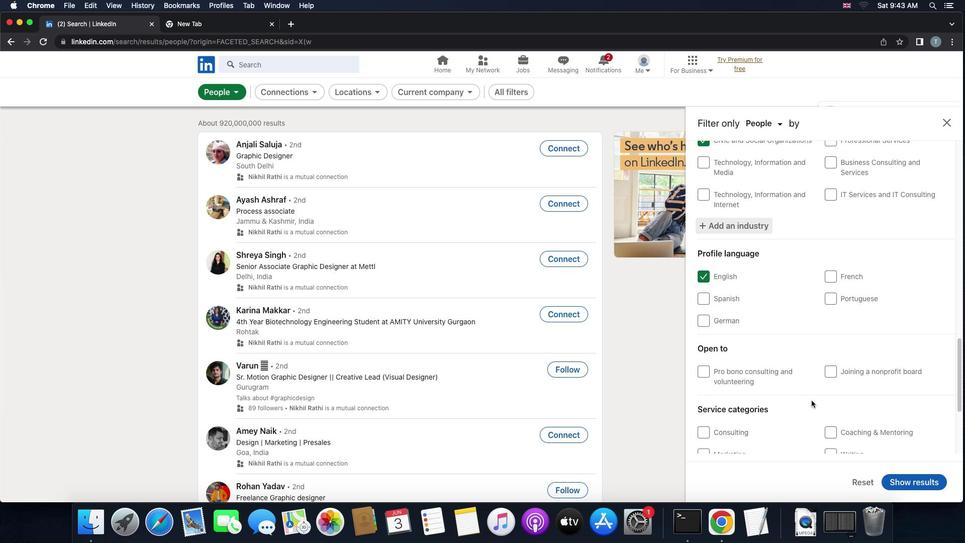 
Action: Mouse scrolled (811, 400) with delta (0, 0)
Screenshot: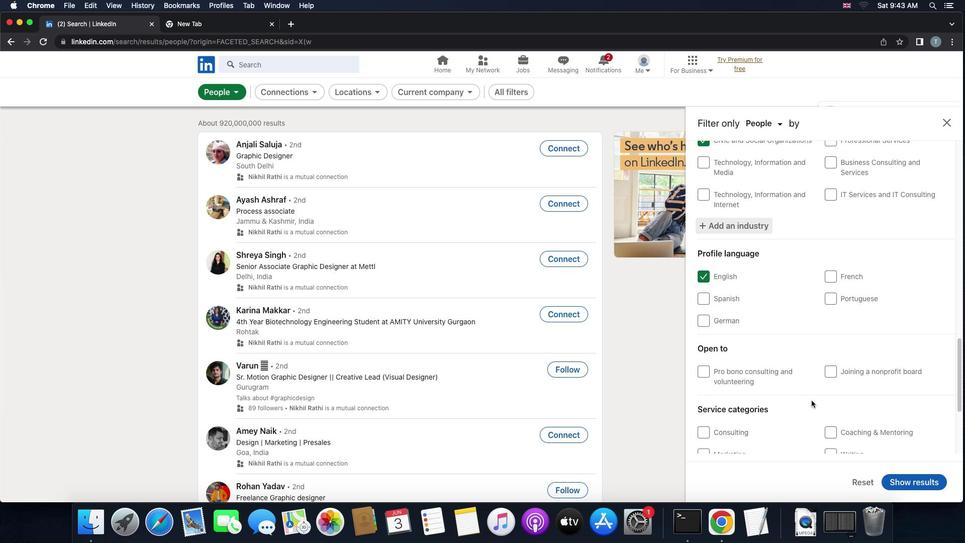 
Action: Mouse scrolled (811, 400) with delta (0, -1)
Screenshot: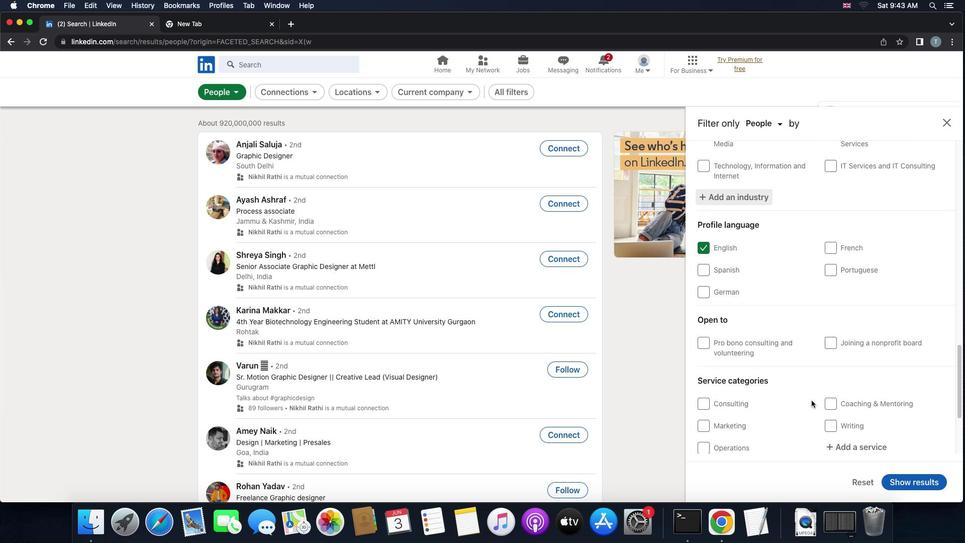 
Action: Mouse scrolled (811, 400) with delta (0, -2)
Screenshot: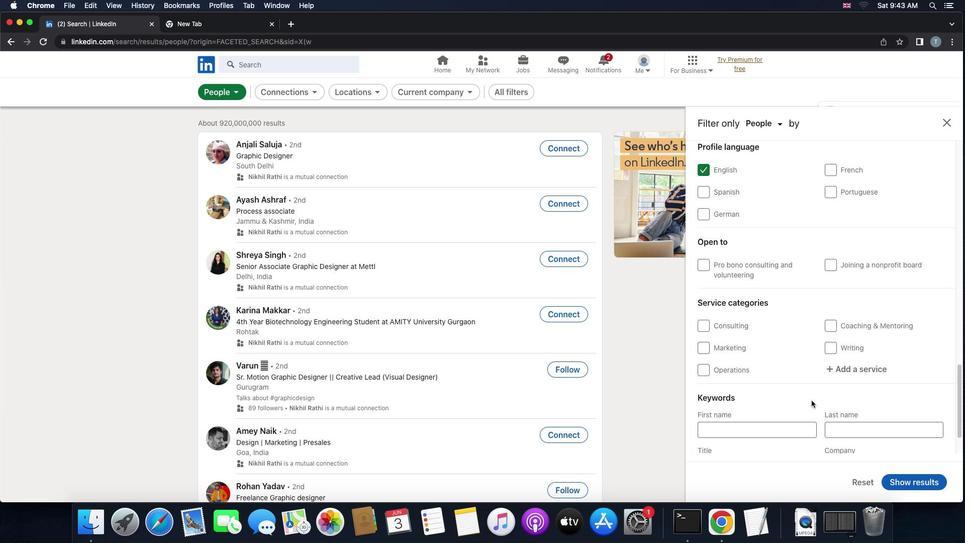 
Action: Mouse moved to (862, 318)
Screenshot: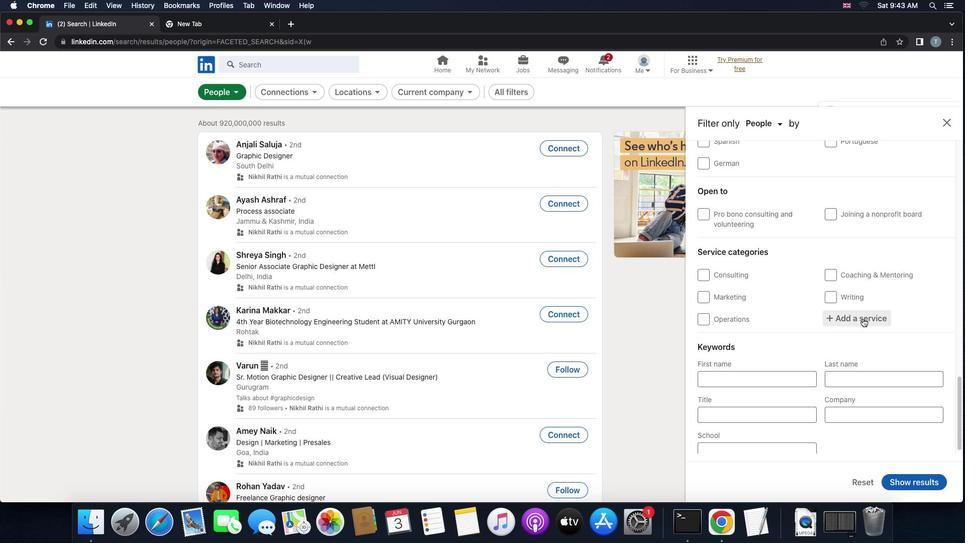 
Action: Mouse pressed left at (862, 318)
Screenshot: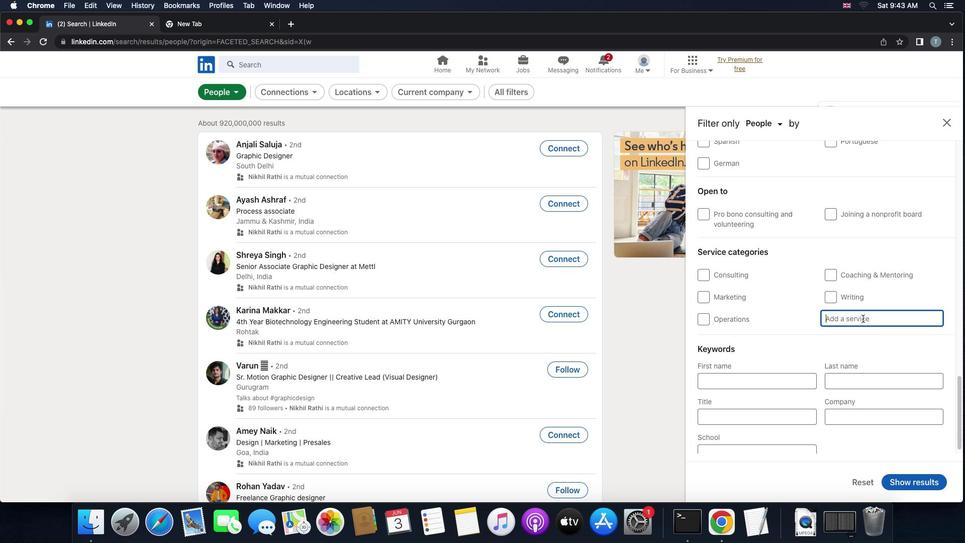 
Action: Key pressed 'r''e''a''l'Key.space
Screenshot: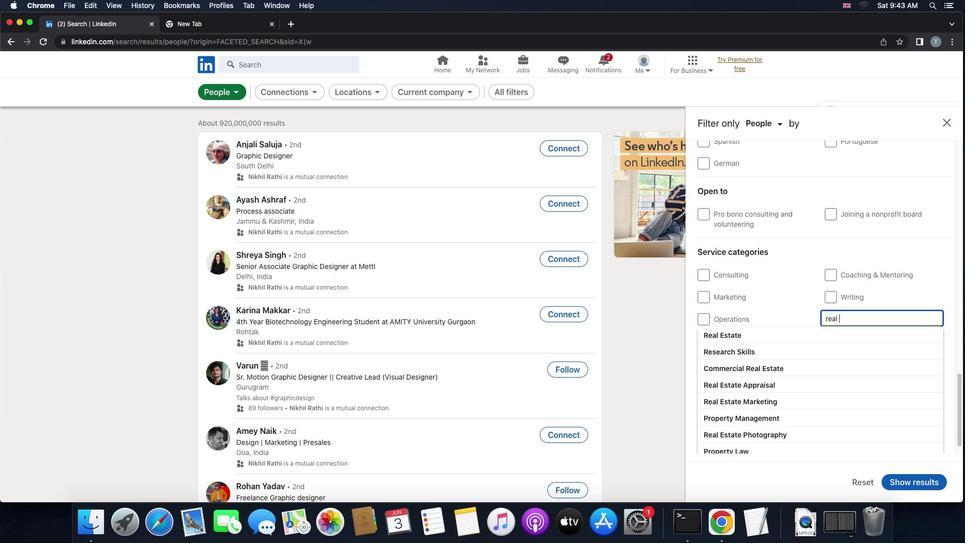
Action: Mouse moved to (862, 318)
Screenshot: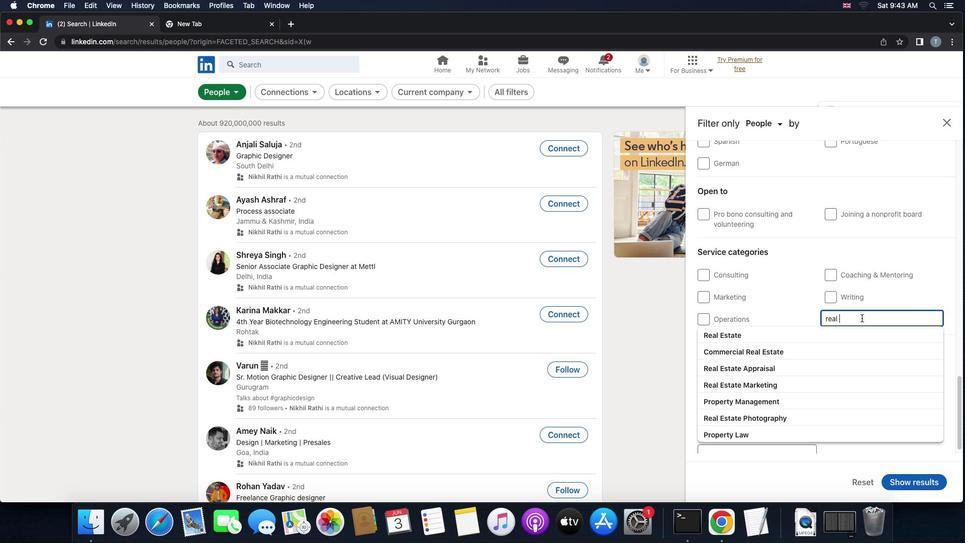 
Action: Key pressed 'e''s''t''a''t''e'Key.space
Screenshot: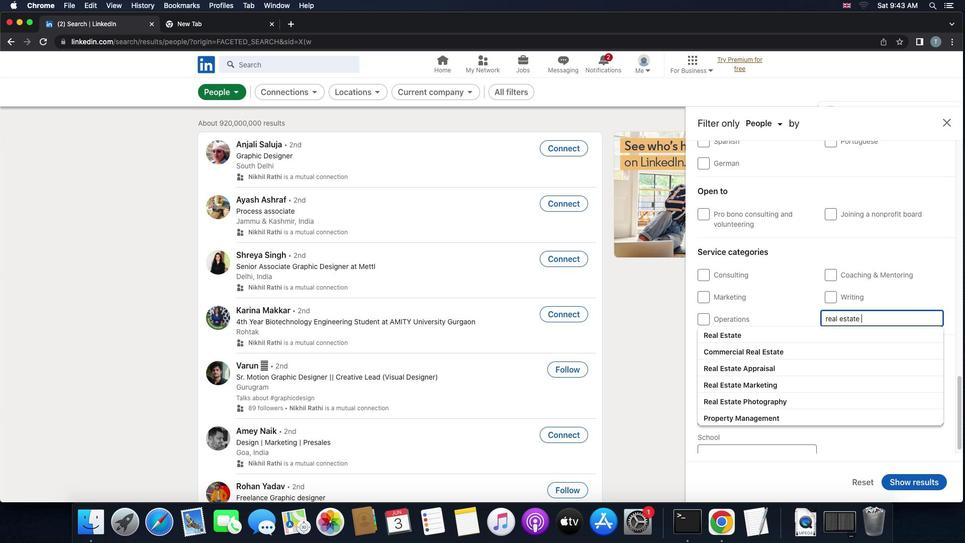 
Action: Mouse moved to (820, 363)
Screenshot: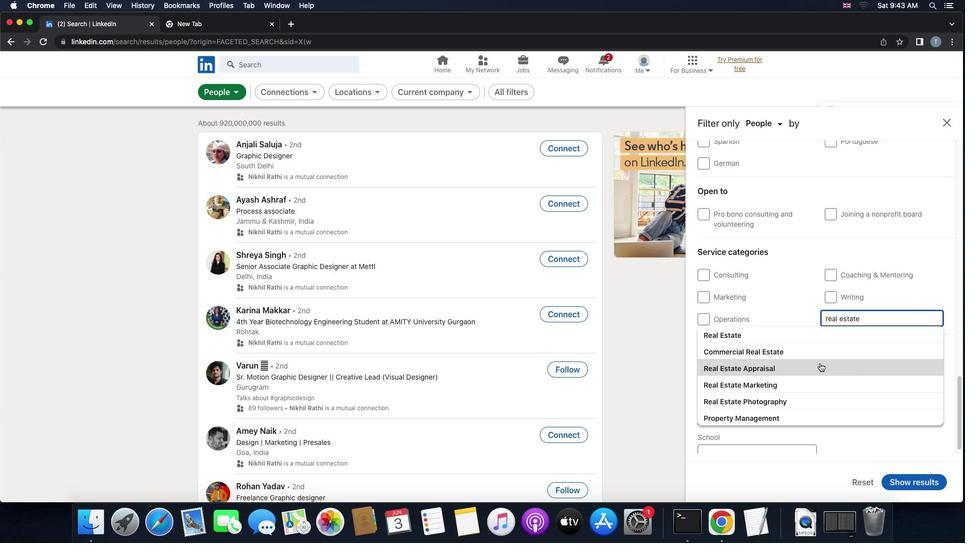 
Action: Mouse pressed left at (820, 363)
Screenshot: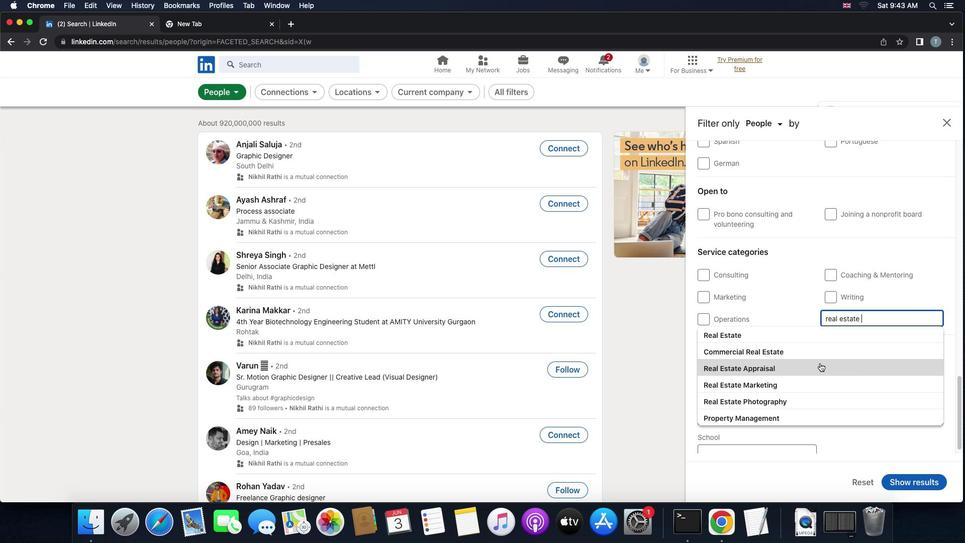 
Action: Mouse moved to (823, 371)
Screenshot: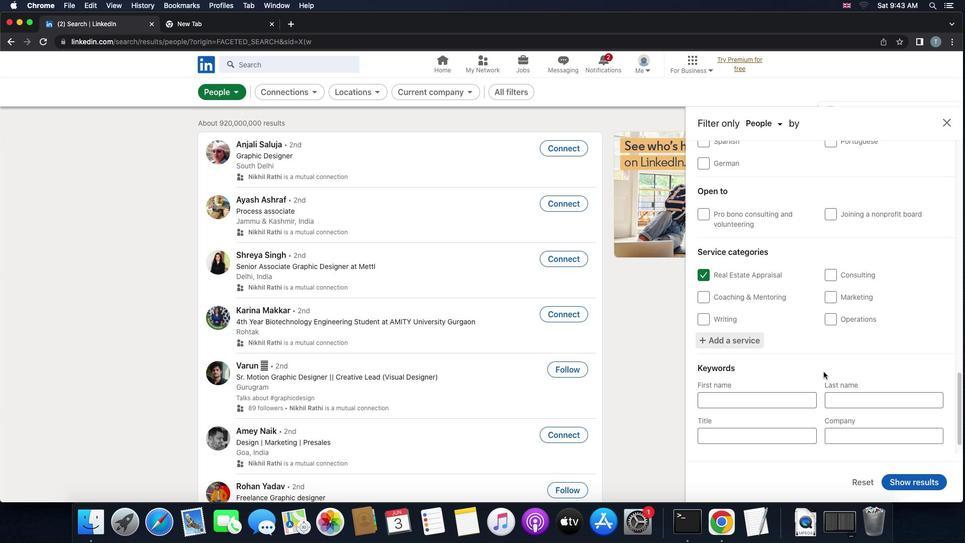 
Action: Mouse scrolled (823, 371) with delta (0, 0)
Screenshot: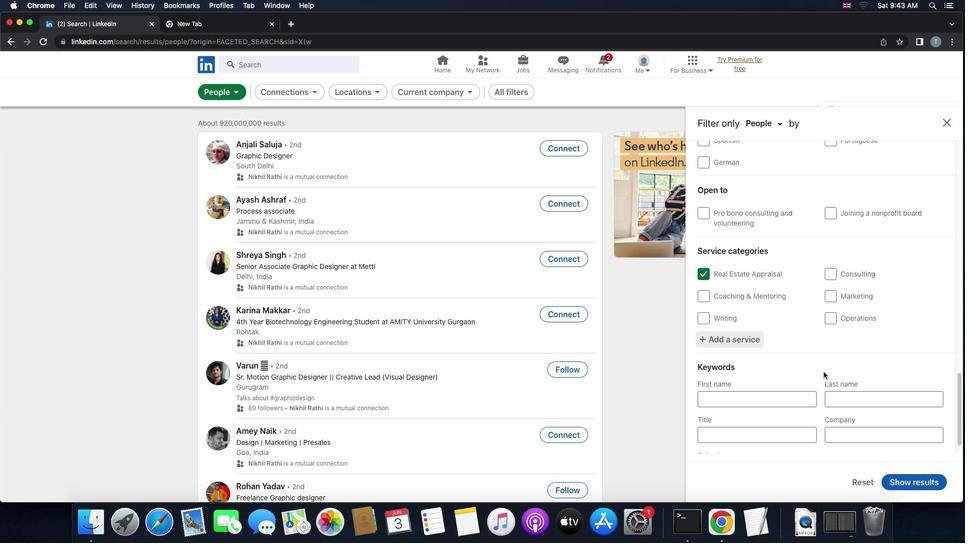 
Action: Mouse scrolled (823, 371) with delta (0, 0)
Screenshot: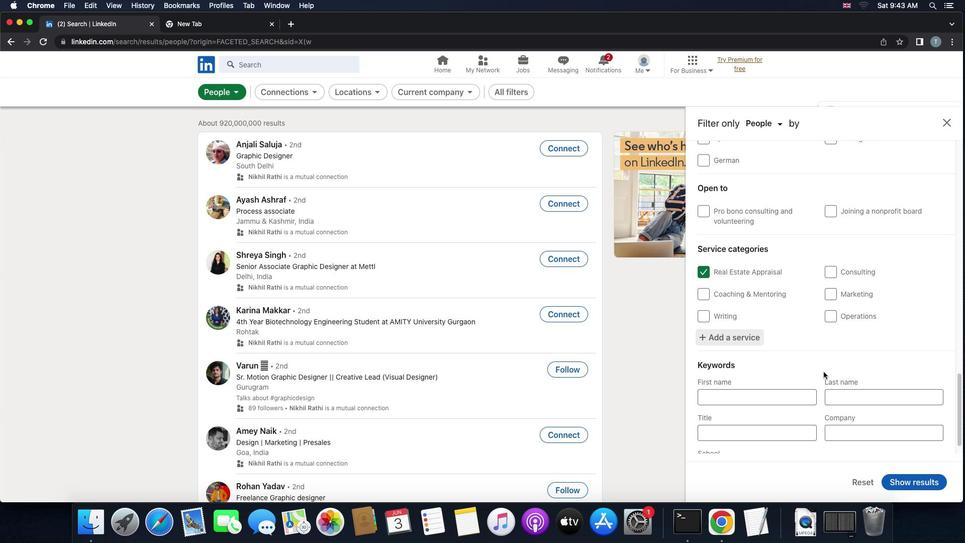 
Action: Mouse scrolled (823, 371) with delta (0, 0)
Screenshot: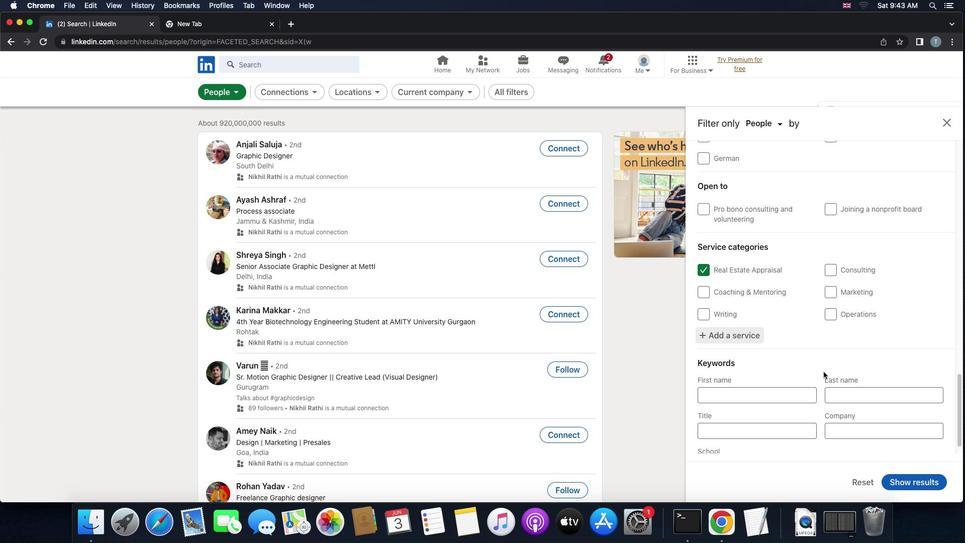 
Action: Mouse scrolled (823, 371) with delta (0, 0)
Screenshot: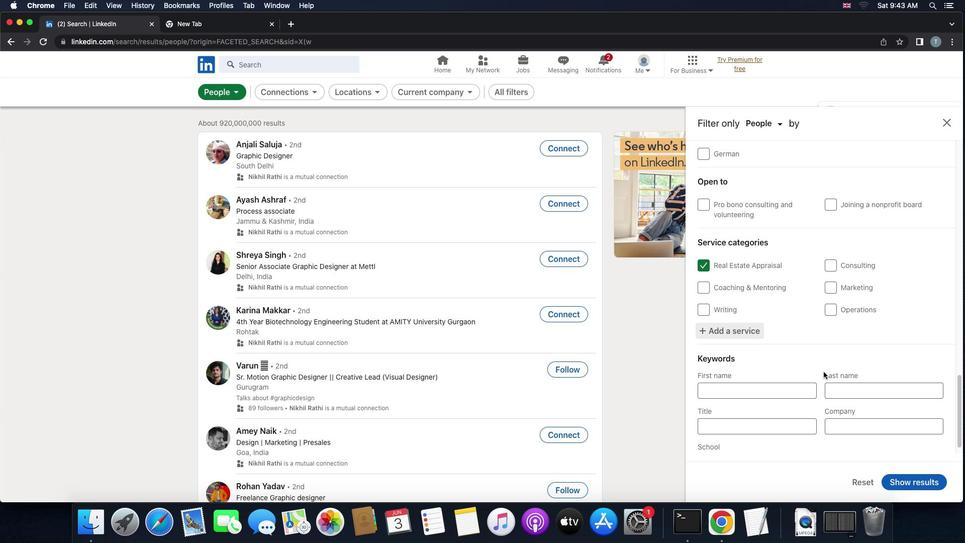 
Action: Mouse scrolled (823, 371) with delta (0, 0)
Screenshot: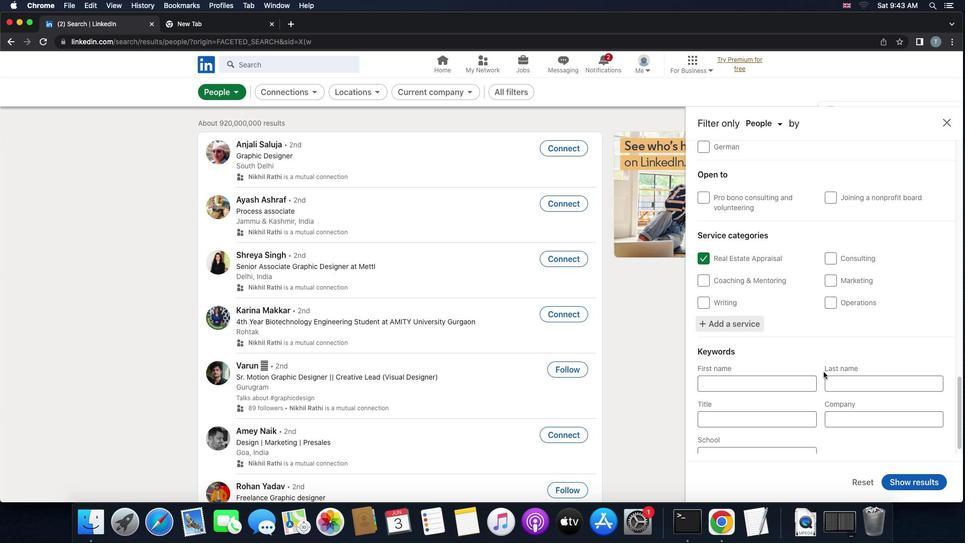 
Action: Mouse scrolled (823, 371) with delta (0, 0)
Screenshot: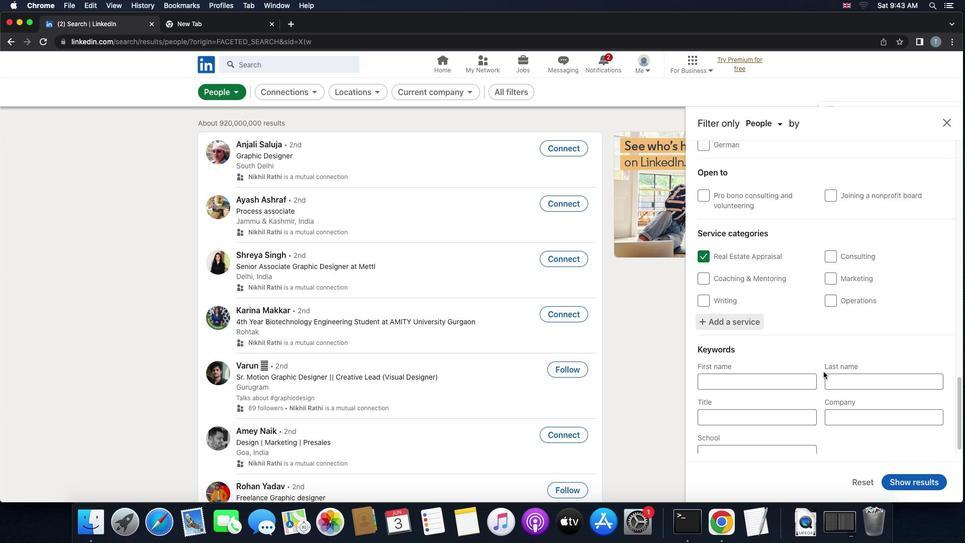 
Action: Mouse scrolled (823, 371) with delta (0, 0)
Screenshot: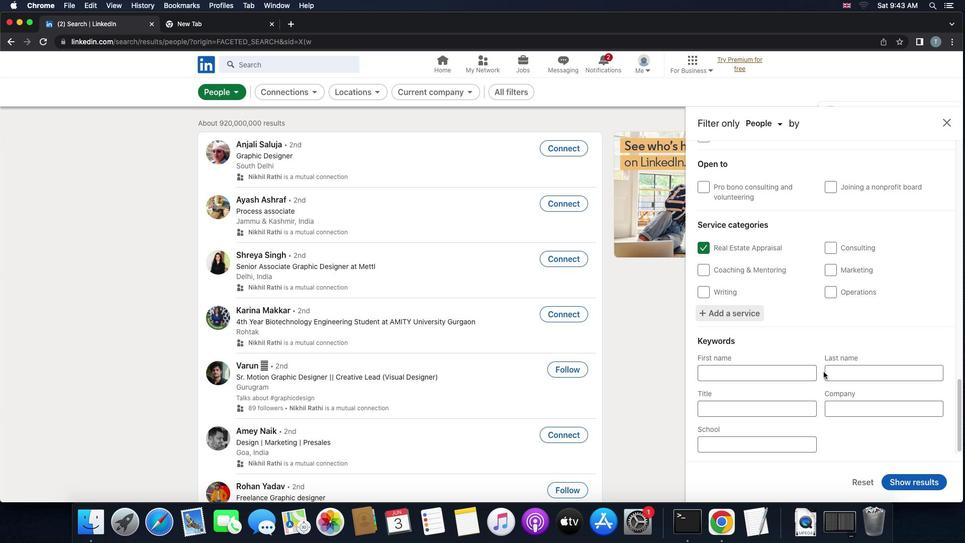 
Action: Mouse scrolled (823, 371) with delta (0, -1)
Screenshot: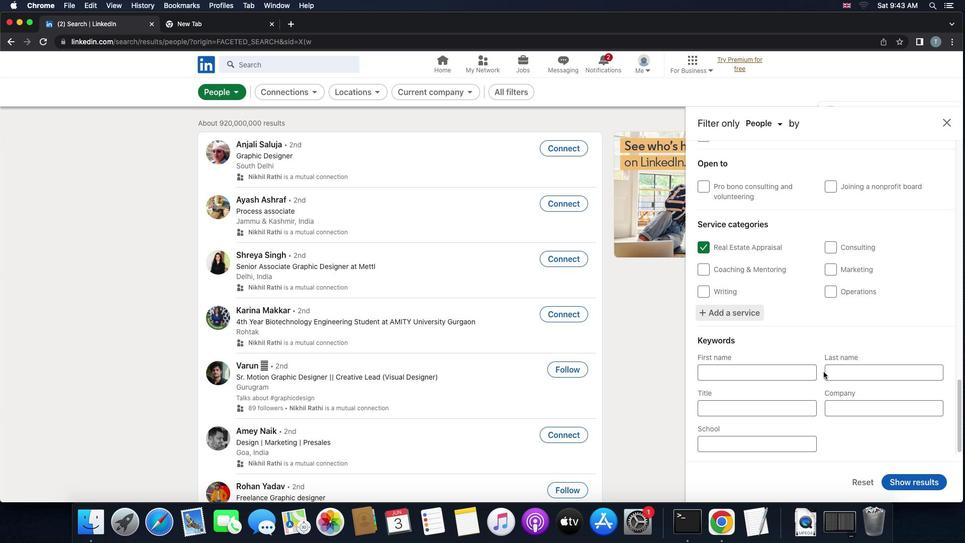 
Action: Mouse moved to (772, 407)
Screenshot: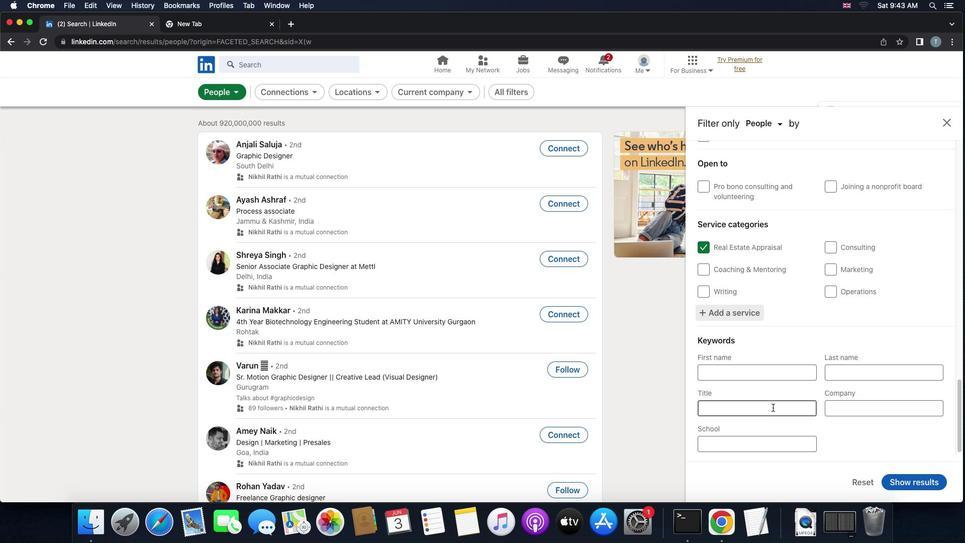 
Action: Mouse pressed left at (772, 407)
Screenshot: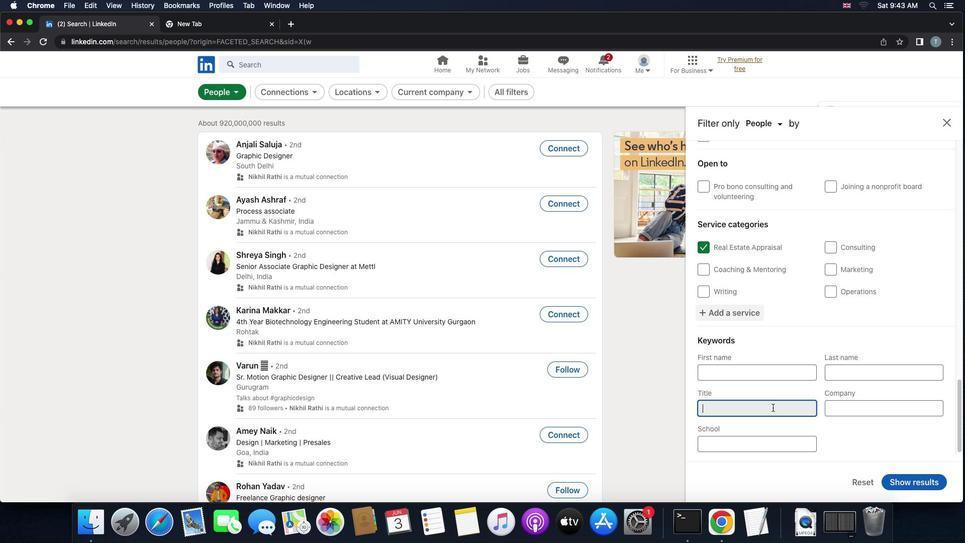 
Action: Key pressed 'r''e''a''l'Key.space'e''s''t''a''t''e'Key.space'b''r''o''k''e''r'
Screenshot: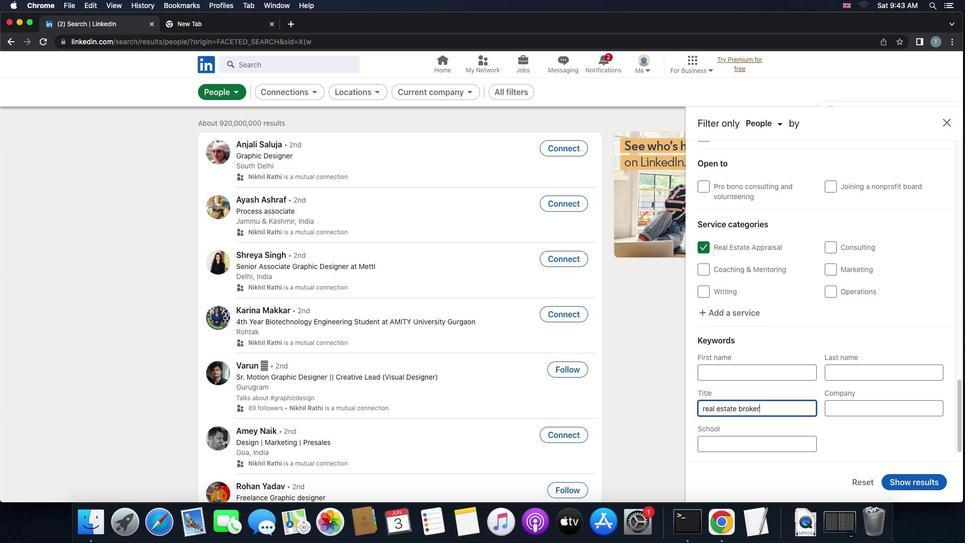 
Action: Mouse moved to (913, 483)
Screenshot: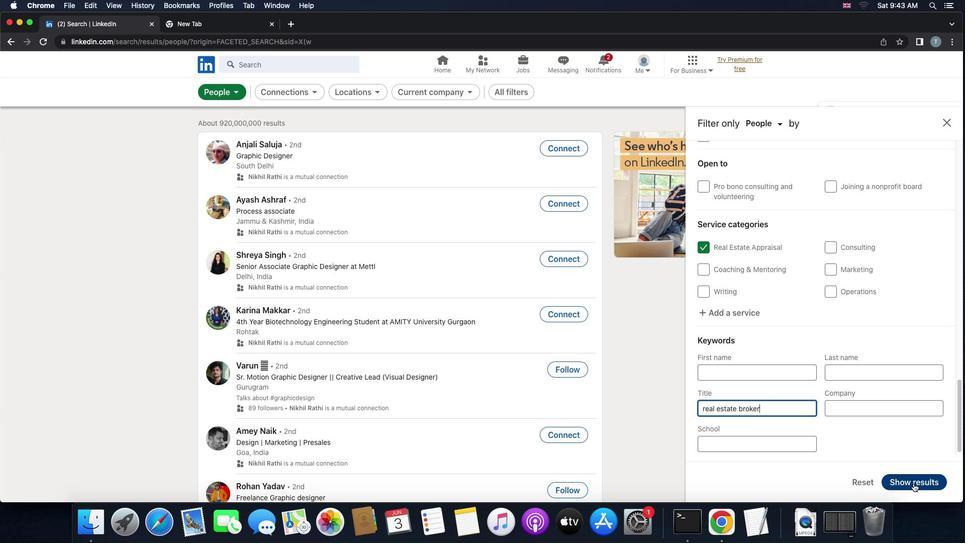 
Action: Mouse pressed left at (913, 483)
Screenshot: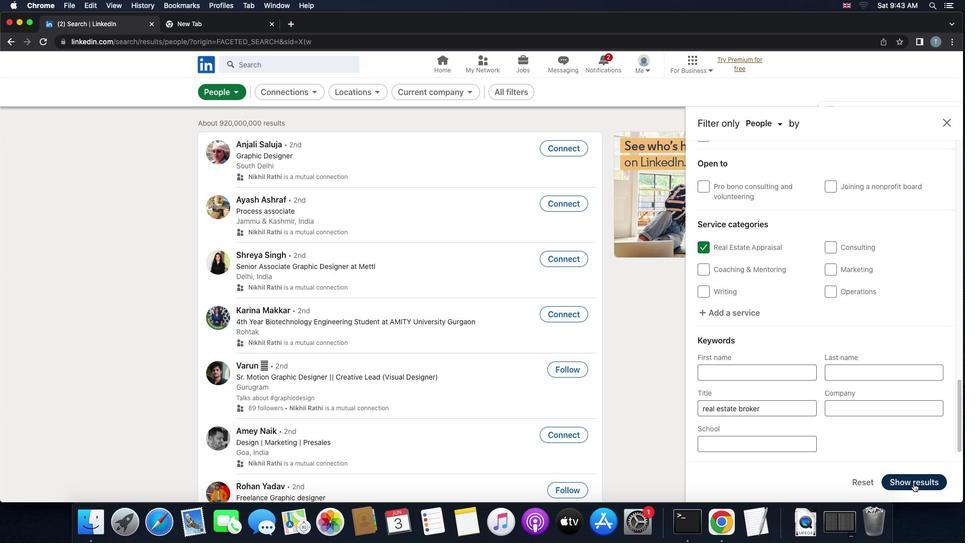 
